 Task: Add Attachment from computer to Card Card0000000001 in Board Board0000000001 in Workspace WS0000000001 in Trello. Add Cover Green to Card Card0000000001 in Board Board0000000001 in Workspace WS0000000001 in Trello. Add "Move Card To …" Button titled Button0000000001 to "top" of the list "To Do" to Card Card0000000001 in Board Board0000000001 in Workspace WS0000000001 in Trello. Add Description DS0000000001 to Card Card0000000002 in Board Board0000000001 in Workspace WS0000000001 in Trello. Add Comment CM0000000001 to Card Card0000000002 in Board Board0000000001 in Workspace WS0000000001 in Trello
Action: Mouse moved to (452, 315)
Screenshot: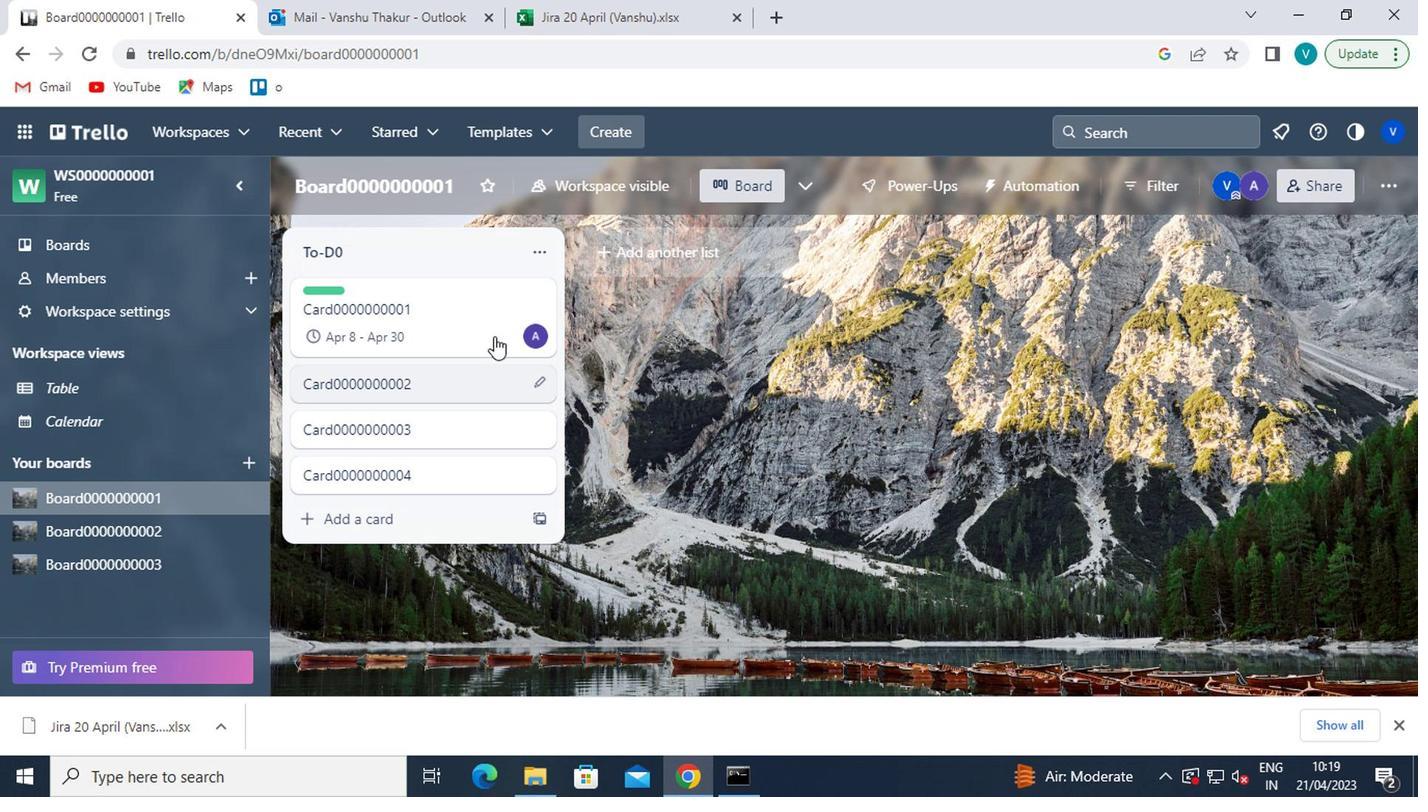 
Action: Mouse pressed left at (452, 315)
Screenshot: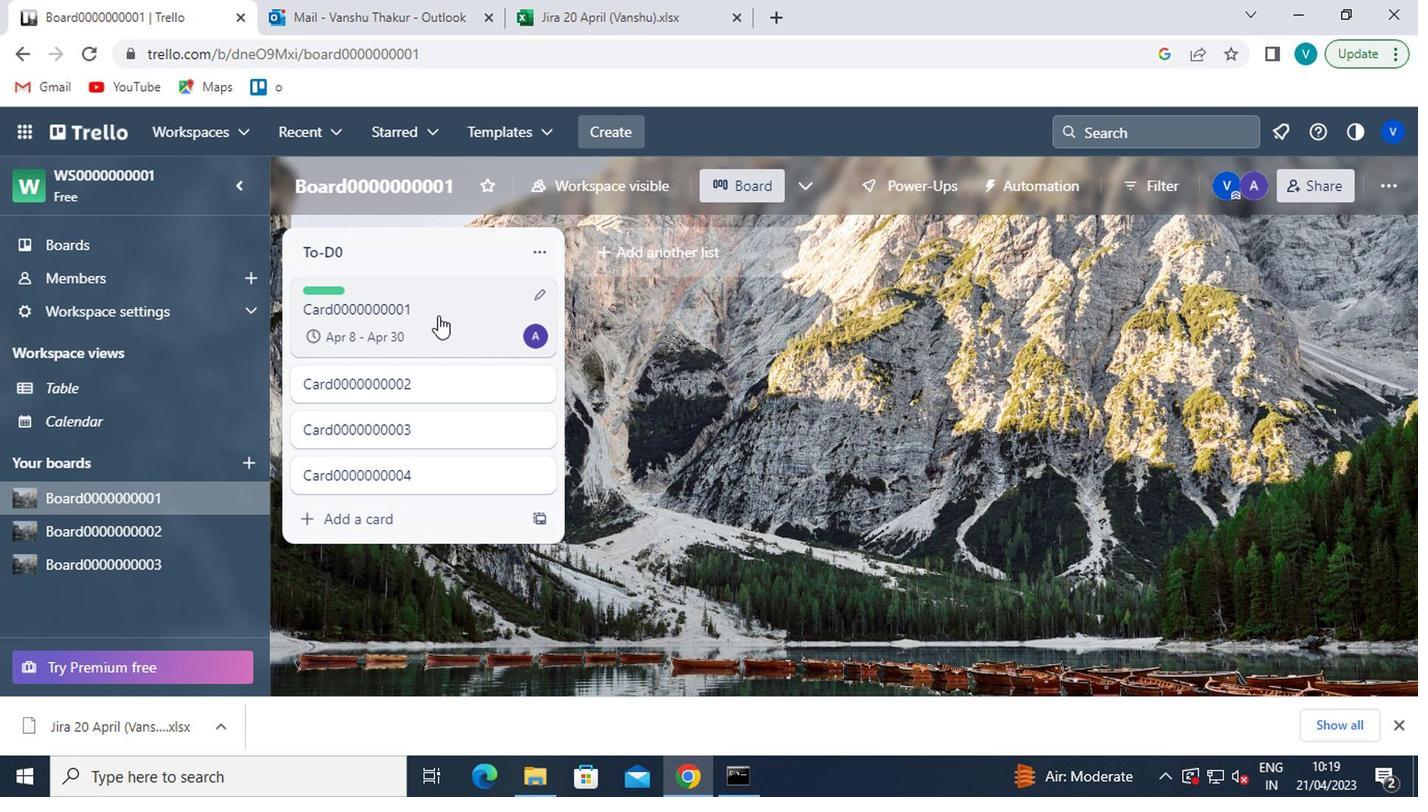
Action: Mouse moved to (949, 527)
Screenshot: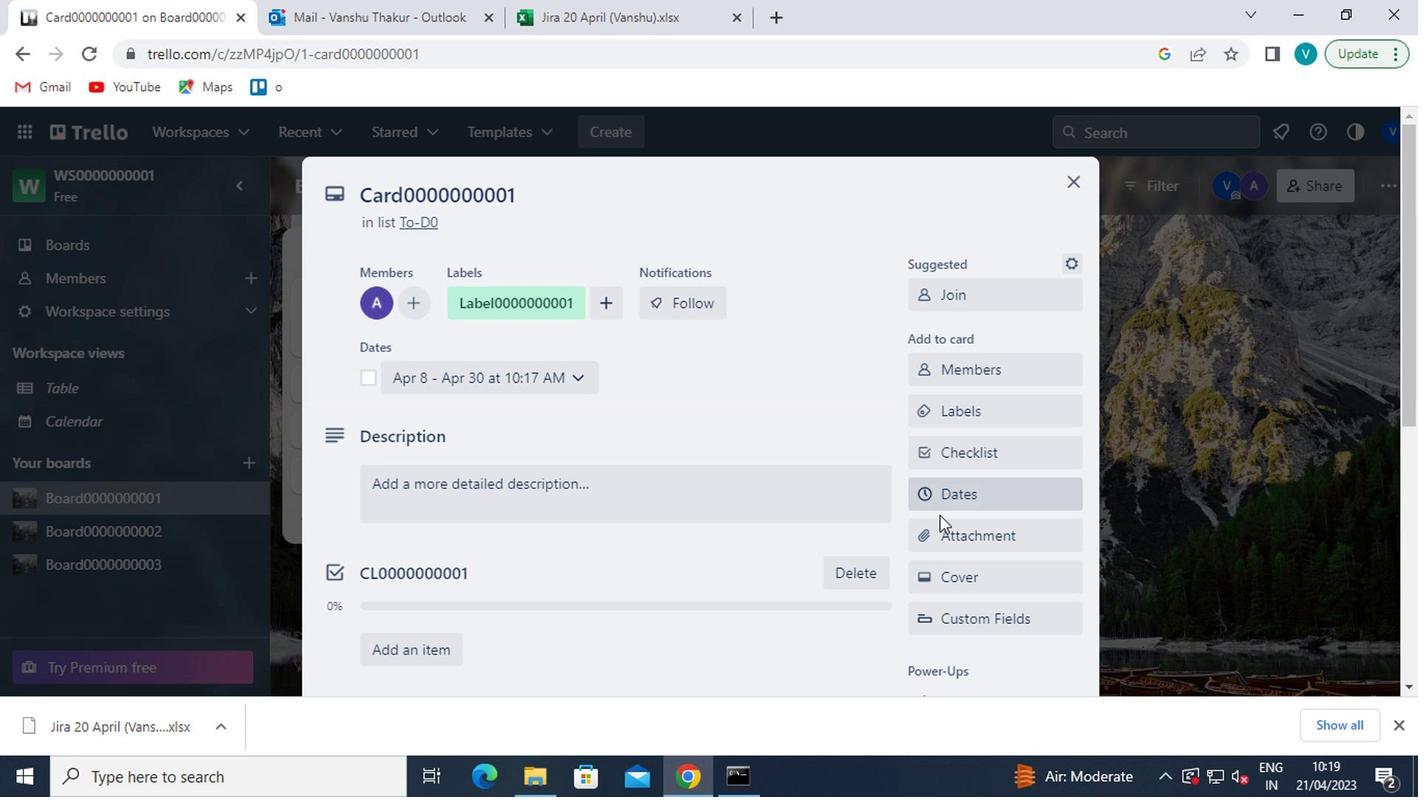 
Action: Mouse pressed left at (949, 527)
Screenshot: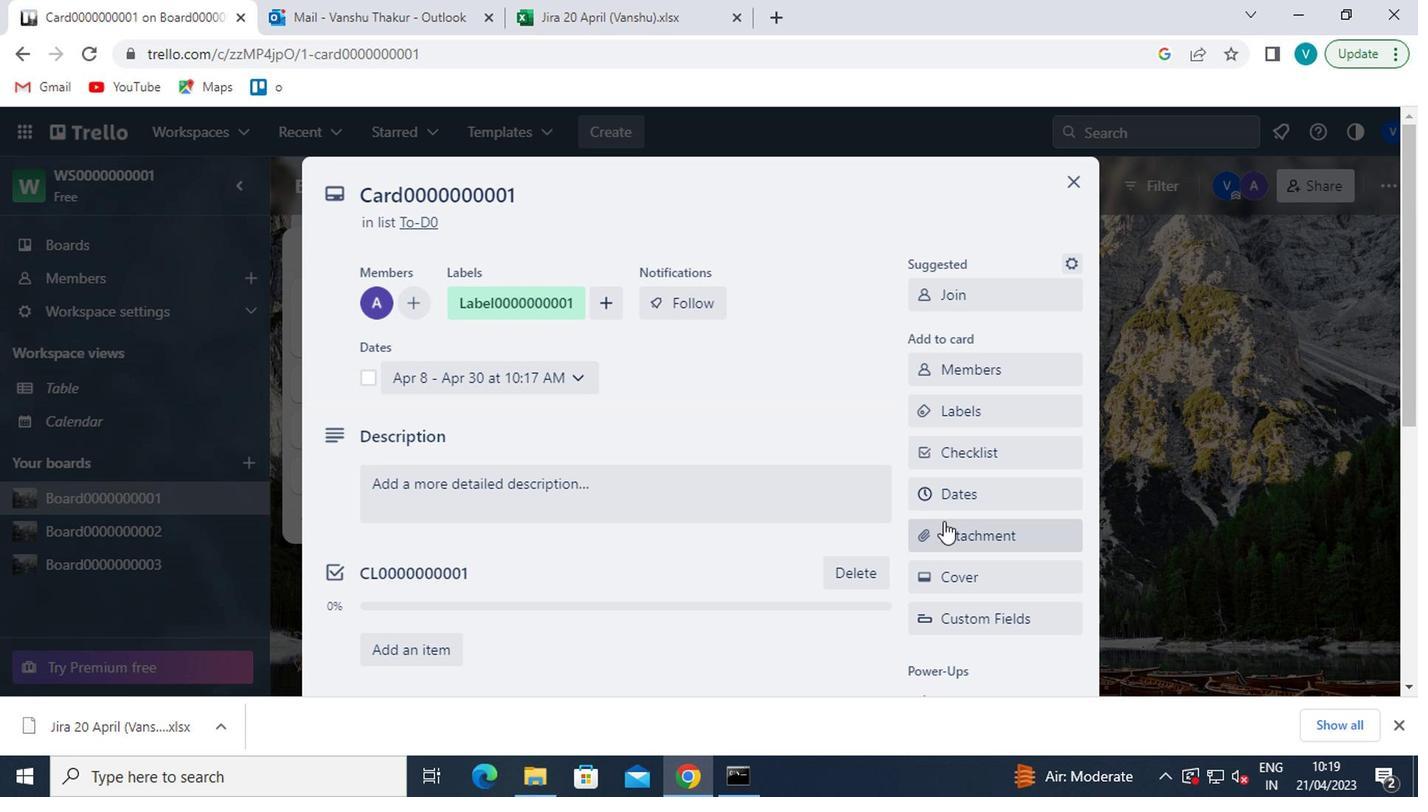 
Action: Mouse moved to (992, 220)
Screenshot: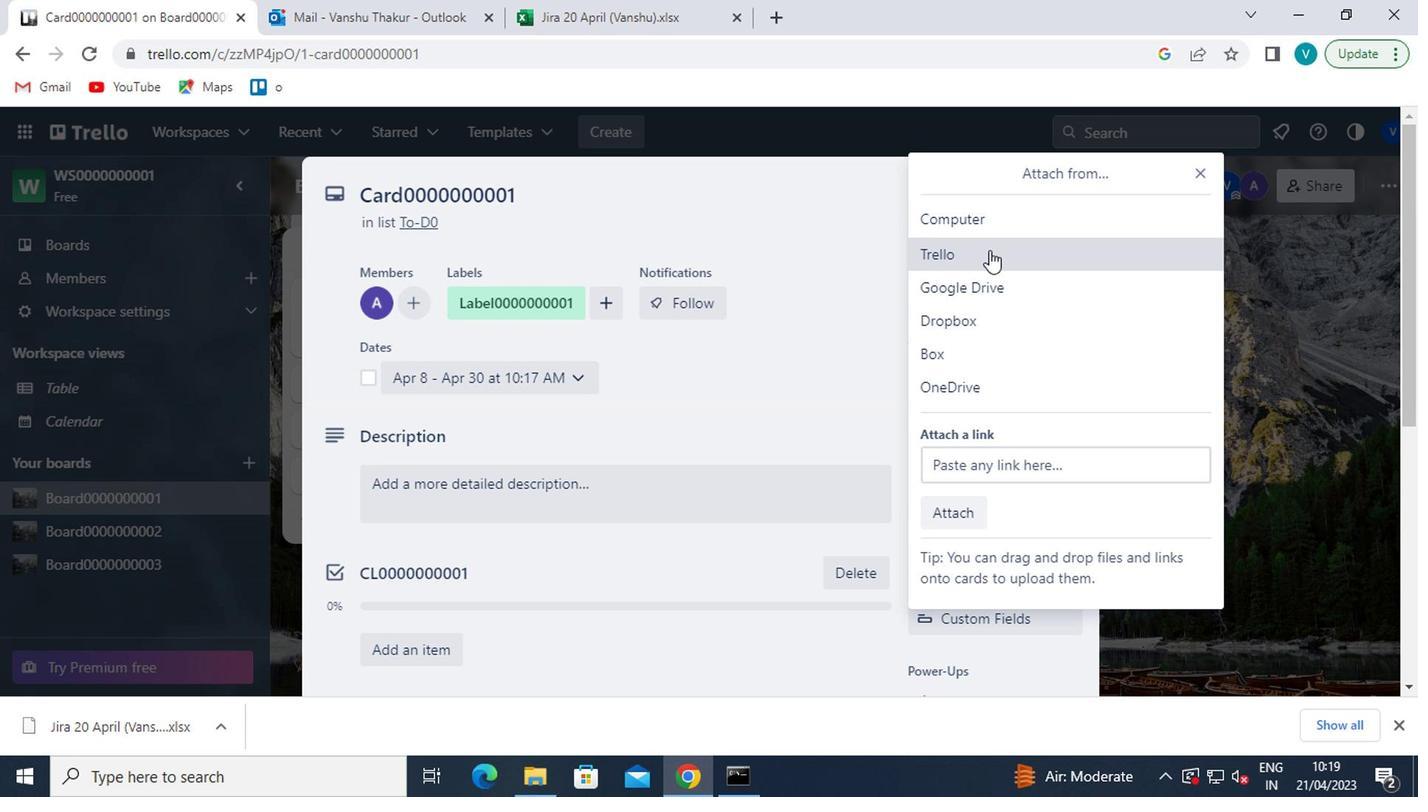 
Action: Mouse pressed left at (992, 220)
Screenshot: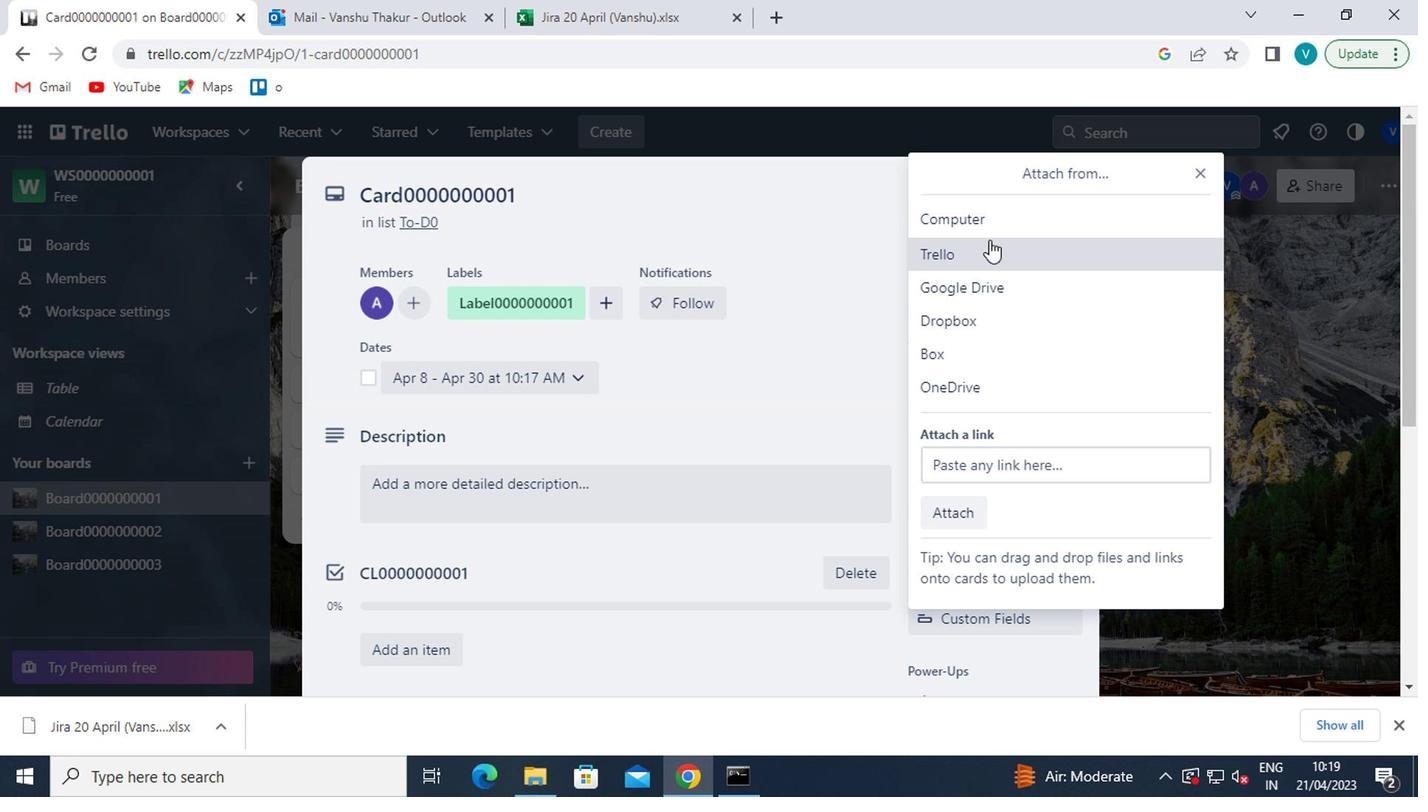 
Action: Mouse moved to (449, 353)
Screenshot: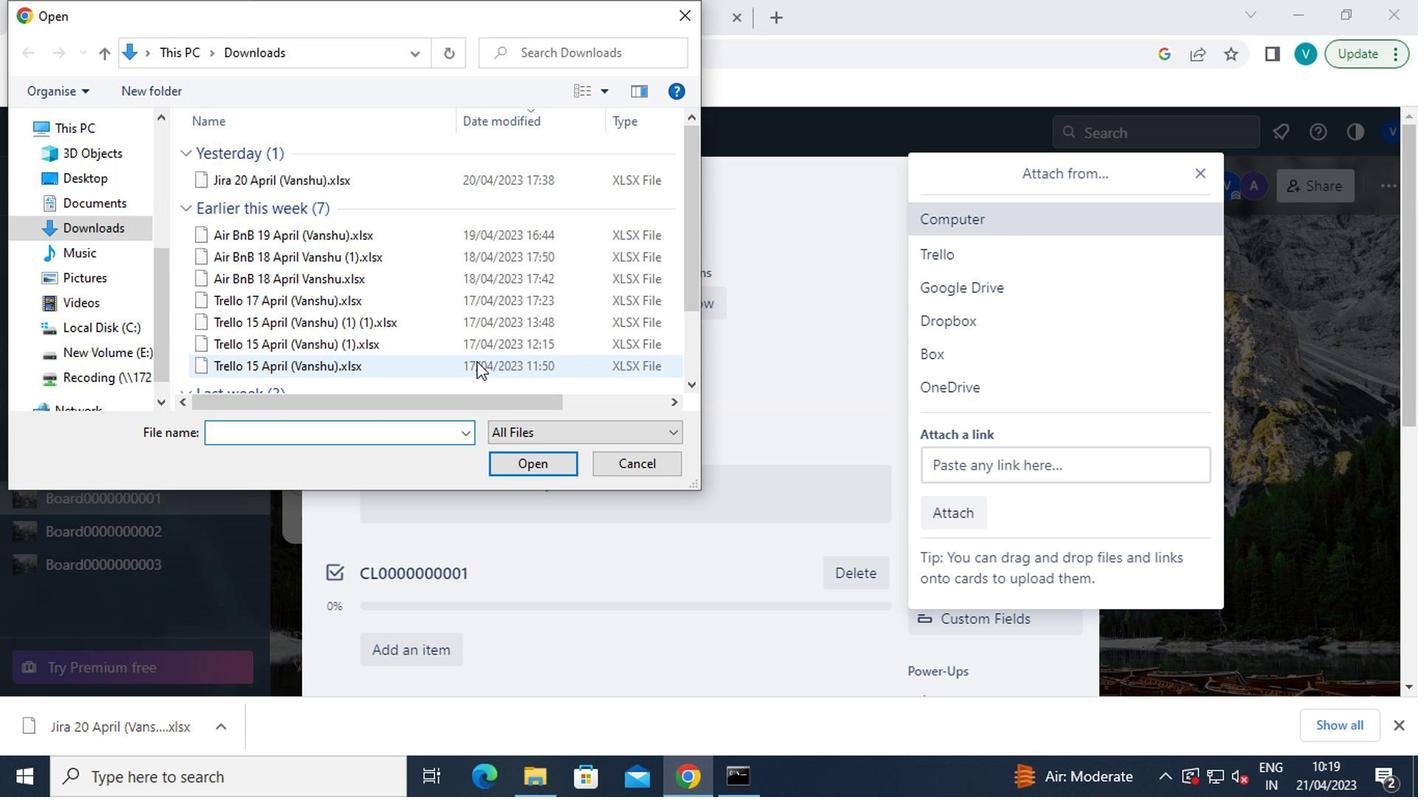
Action: Mouse scrolled (449, 352) with delta (0, 0)
Screenshot: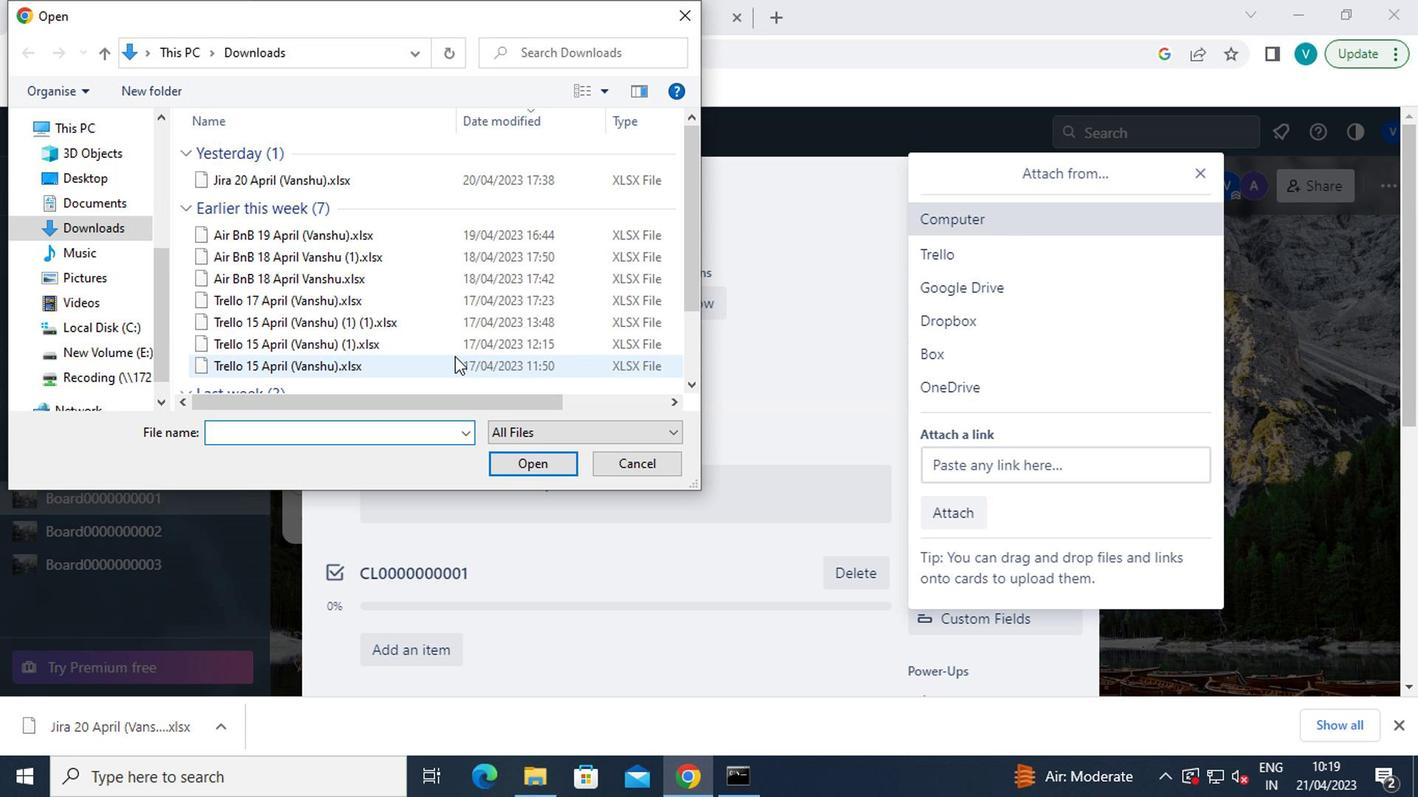 
Action: Mouse moved to (441, 350)
Screenshot: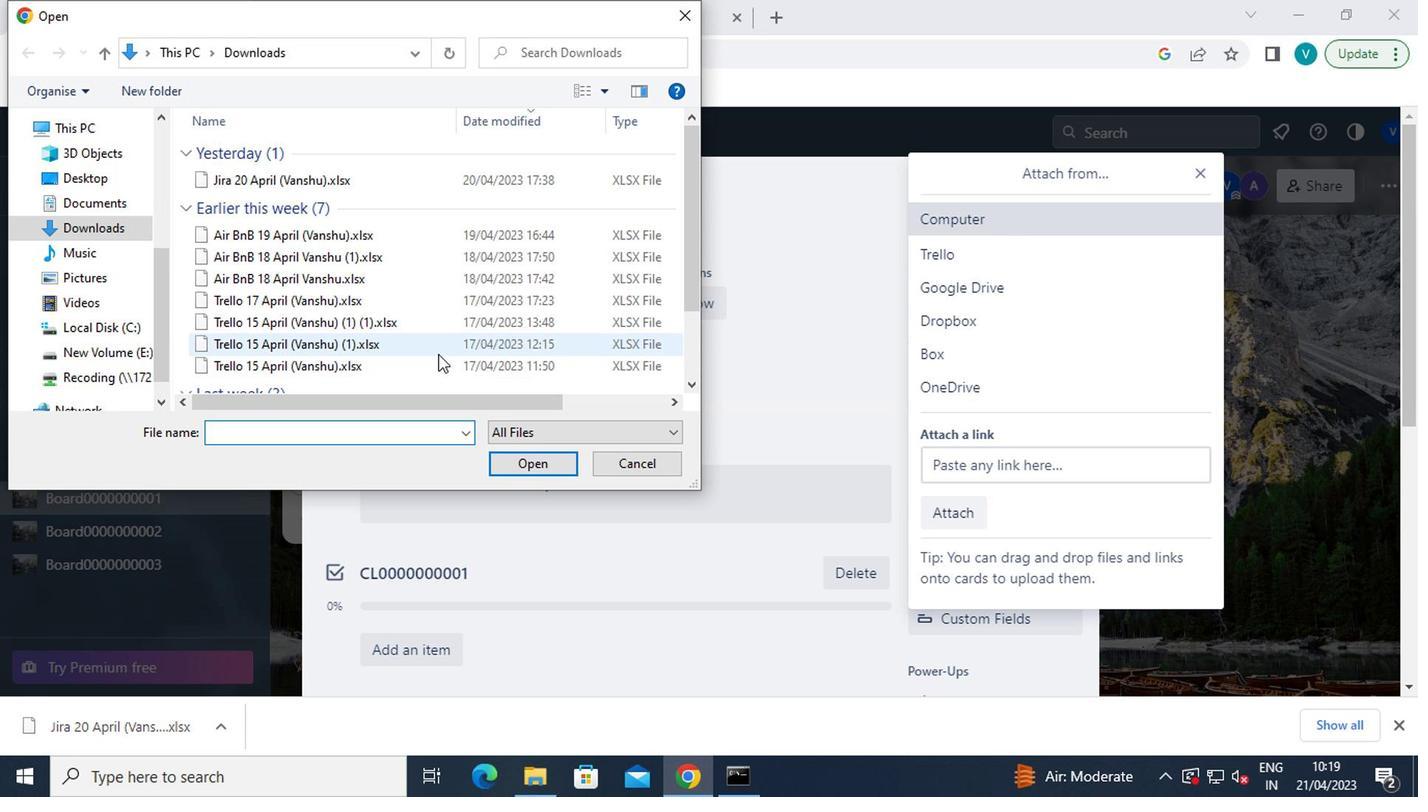 
Action: Mouse scrolled (441, 350) with delta (0, 0)
Screenshot: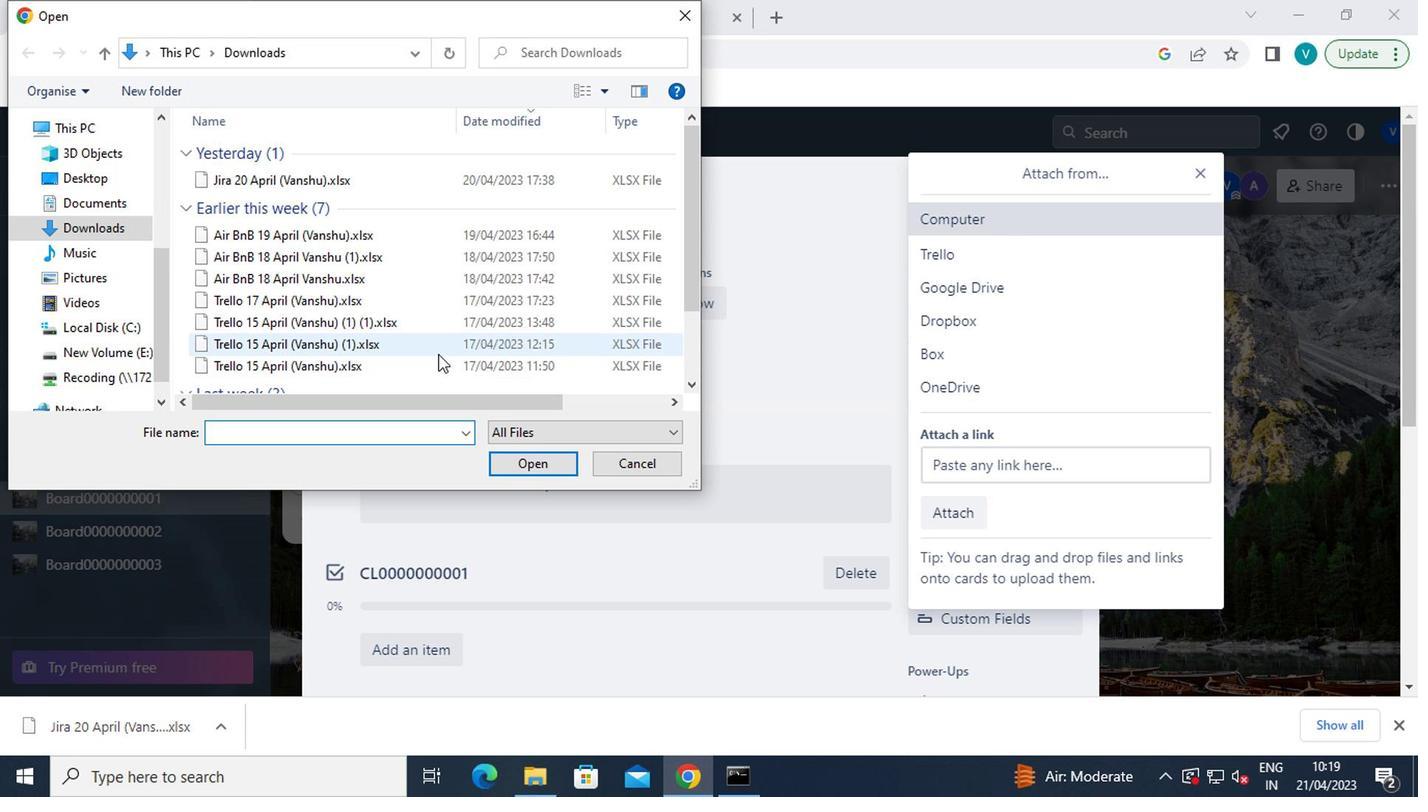 
Action: Mouse moved to (440, 350)
Screenshot: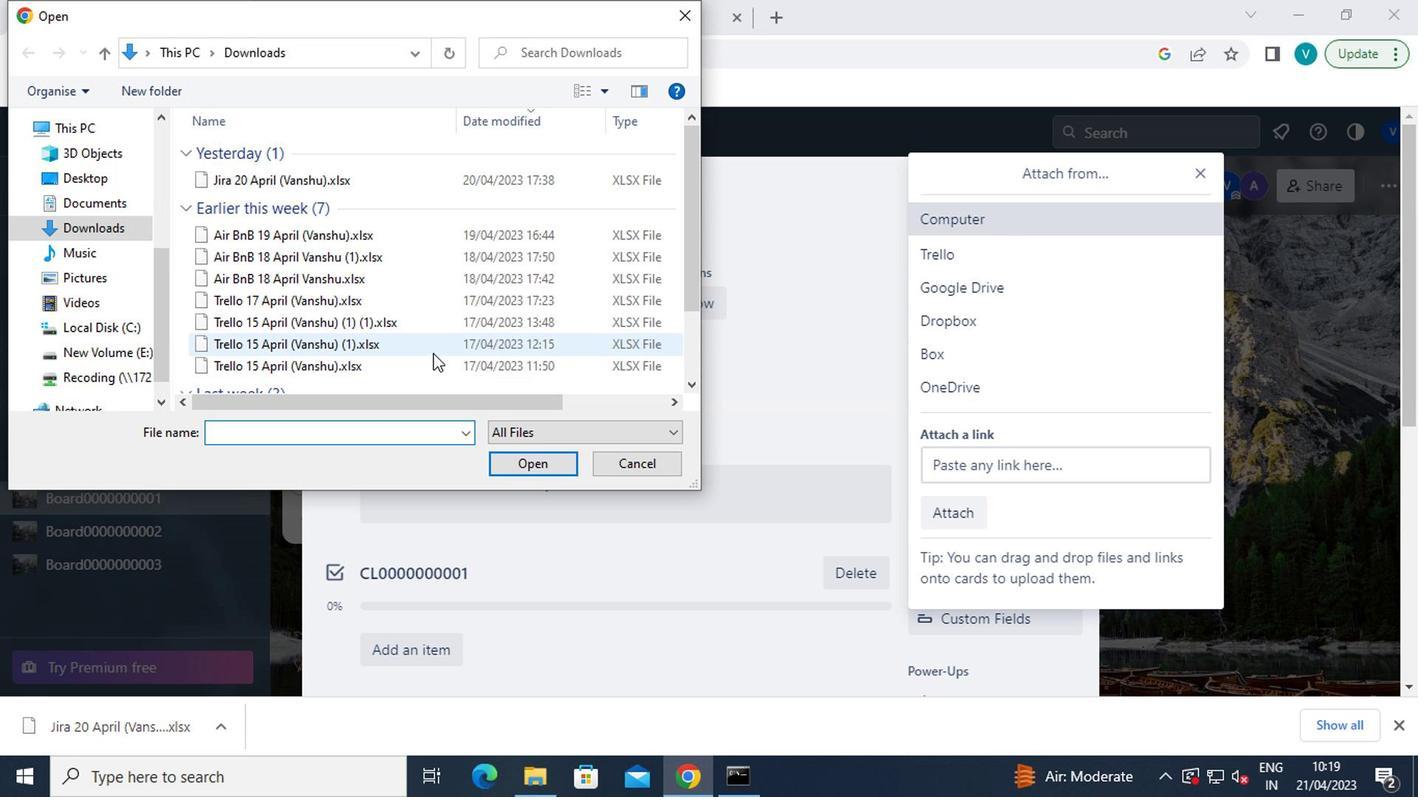 
Action: Mouse scrolled (440, 350) with delta (0, 0)
Screenshot: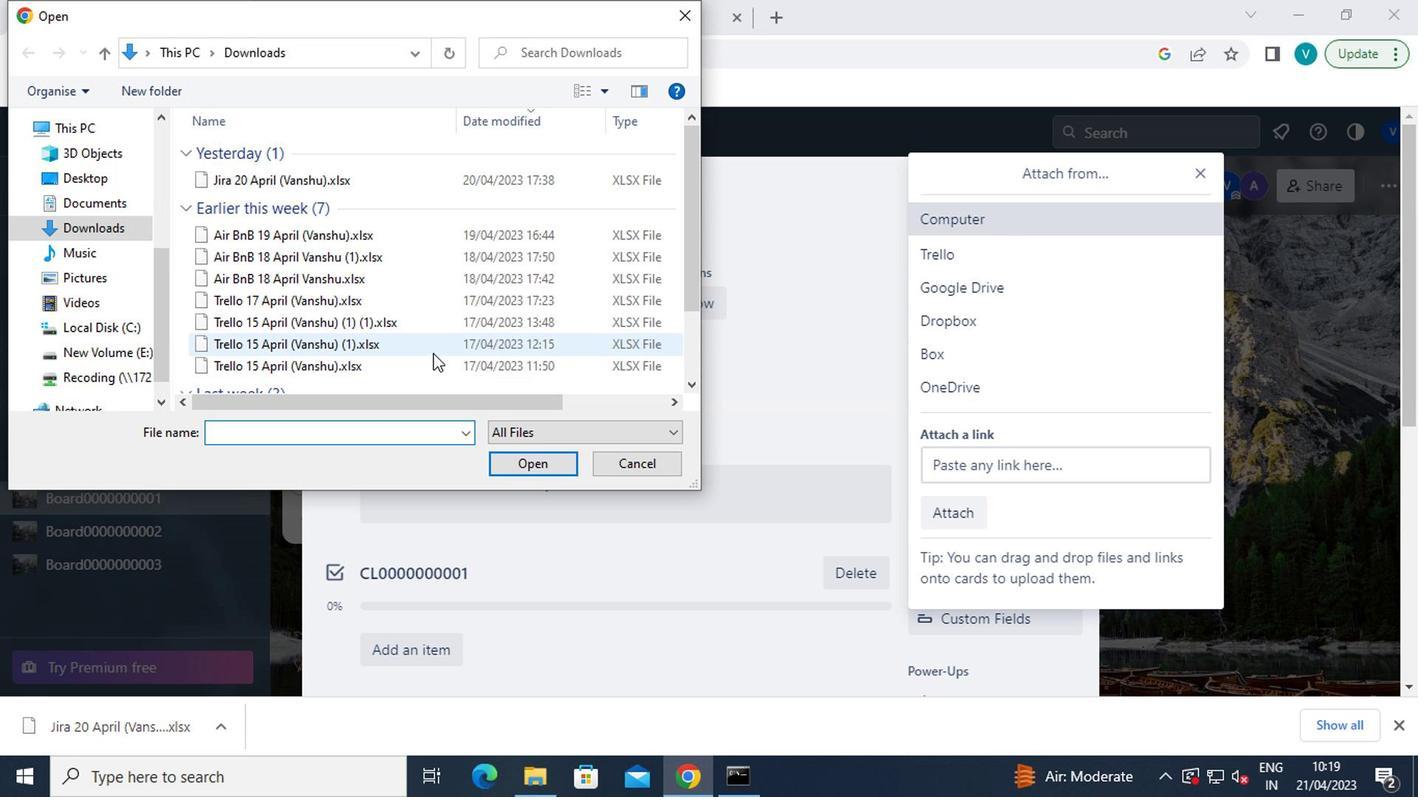 
Action: Mouse moved to (346, 381)
Screenshot: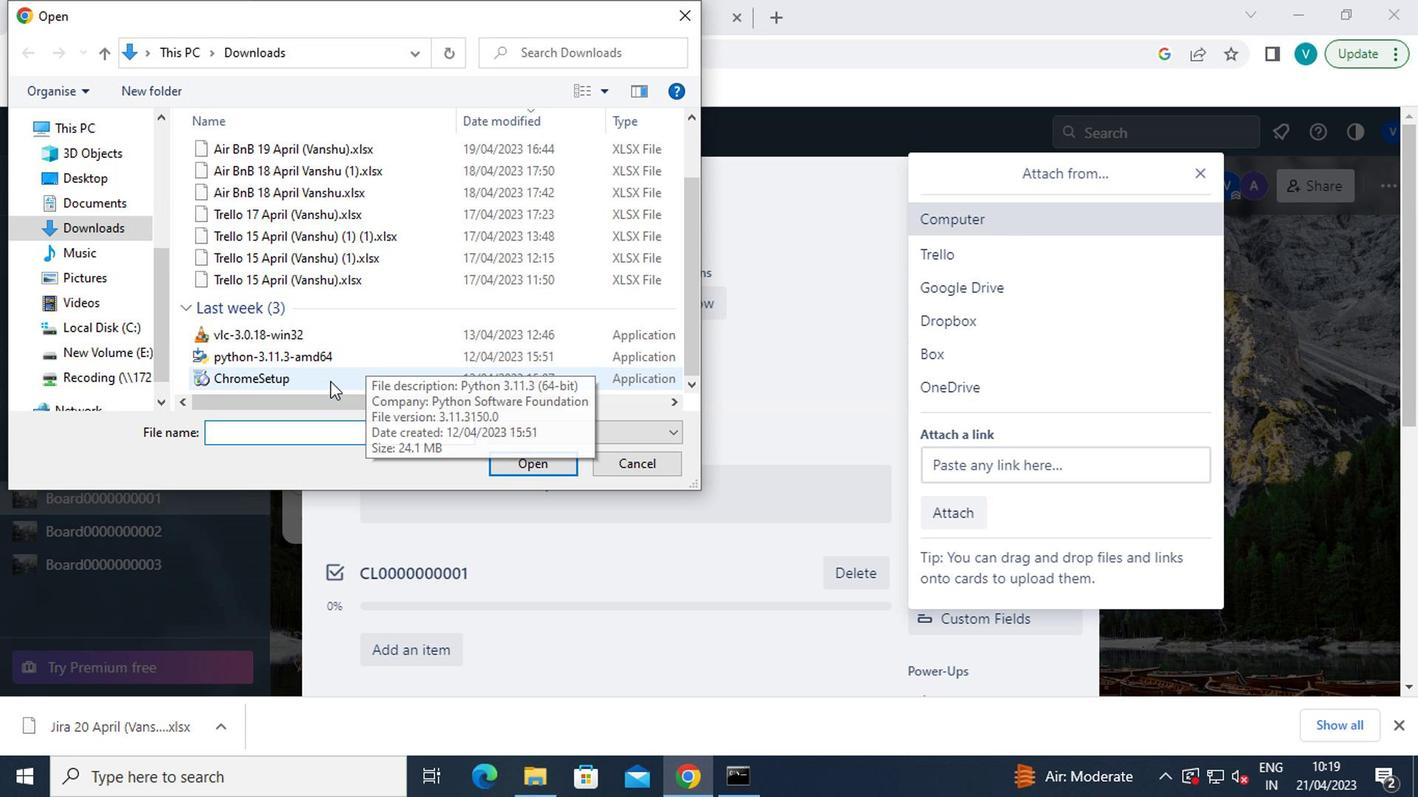 
Action: Mouse pressed left at (346, 381)
Screenshot: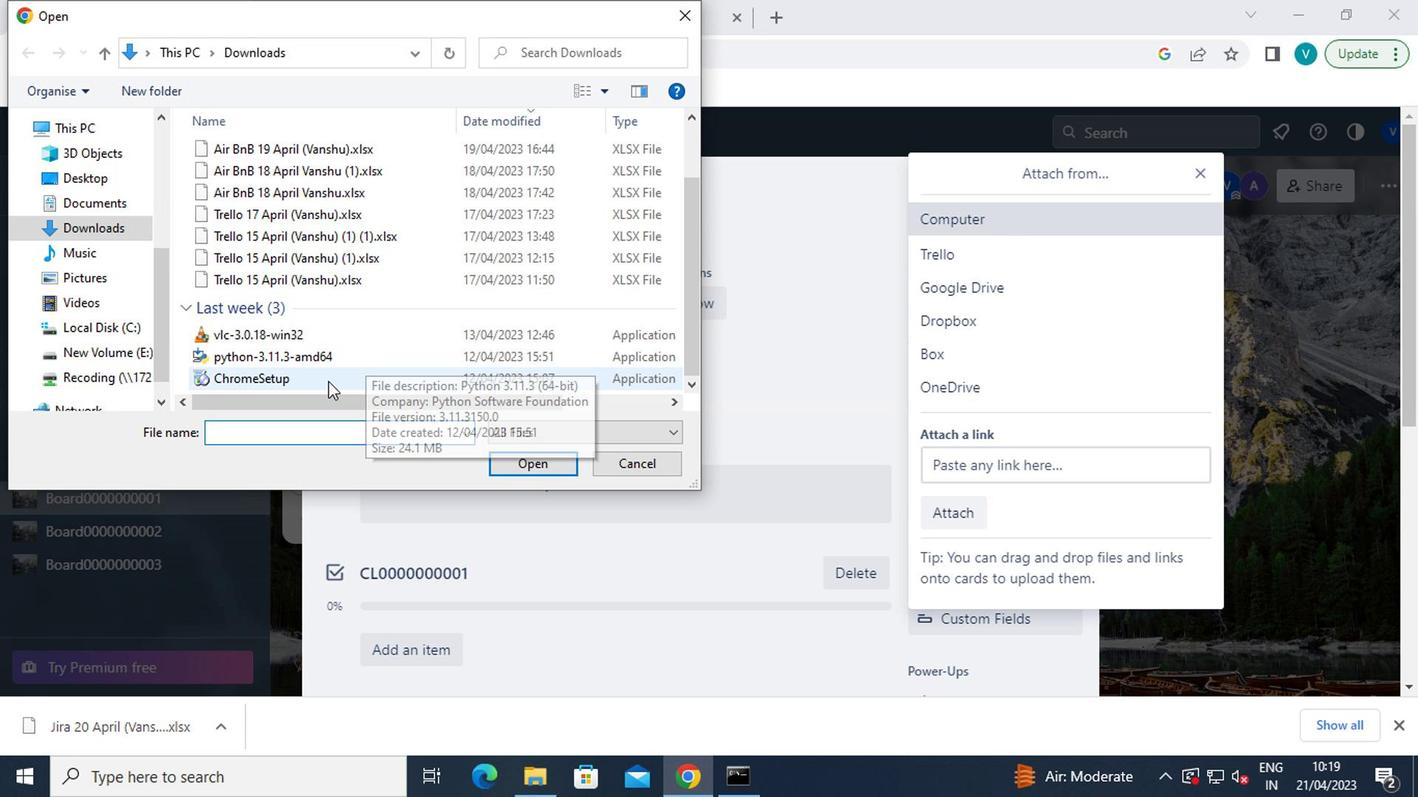 
Action: Mouse moved to (537, 472)
Screenshot: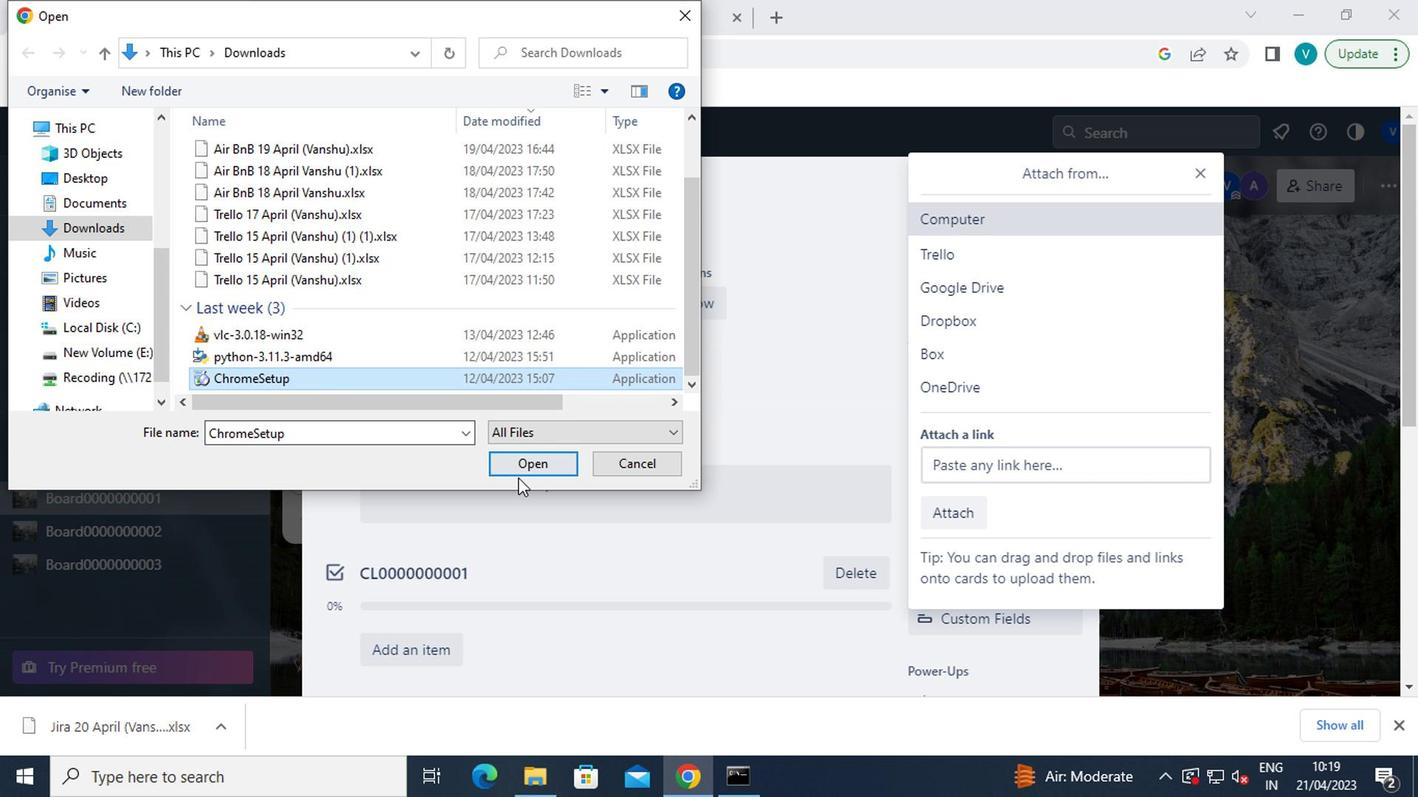 
Action: Mouse pressed left at (537, 472)
Screenshot: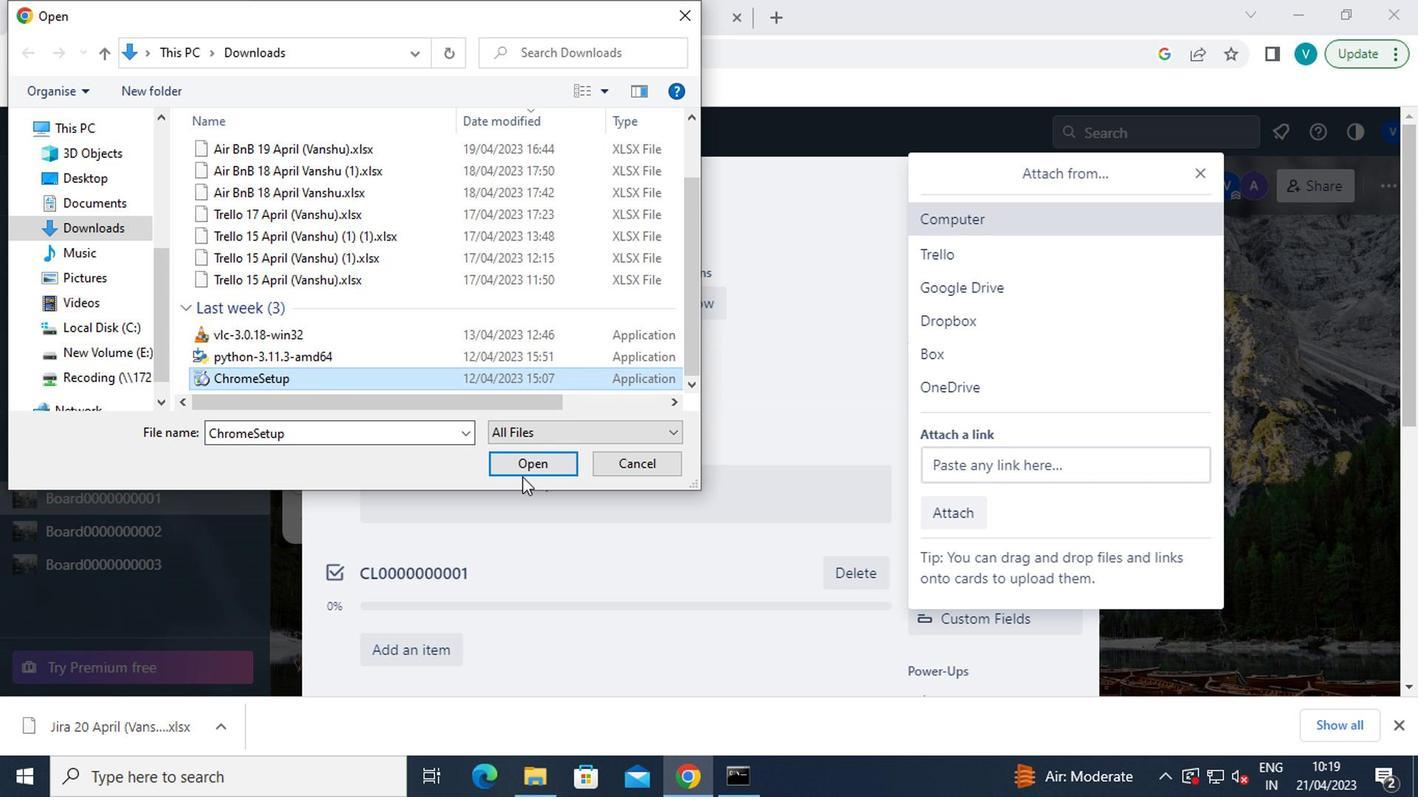 
Action: Mouse moved to (1188, 174)
Screenshot: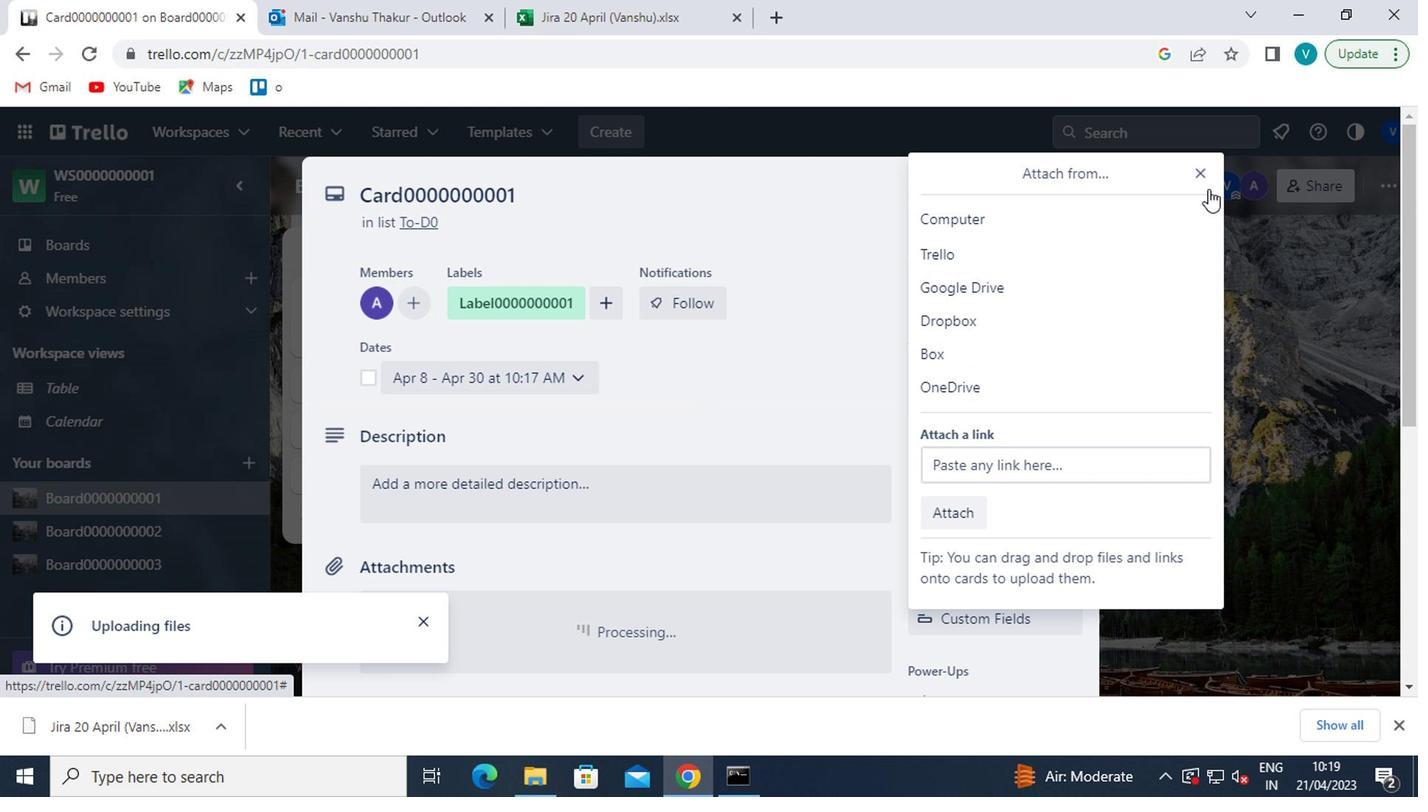 
Action: Mouse pressed left at (1188, 174)
Screenshot: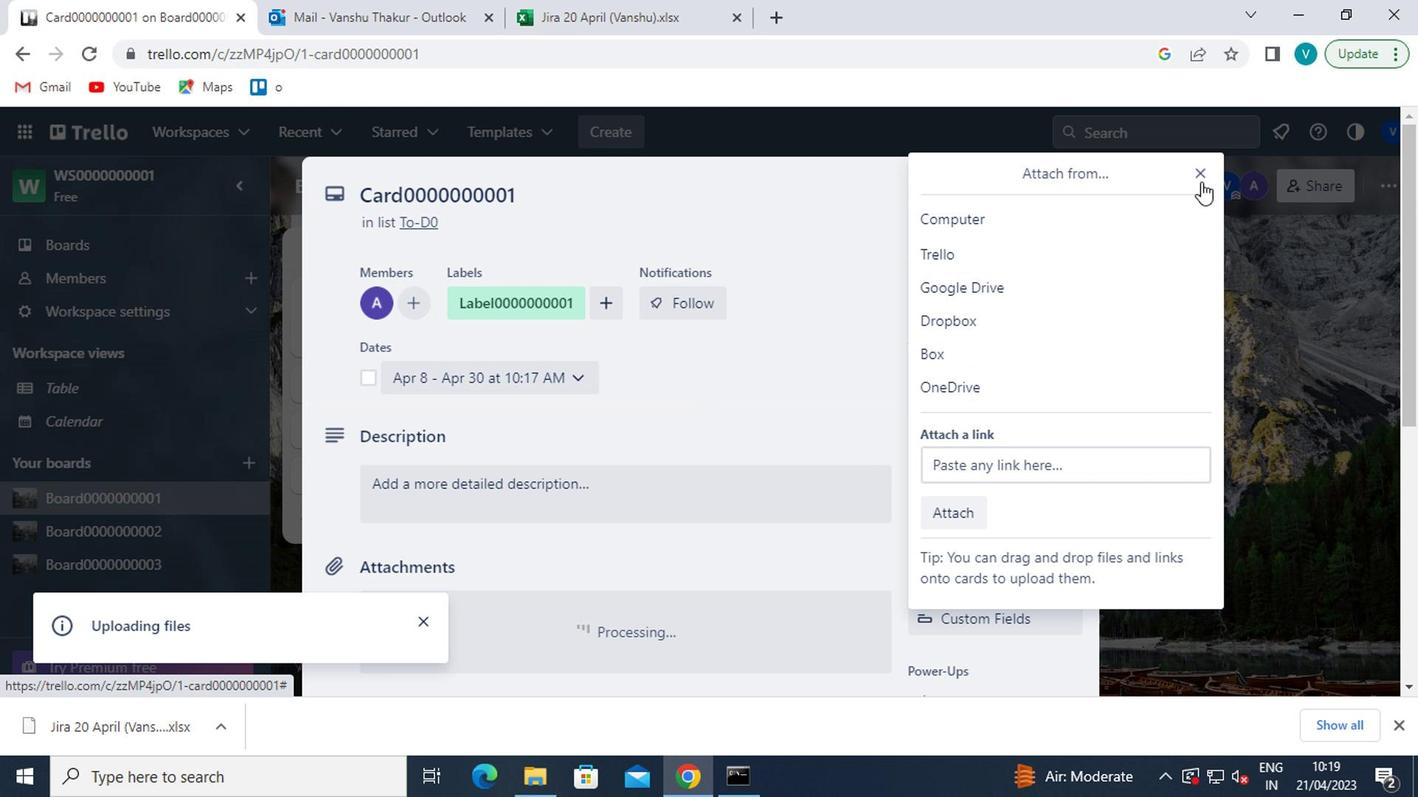 
Action: Mouse moved to (960, 573)
Screenshot: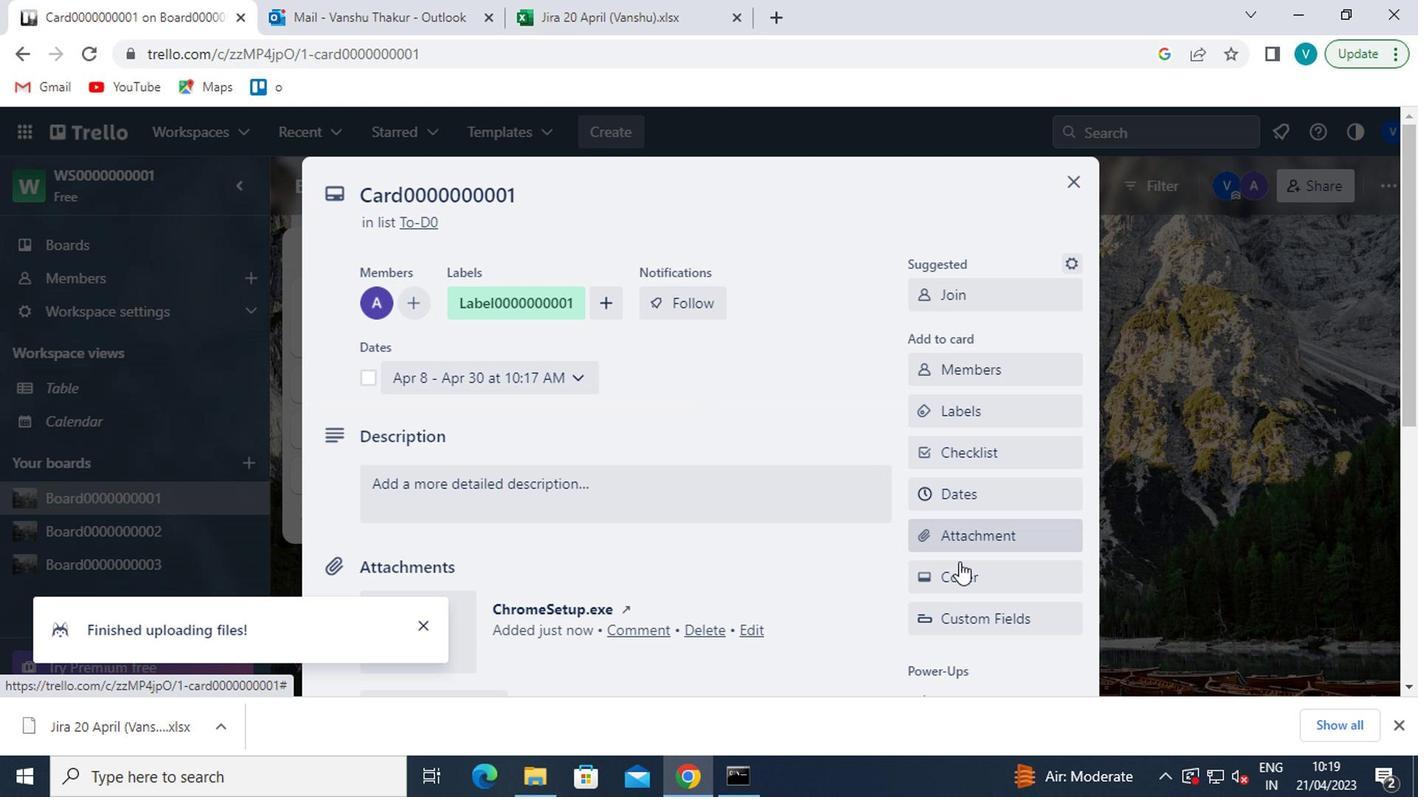 
Action: Mouse pressed left at (960, 573)
Screenshot: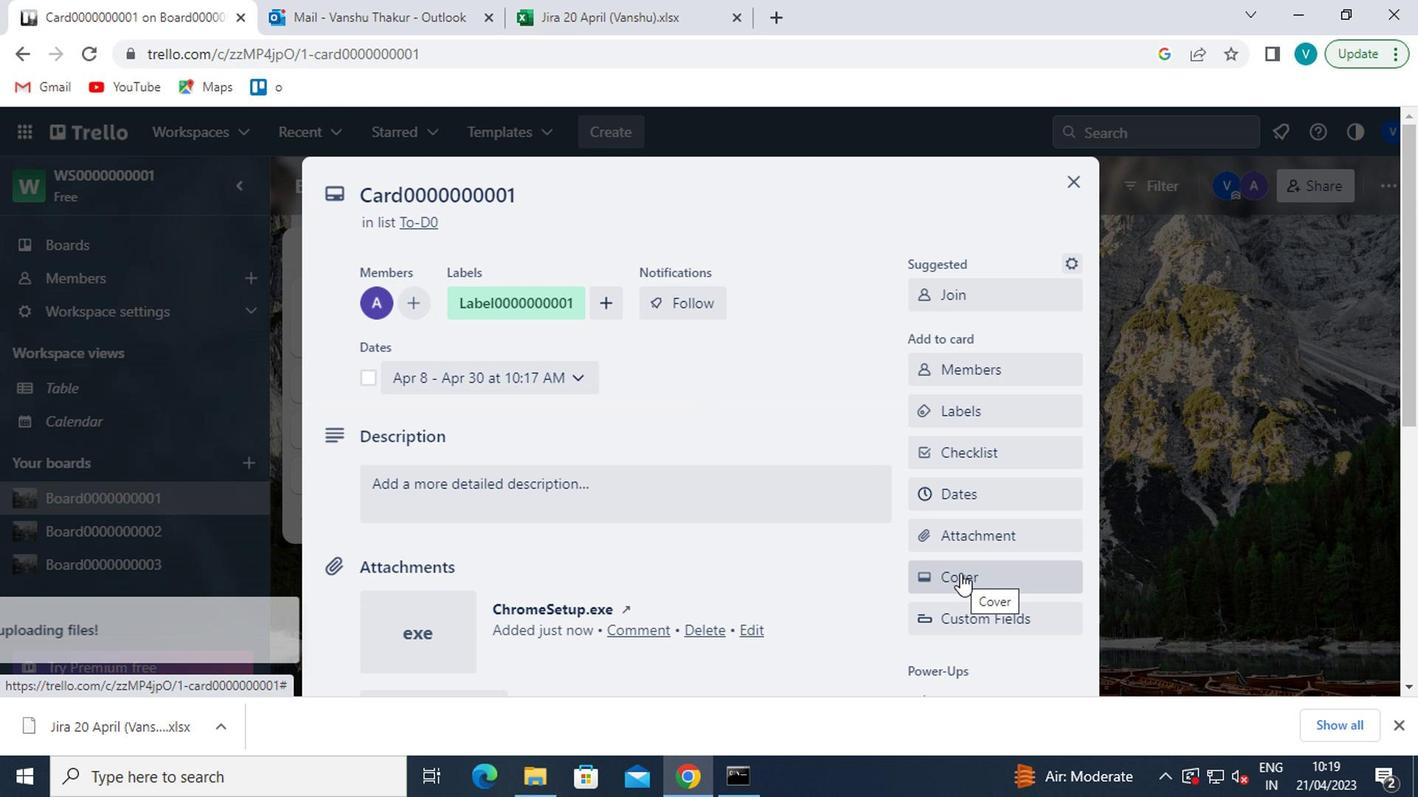 
Action: Mouse moved to (1049, 400)
Screenshot: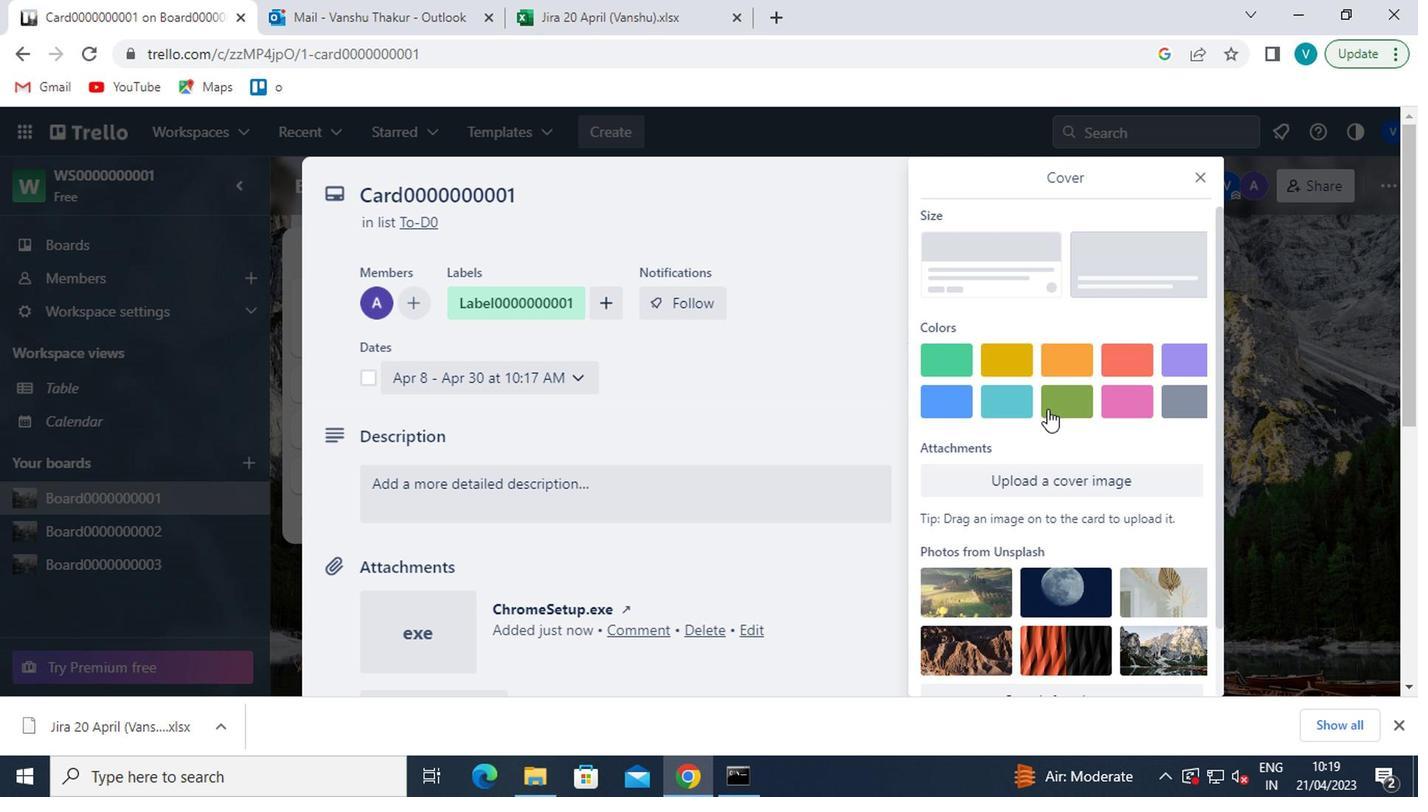 
Action: Mouse pressed left at (1049, 400)
Screenshot: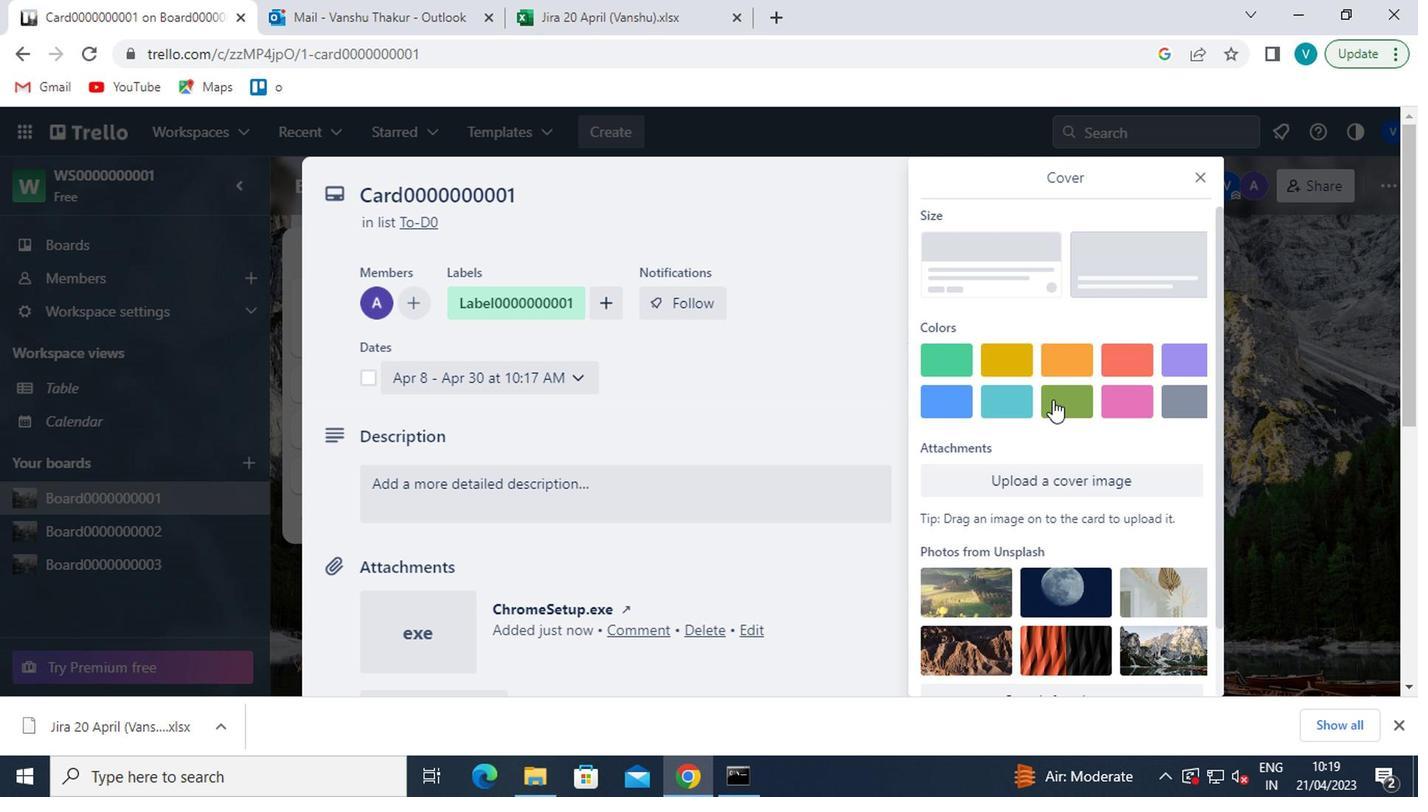 
Action: Mouse moved to (1195, 172)
Screenshot: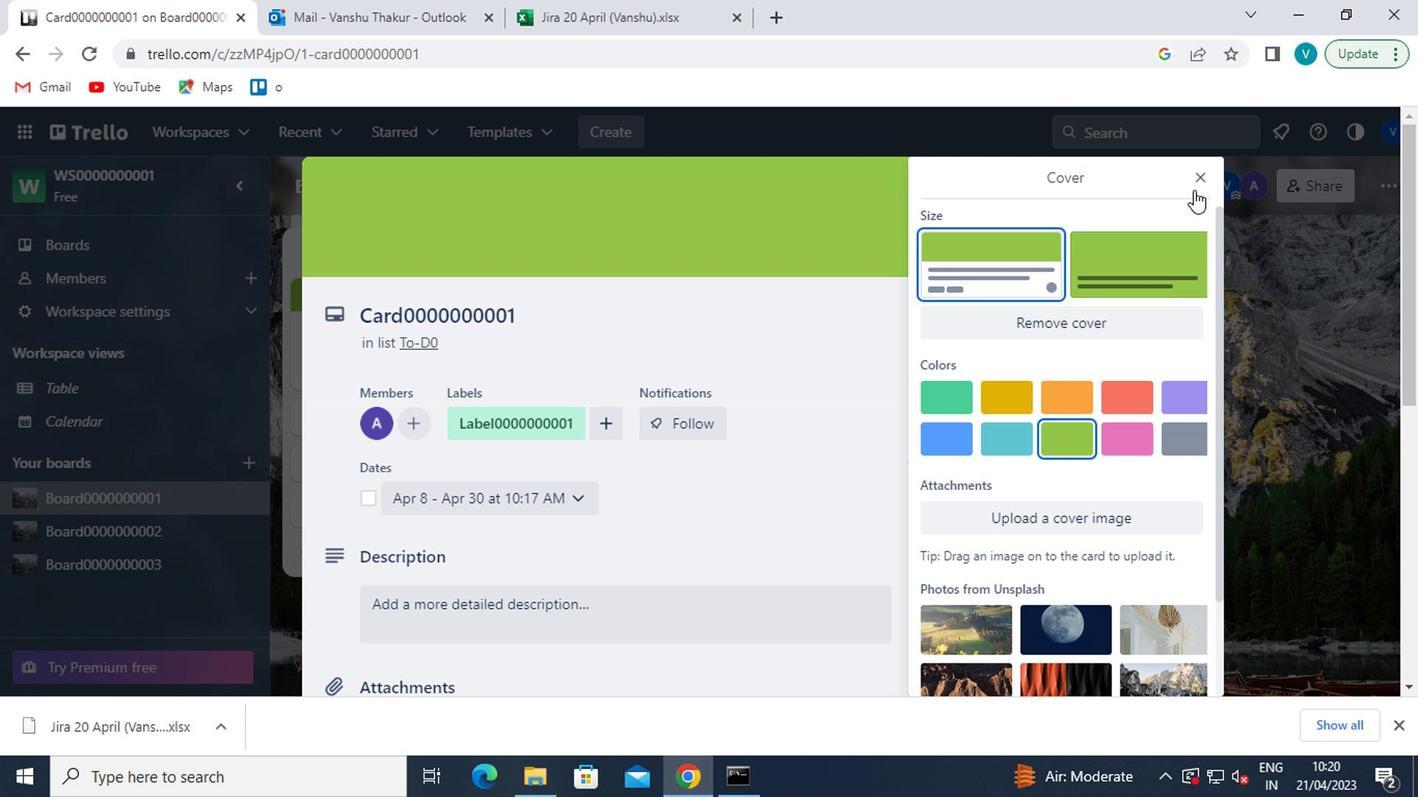 
Action: Mouse pressed left at (1195, 172)
Screenshot: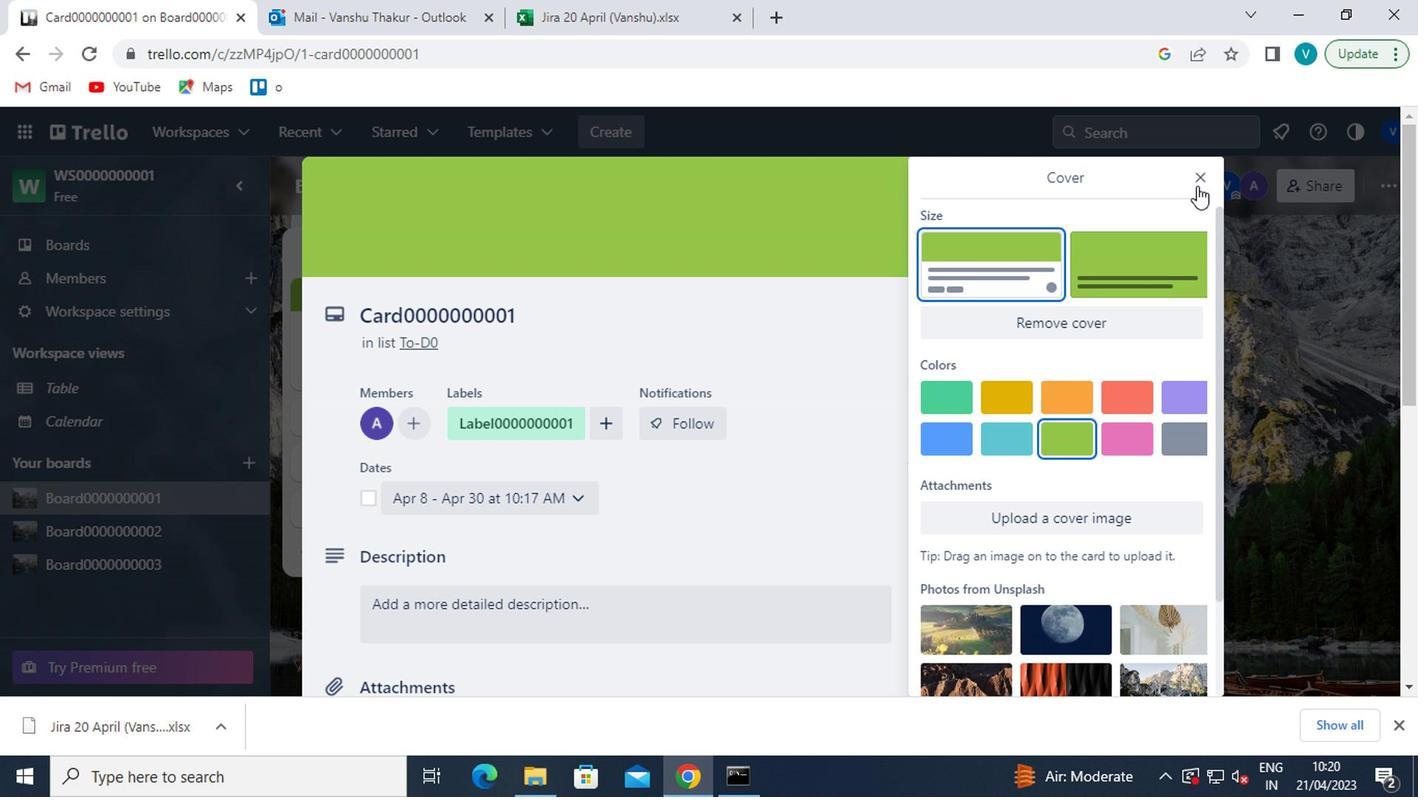 
Action: Mouse moved to (1063, 277)
Screenshot: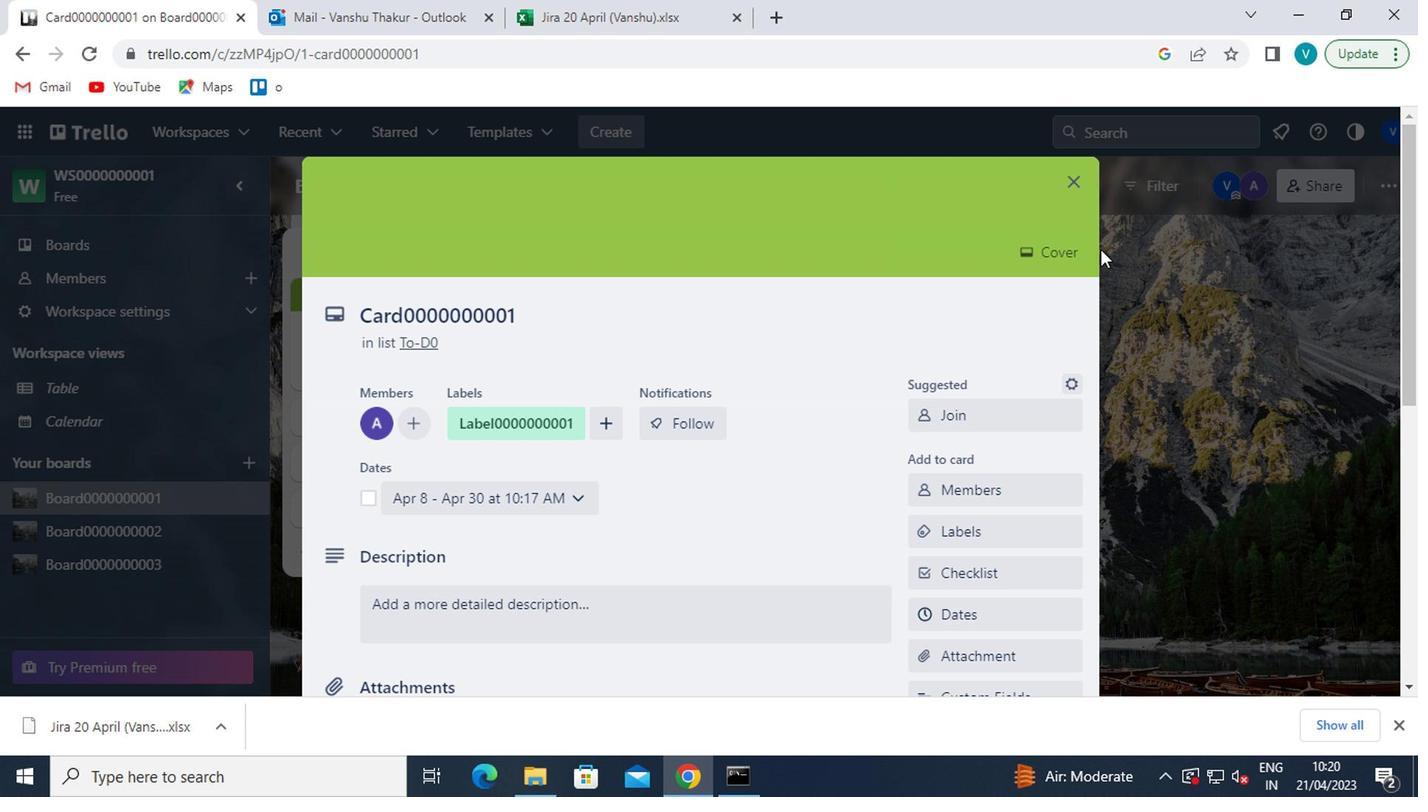 
Action: Mouse scrolled (1063, 276) with delta (0, 0)
Screenshot: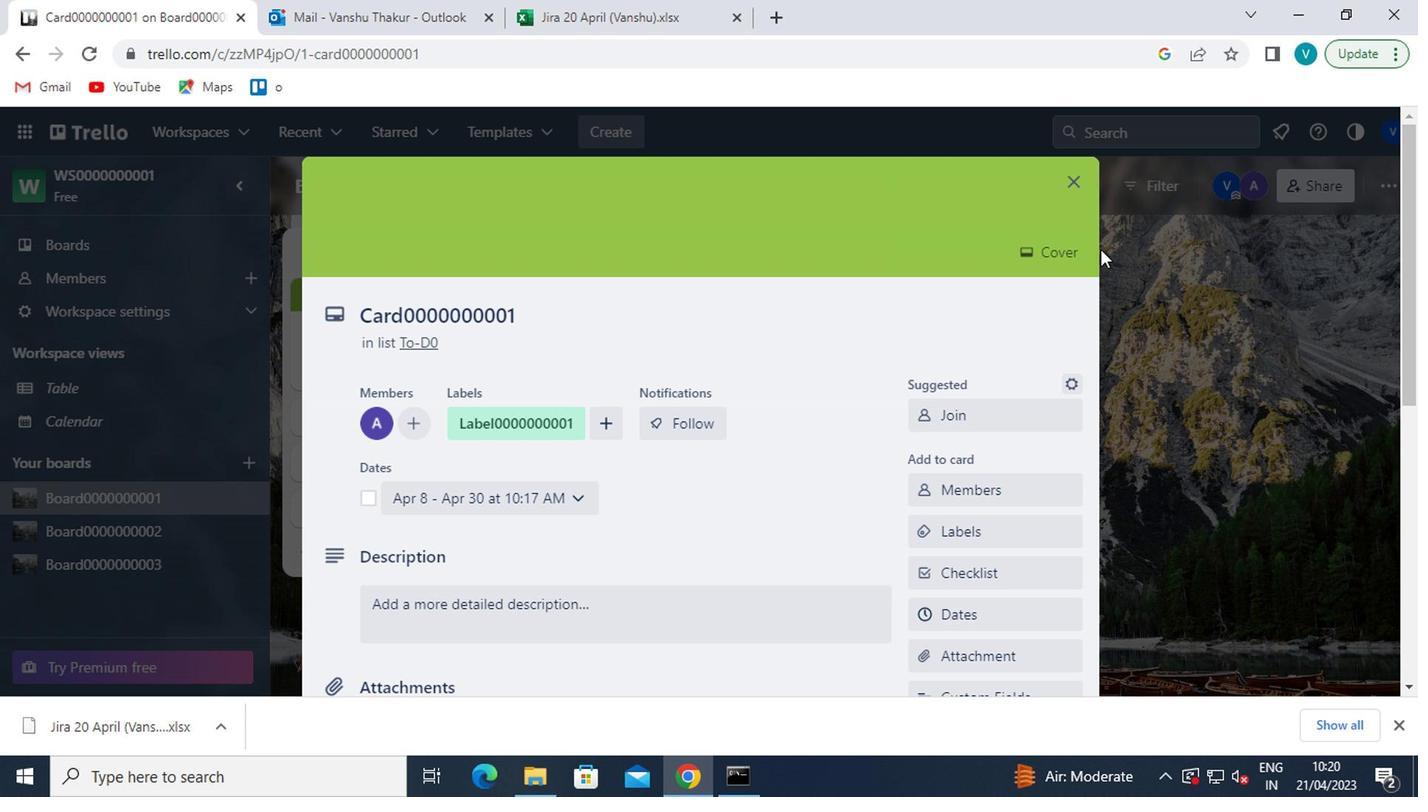 
Action: Mouse moved to (1043, 291)
Screenshot: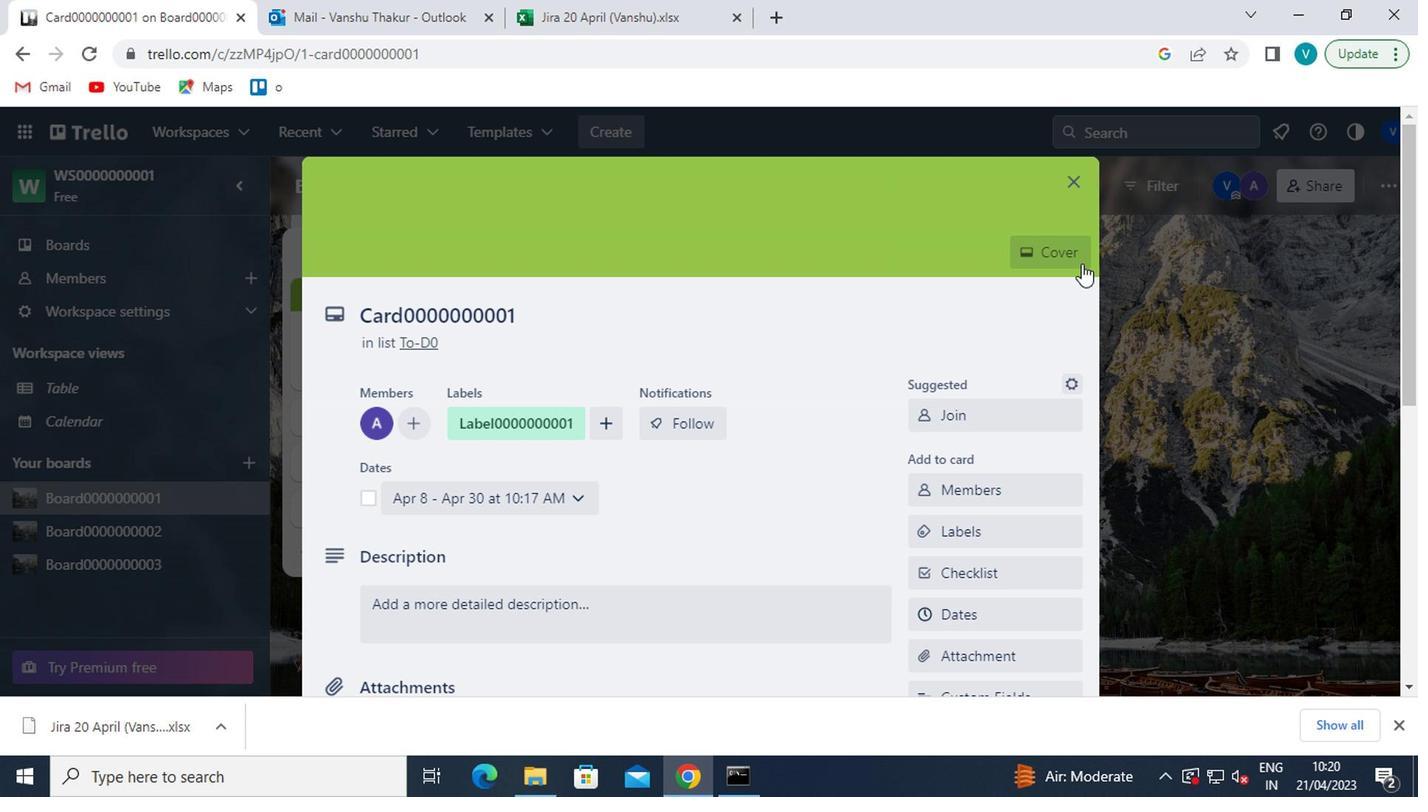 
Action: Mouse scrolled (1043, 291) with delta (0, 0)
Screenshot: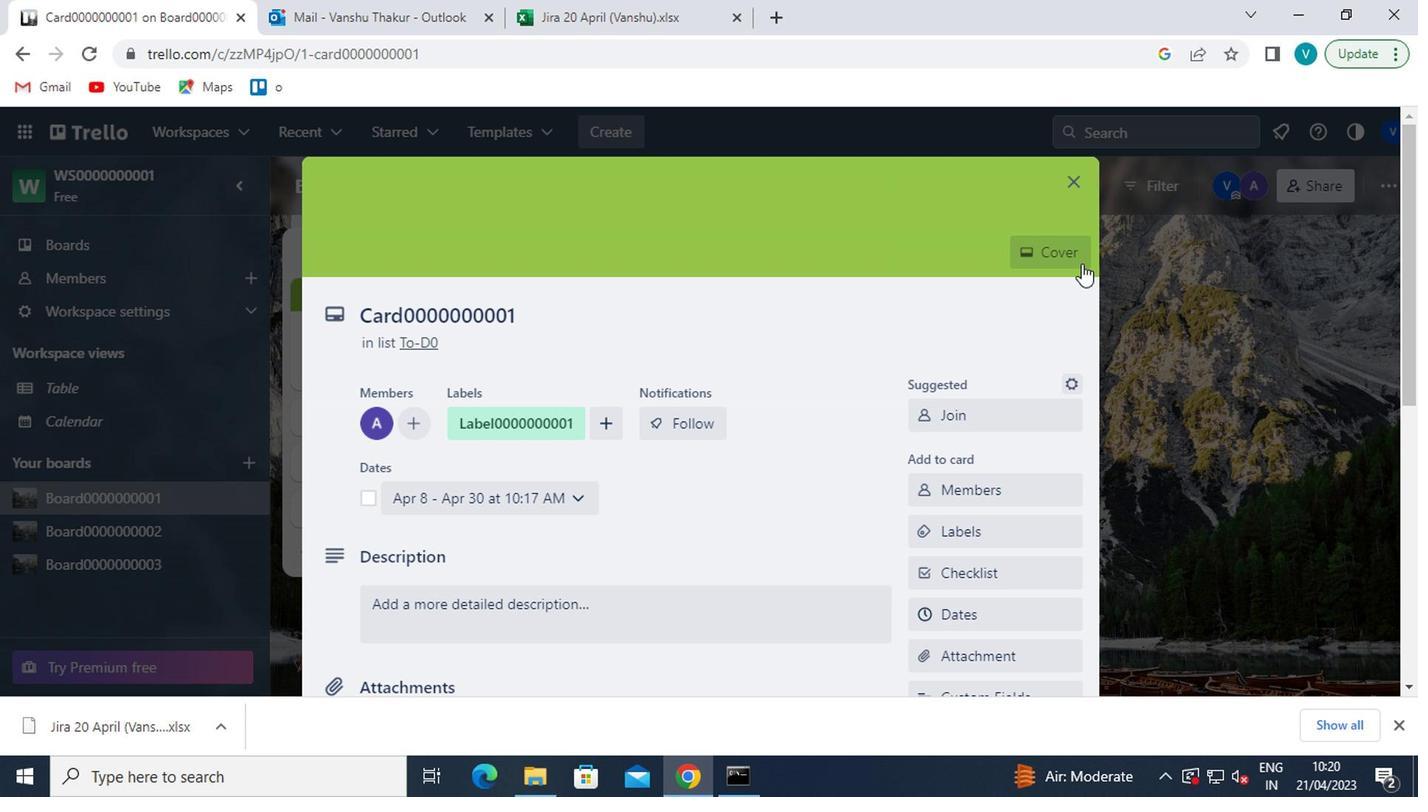 
Action: Mouse moved to (1020, 314)
Screenshot: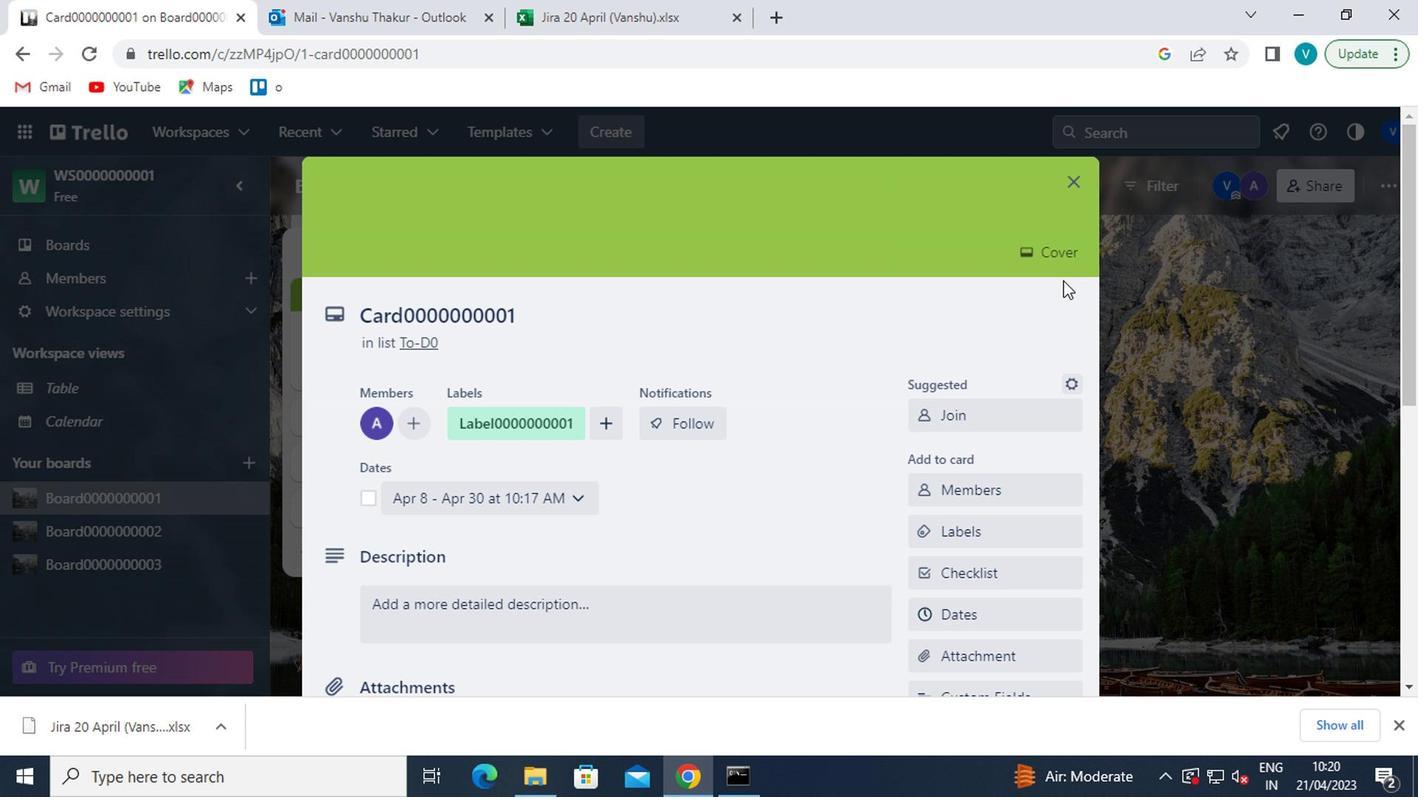 
Action: Mouse scrolled (1020, 313) with delta (0, 0)
Screenshot: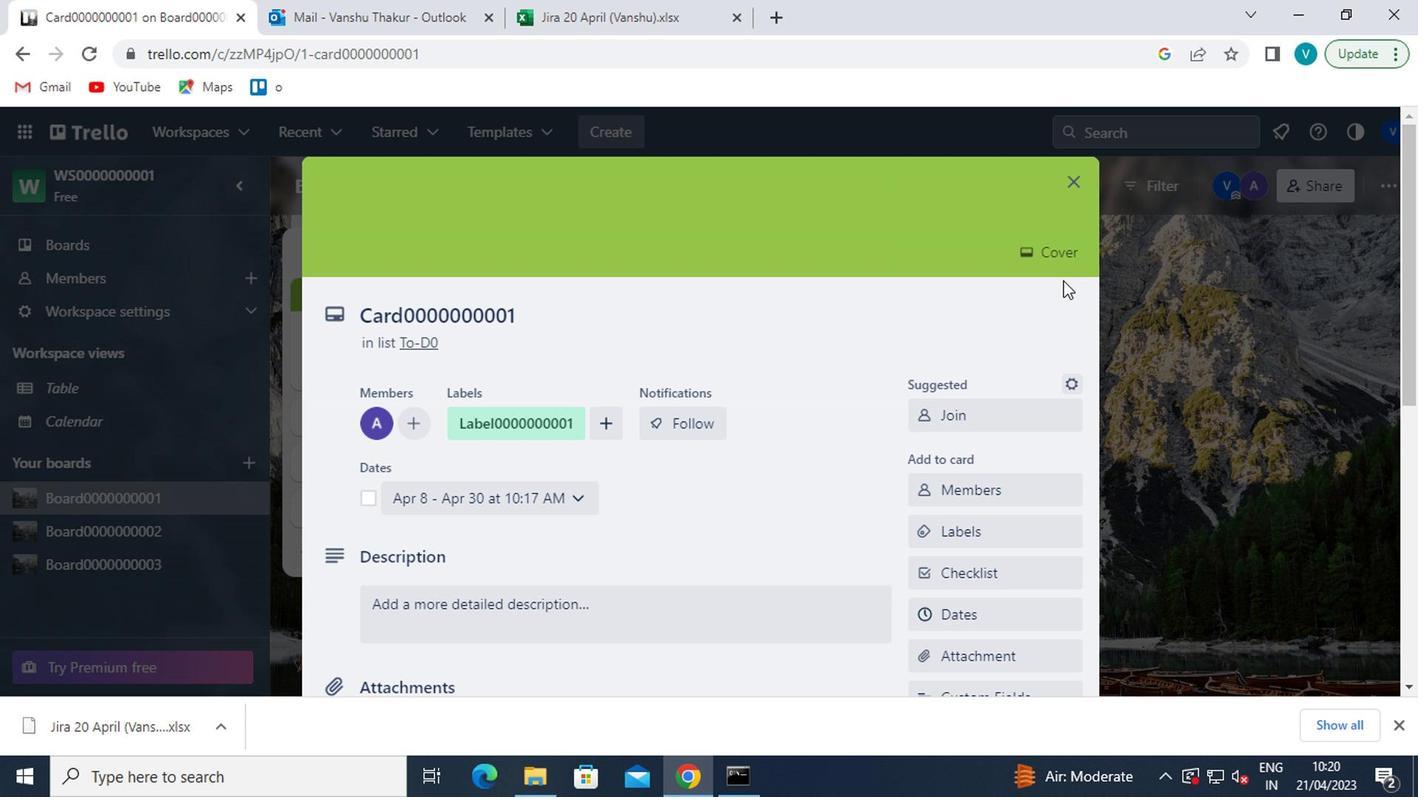 
Action: Mouse moved to (979, 555)
Screenshot: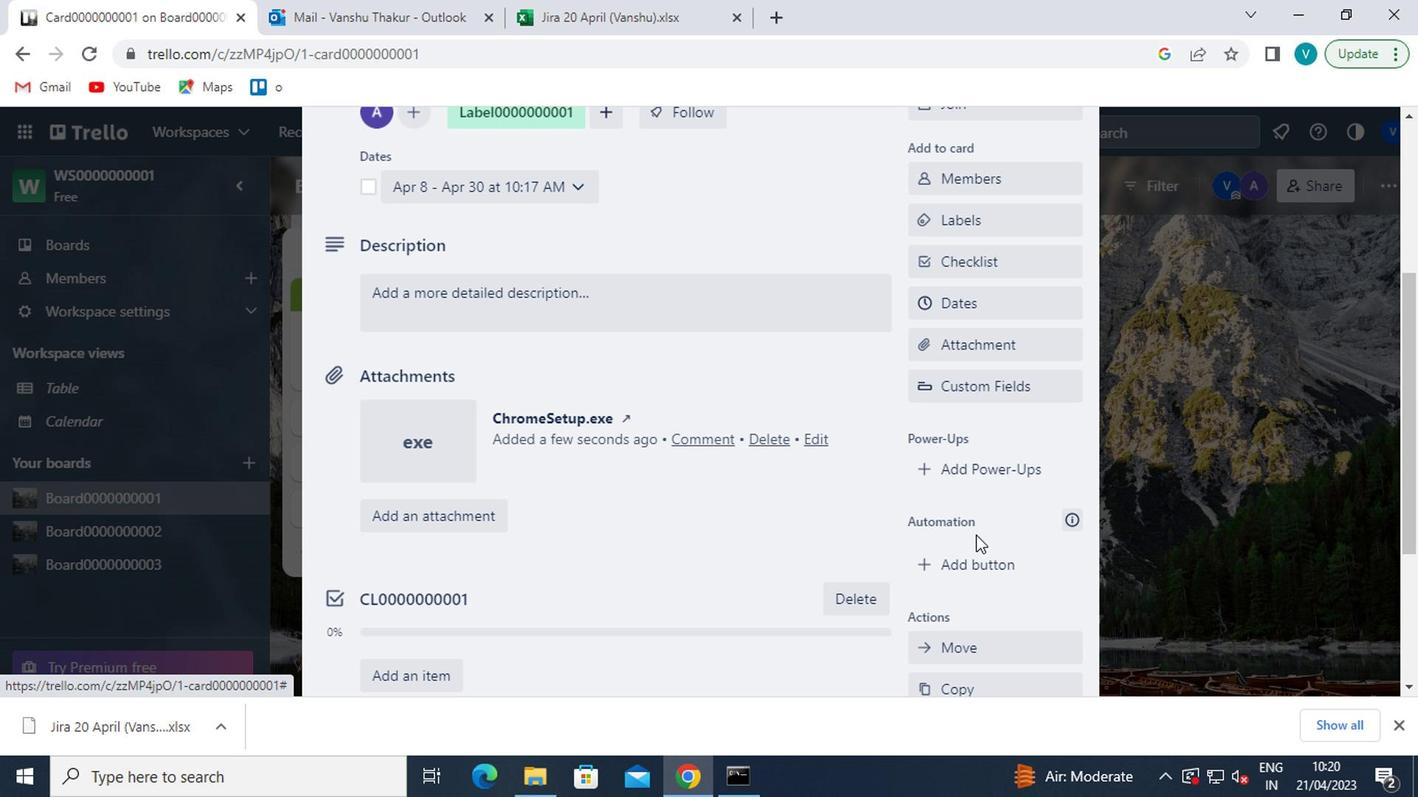 
Action: Mouse pressed left at (979, 555)
Screenshot: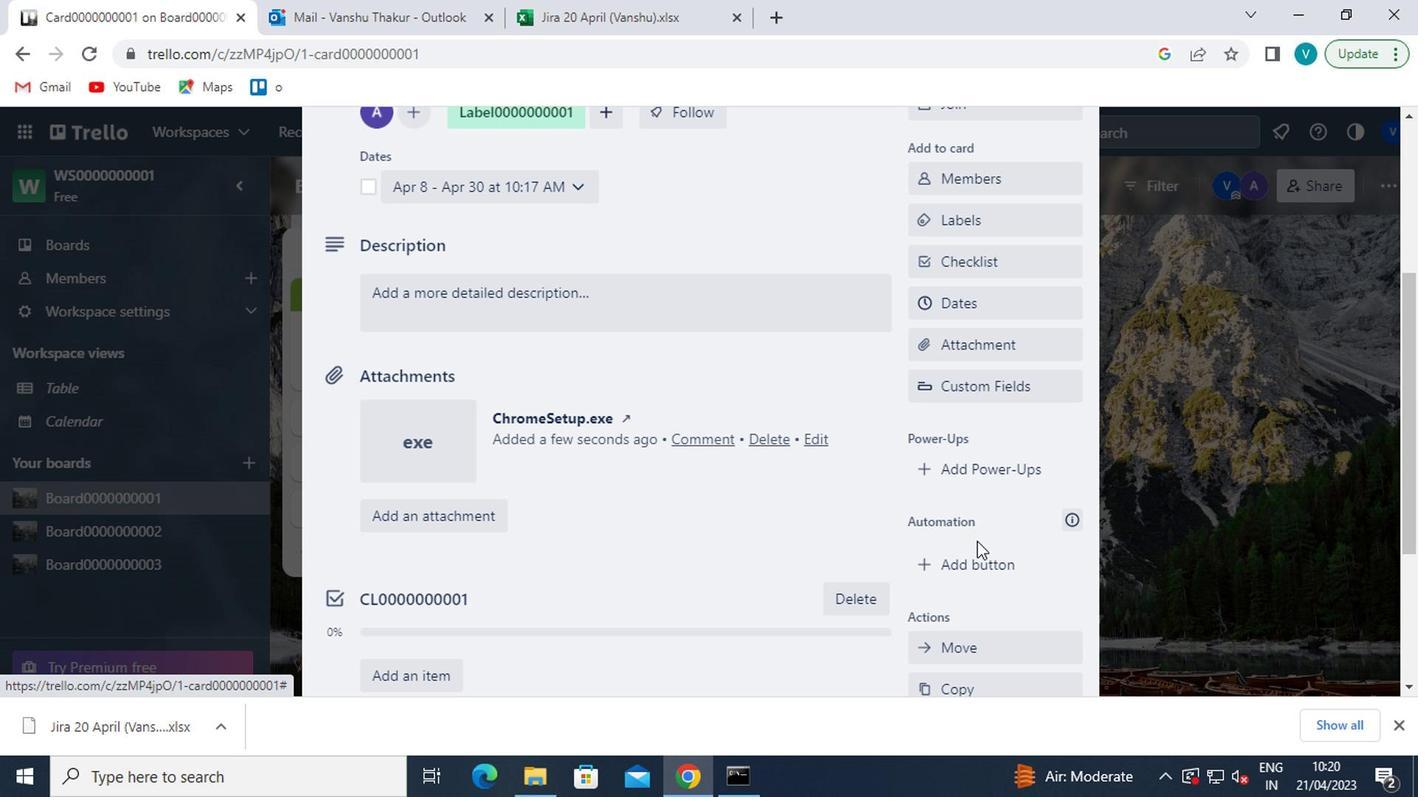 
Action: Mouse moved to (1024, 273)
Screenshot: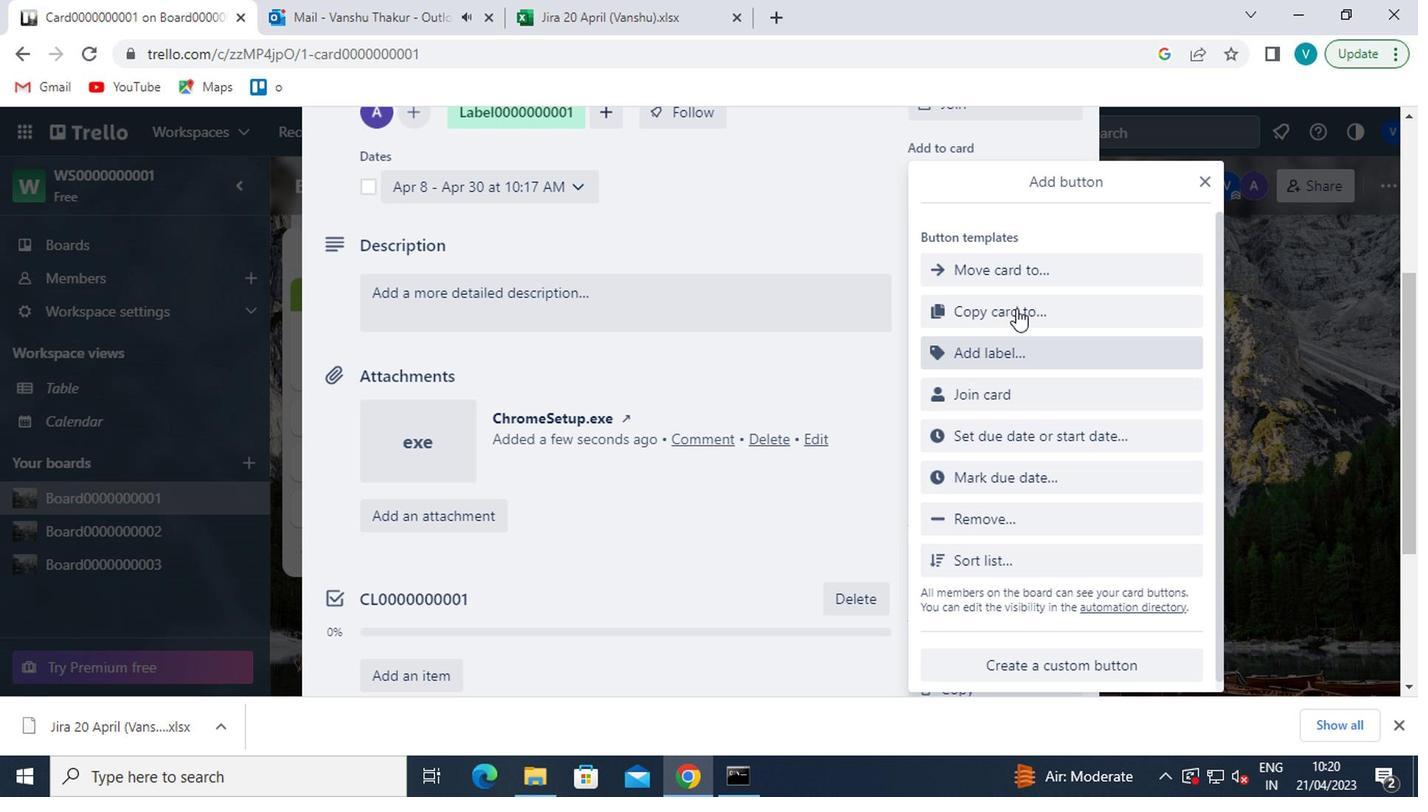 
Action: Mouse pressed left at (1024, 273)
Screenshot: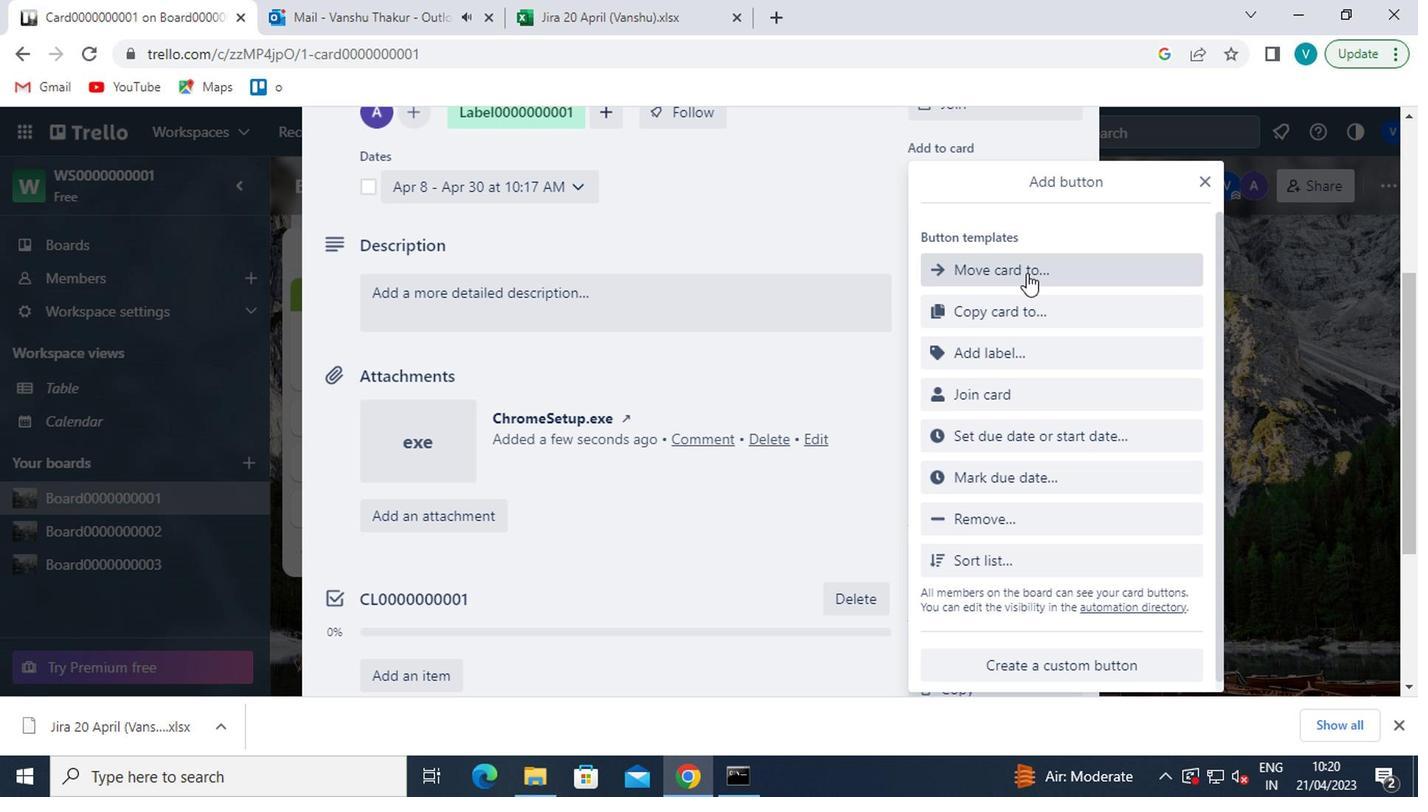 
Action: Mouse moved to (1031, 269)
Screenshot: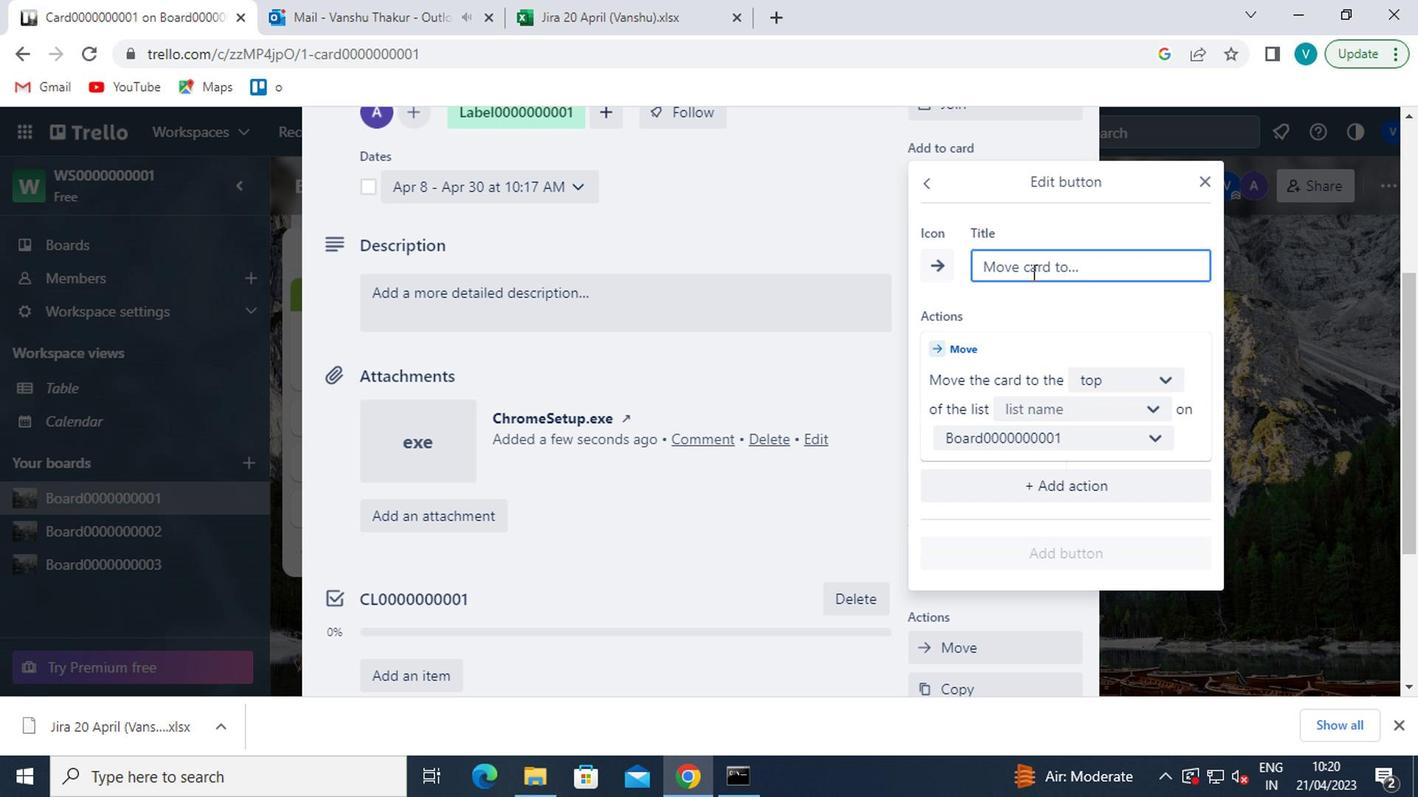 
Action: Mouse pressed left at (1031, 269)
Screenshot: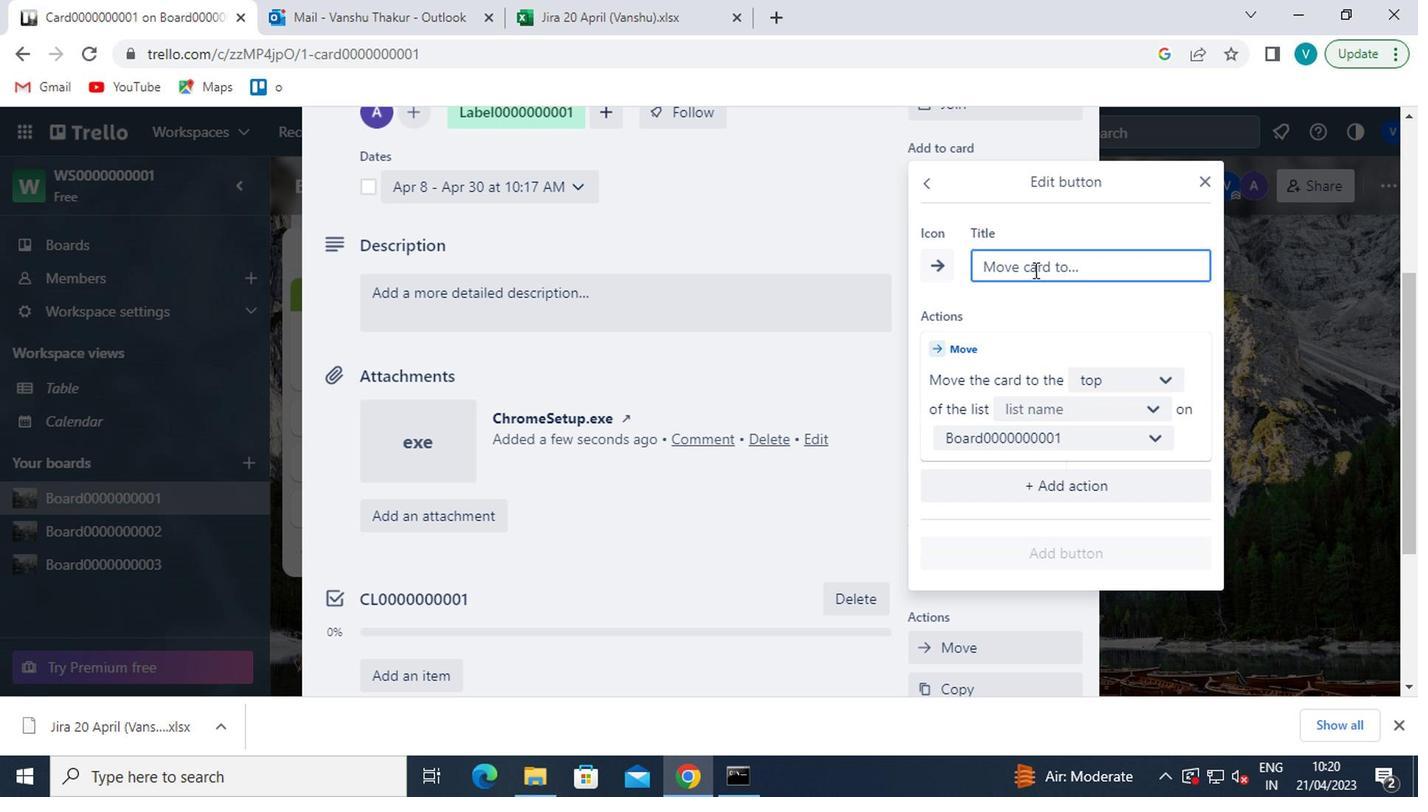 
Action: Key pressed <Key.shift>BUTTON0000000001
Screenshot: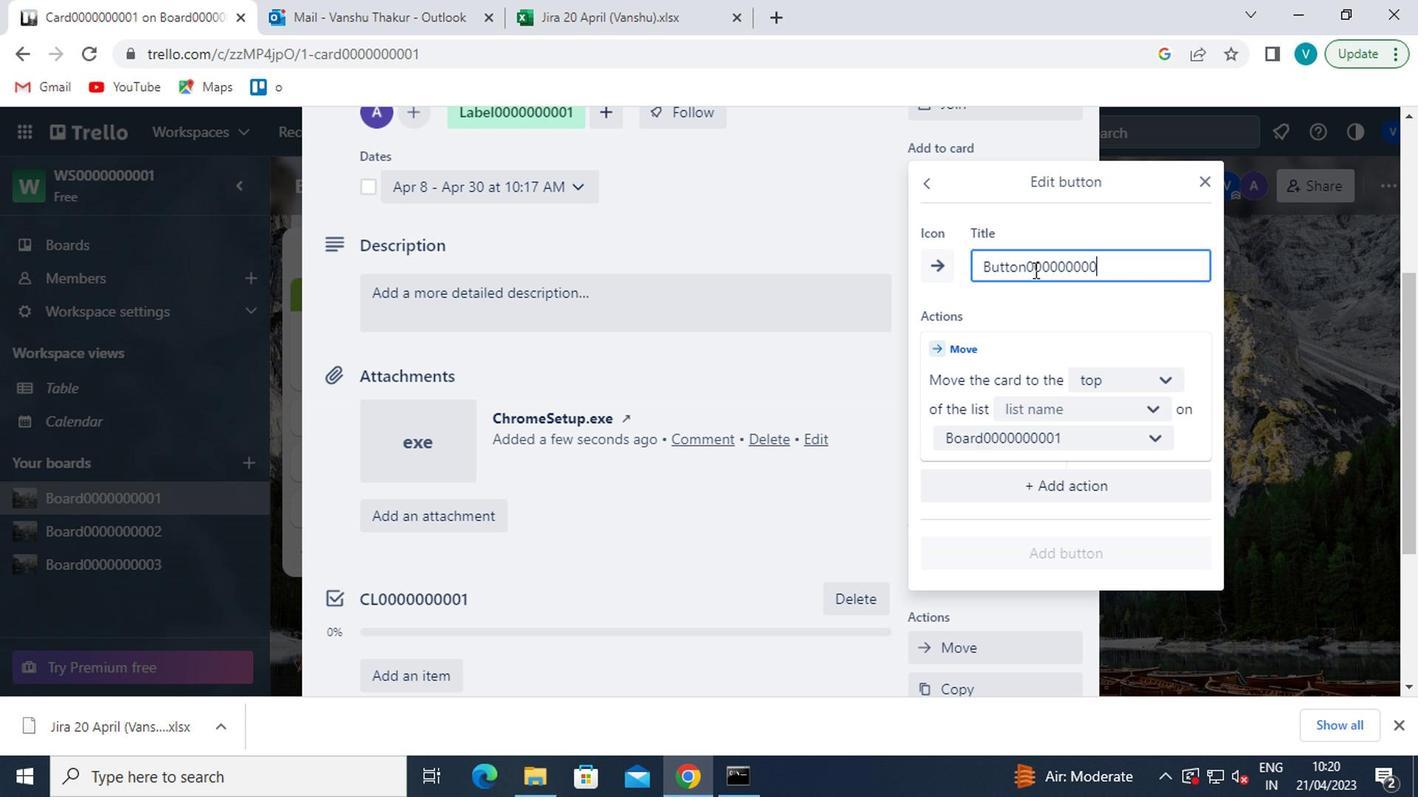 
Action: Mouse moved to (1122, 390)
Screenshot: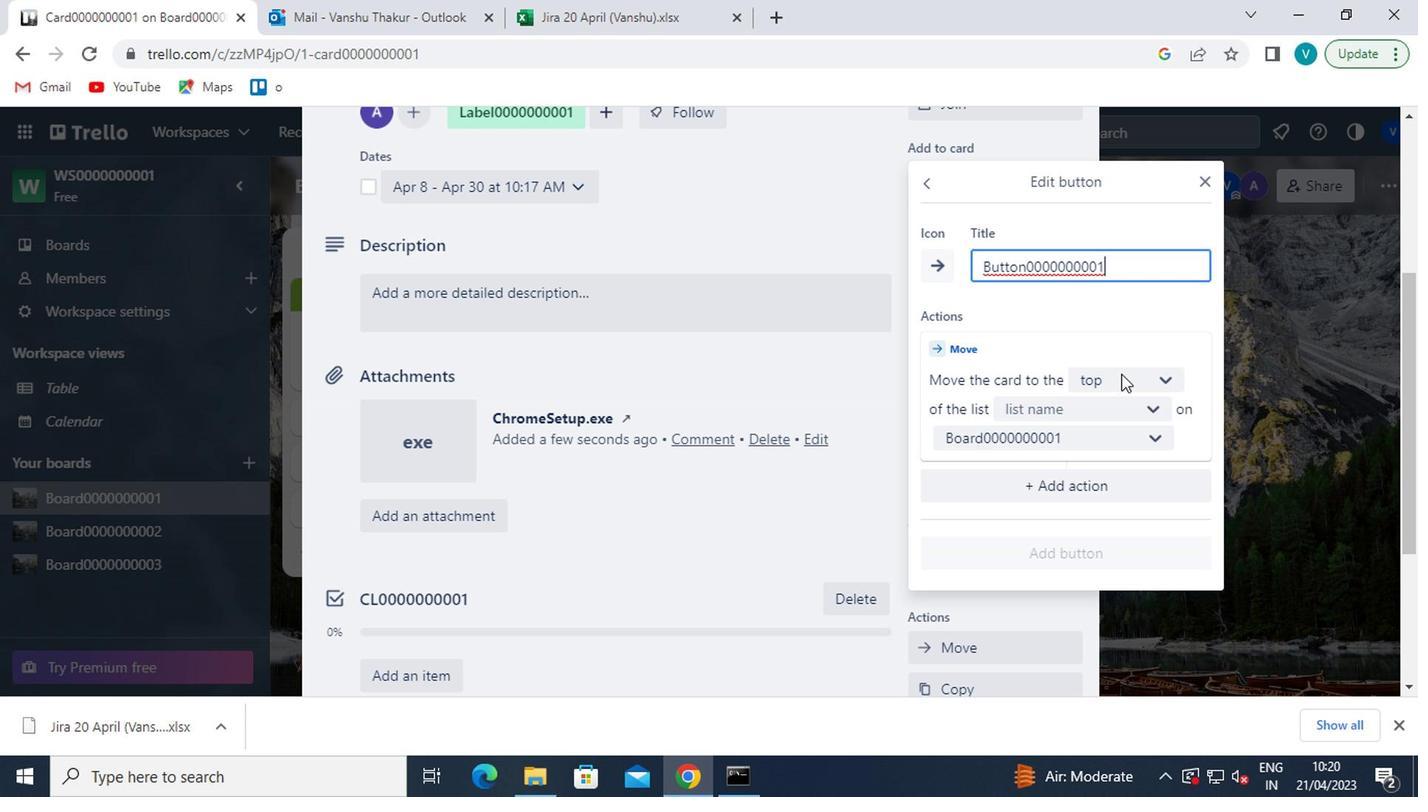 
Action: Mouse pressed left at (1122, 390)
Screenshot: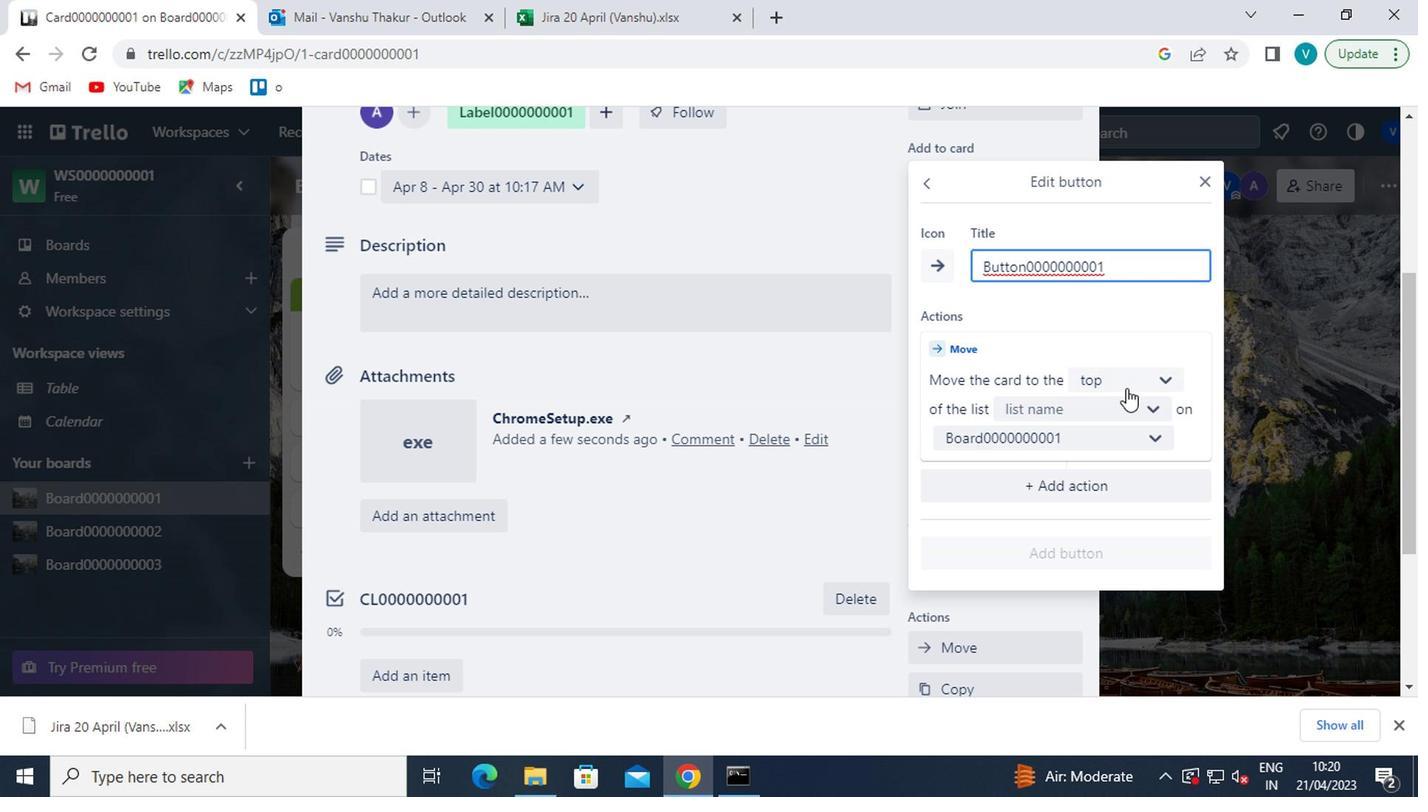 
Action: Mouse moved to (1108, 418)
Screenshot: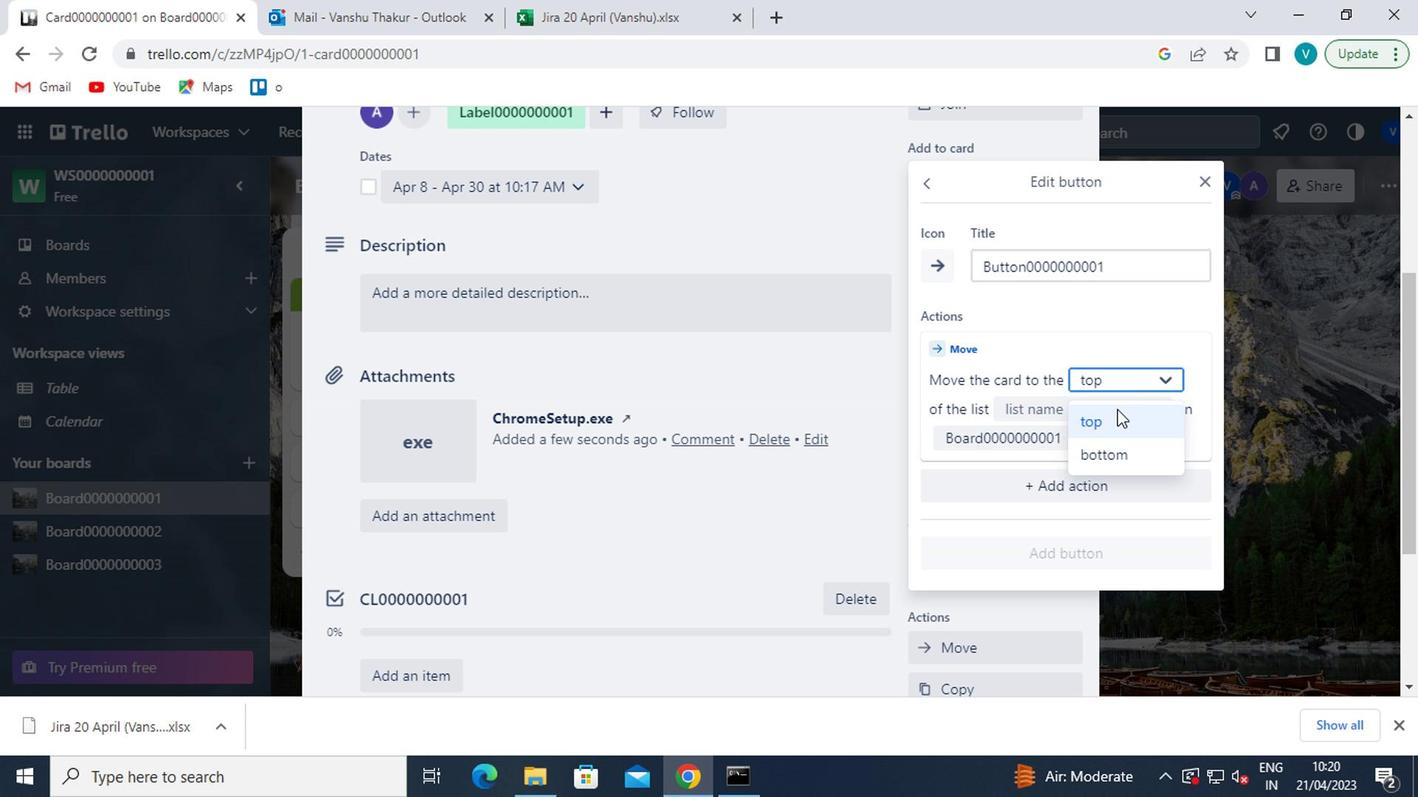 
Action: Mouse pressed left at (1108, 418)
Screenshot: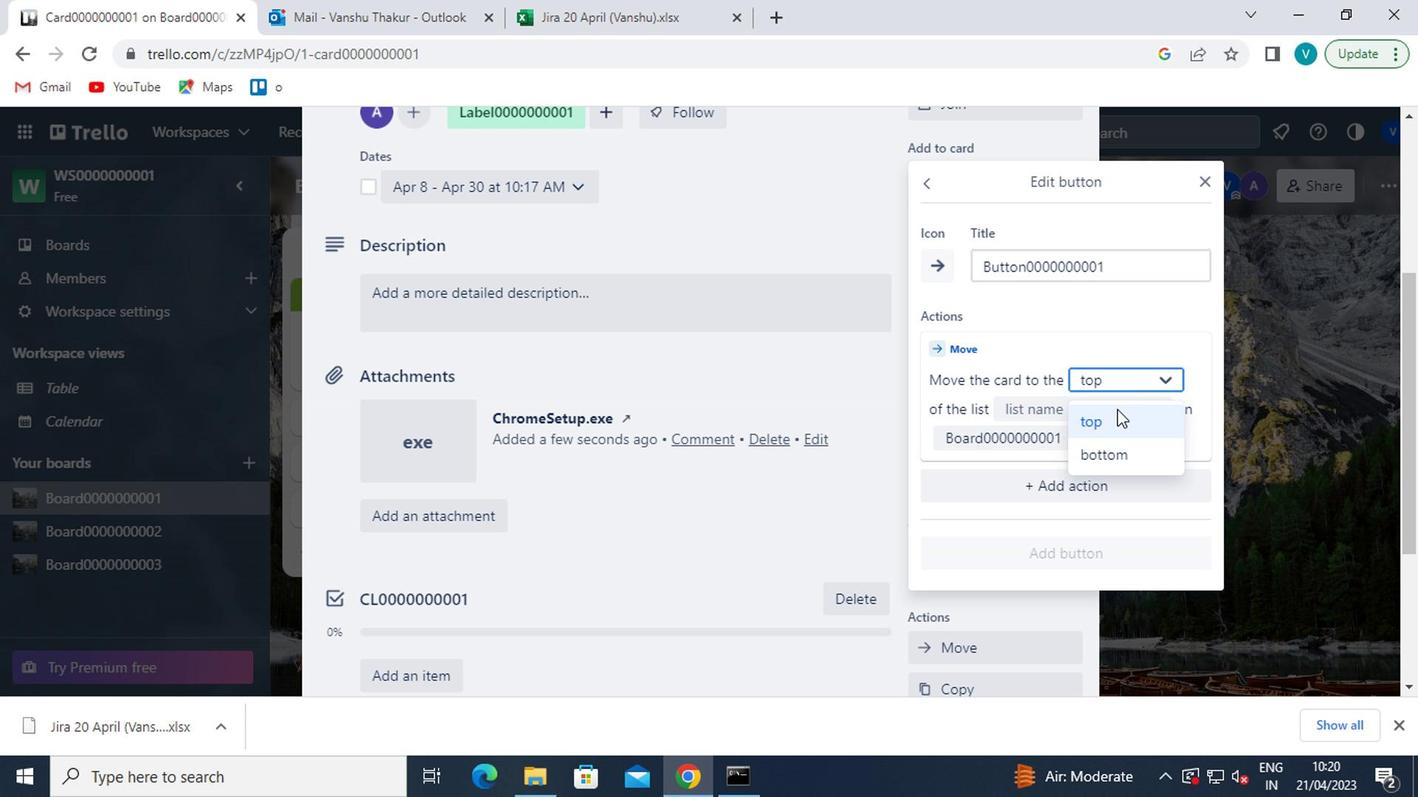 
Action: Mouse pressed left at (1108, 418)
Screenshot: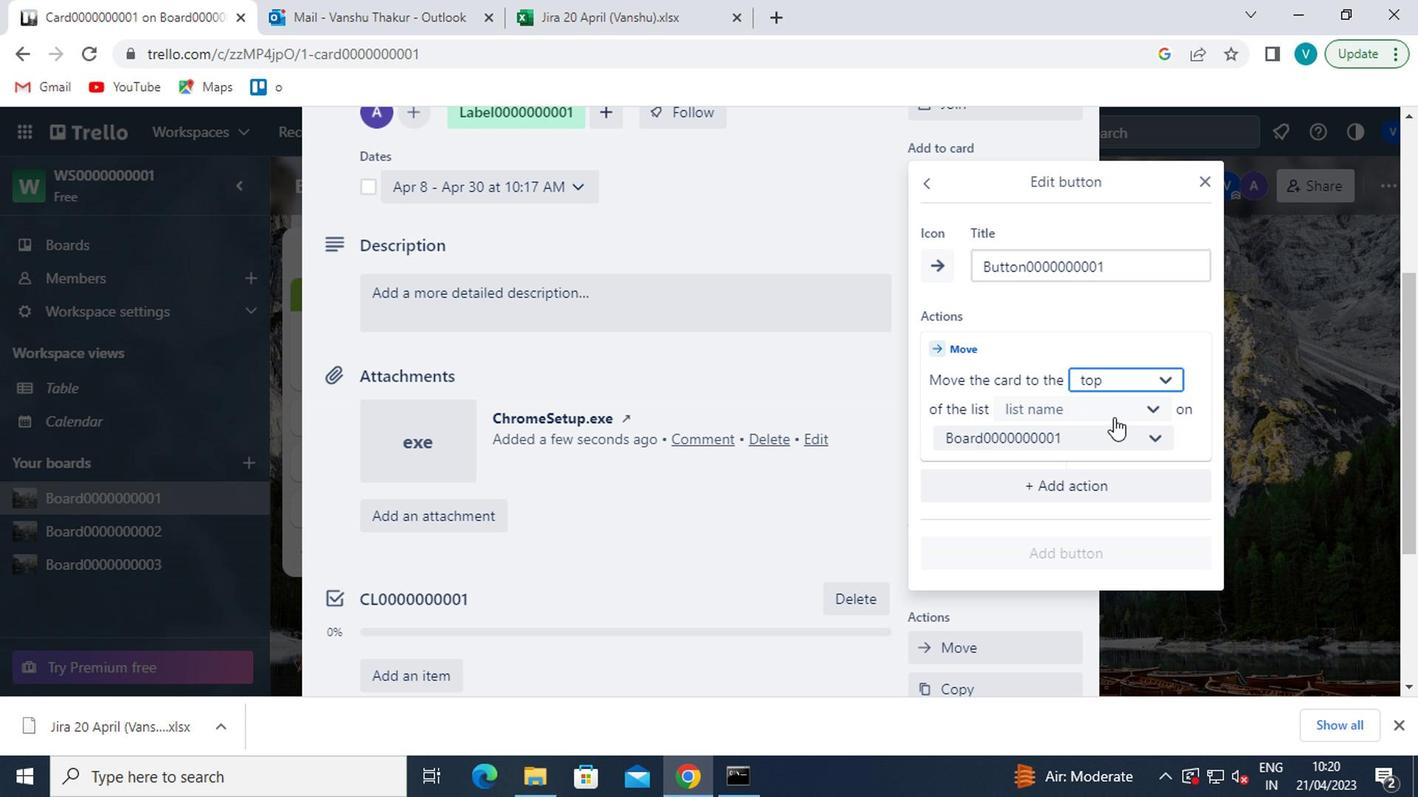 
Action: Mouse moved to (1088, 446)
Screenshot: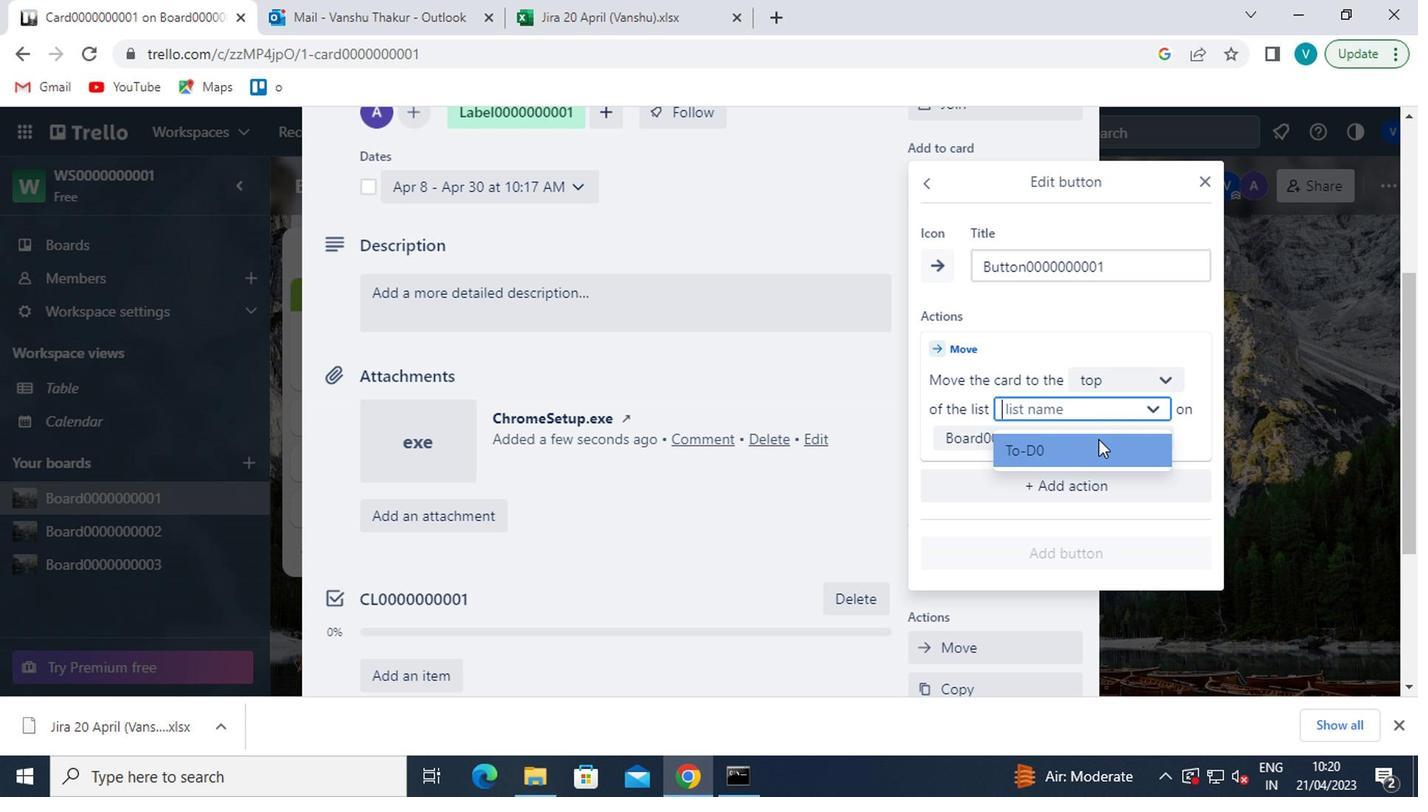 
Action: Mouse pressed left at (1088, 446)
Screenshot: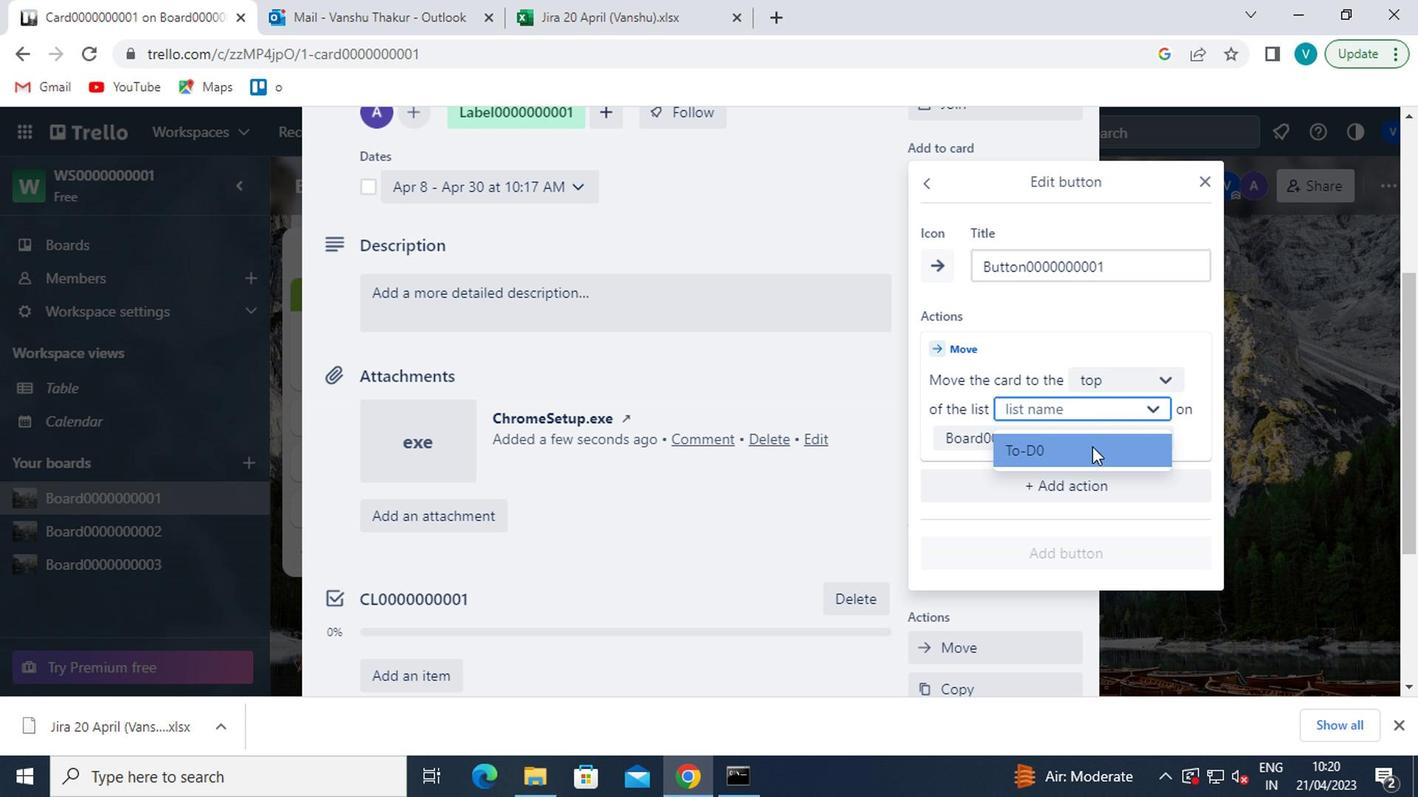 
Action: Mouse moved to (1063, 548)
Screenshot: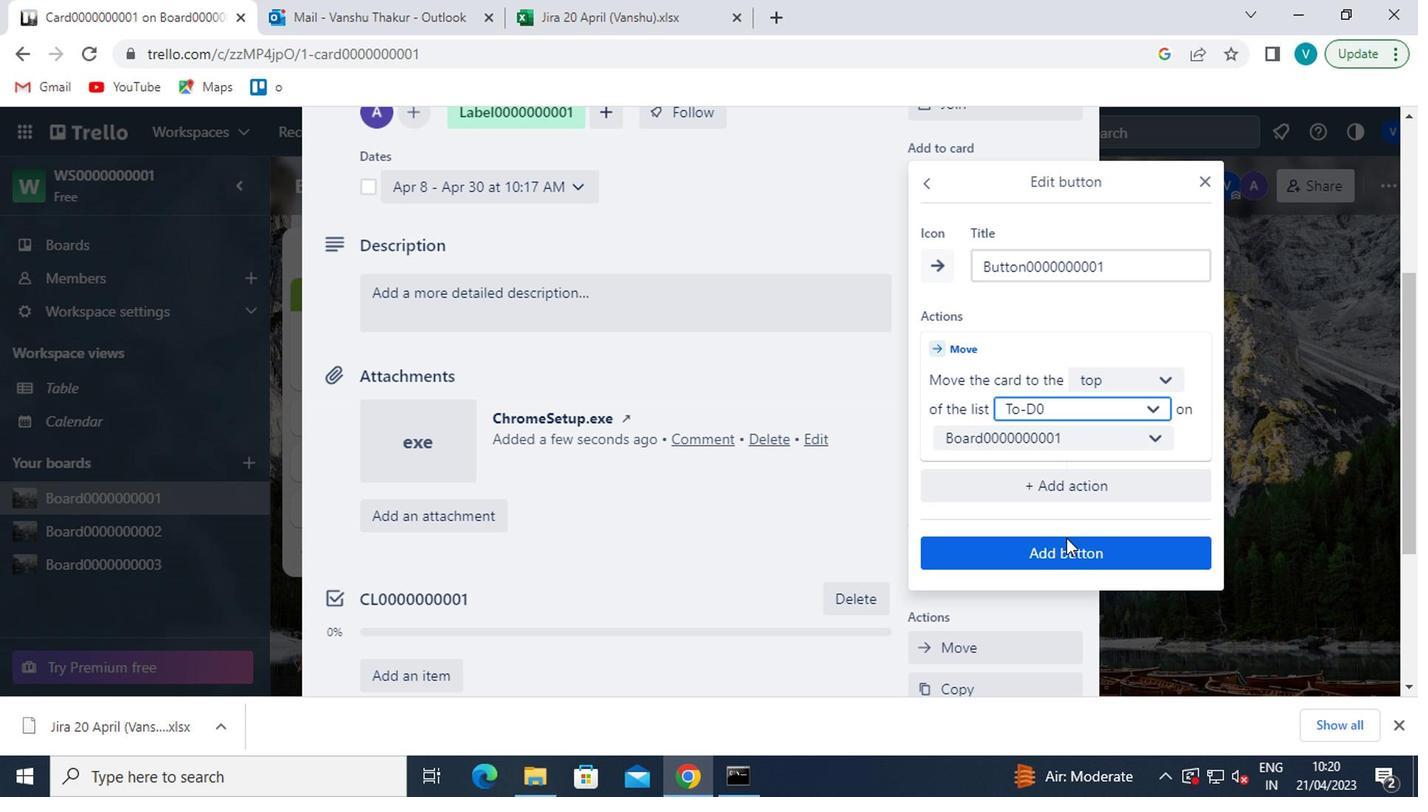 
Action: Mouse pressed left at (1063, 548)
Screenshot: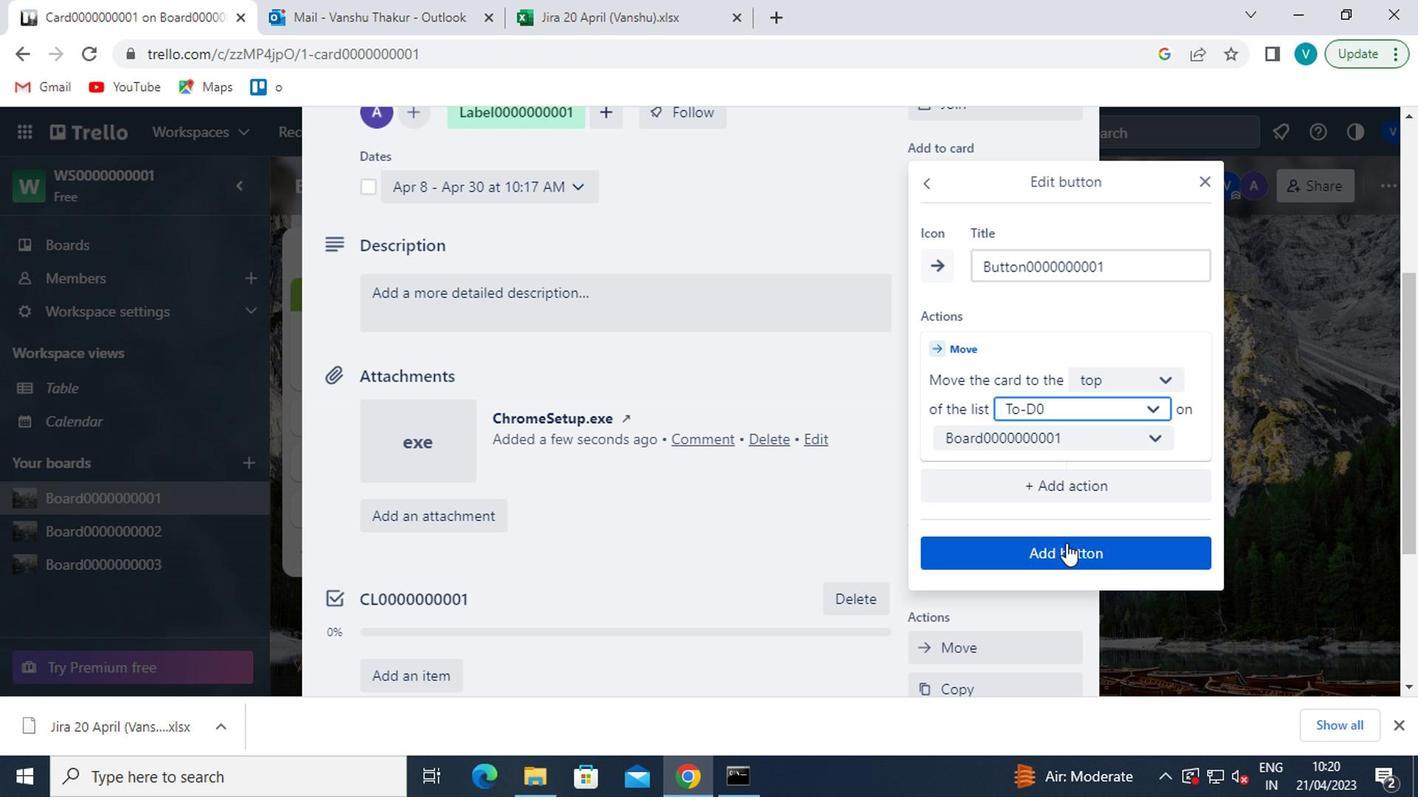 
Action: Mouse moved to (479, 299)
Screenshot: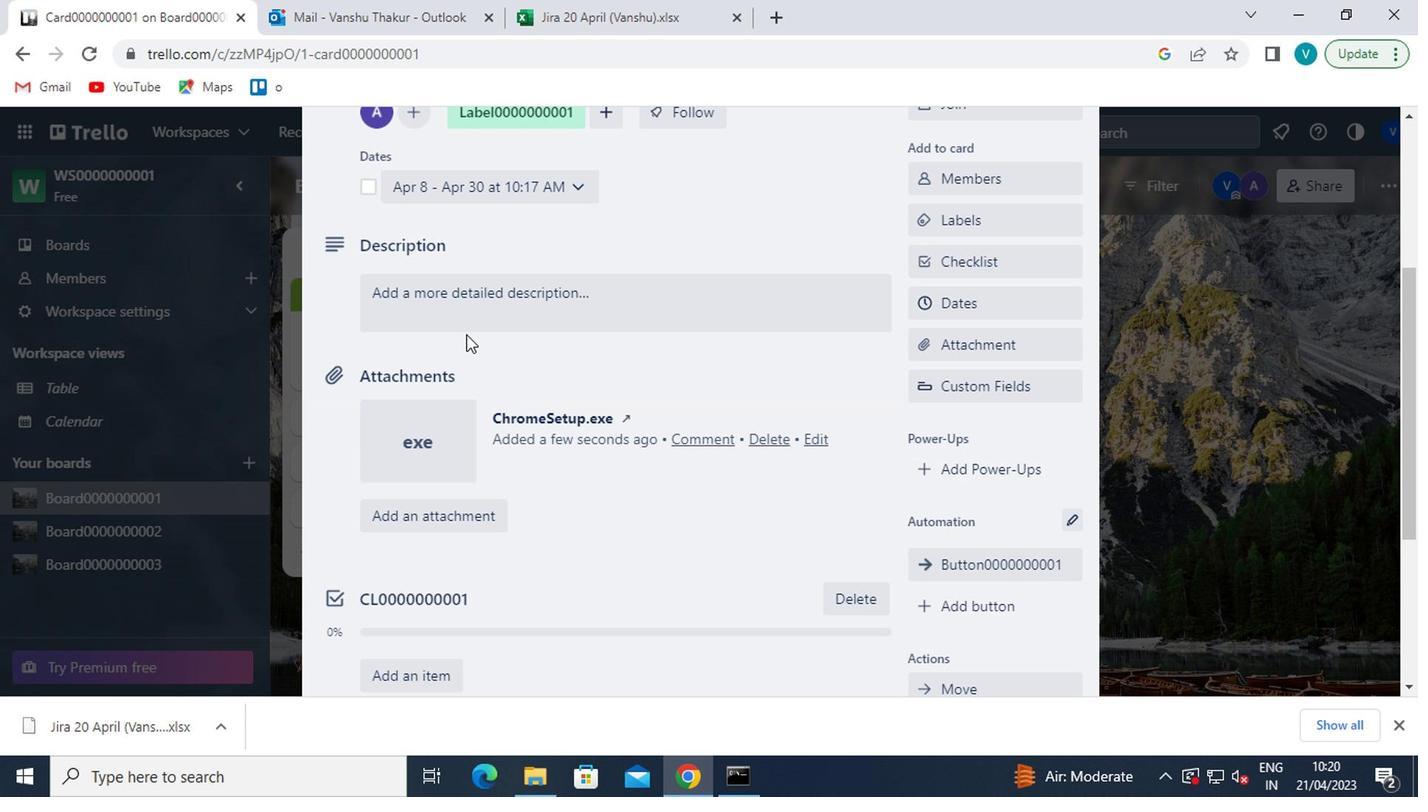 
Action: Mouse pressed left at (479, 299)
Screenshot: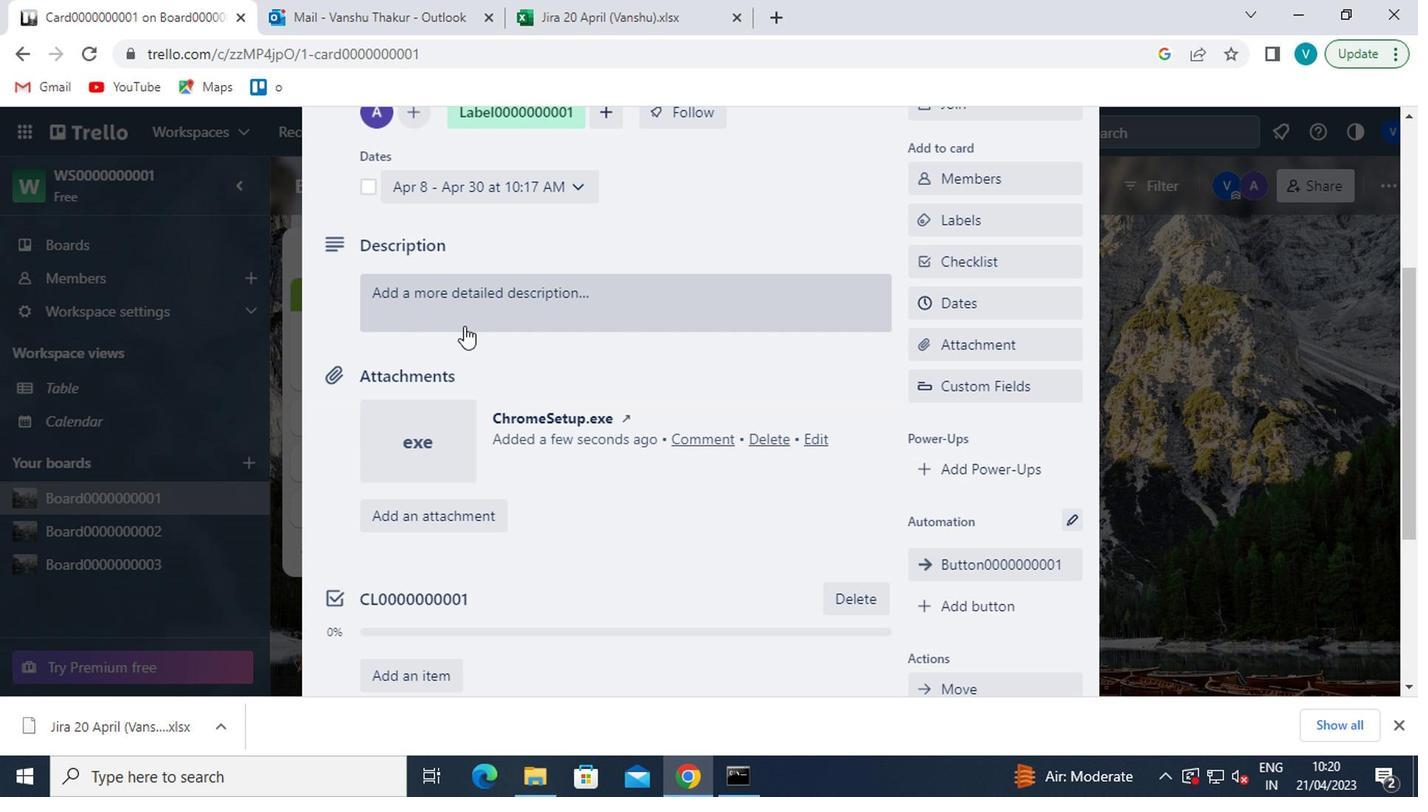 
Action: Mouse moved to (483, 304)
Screenshot: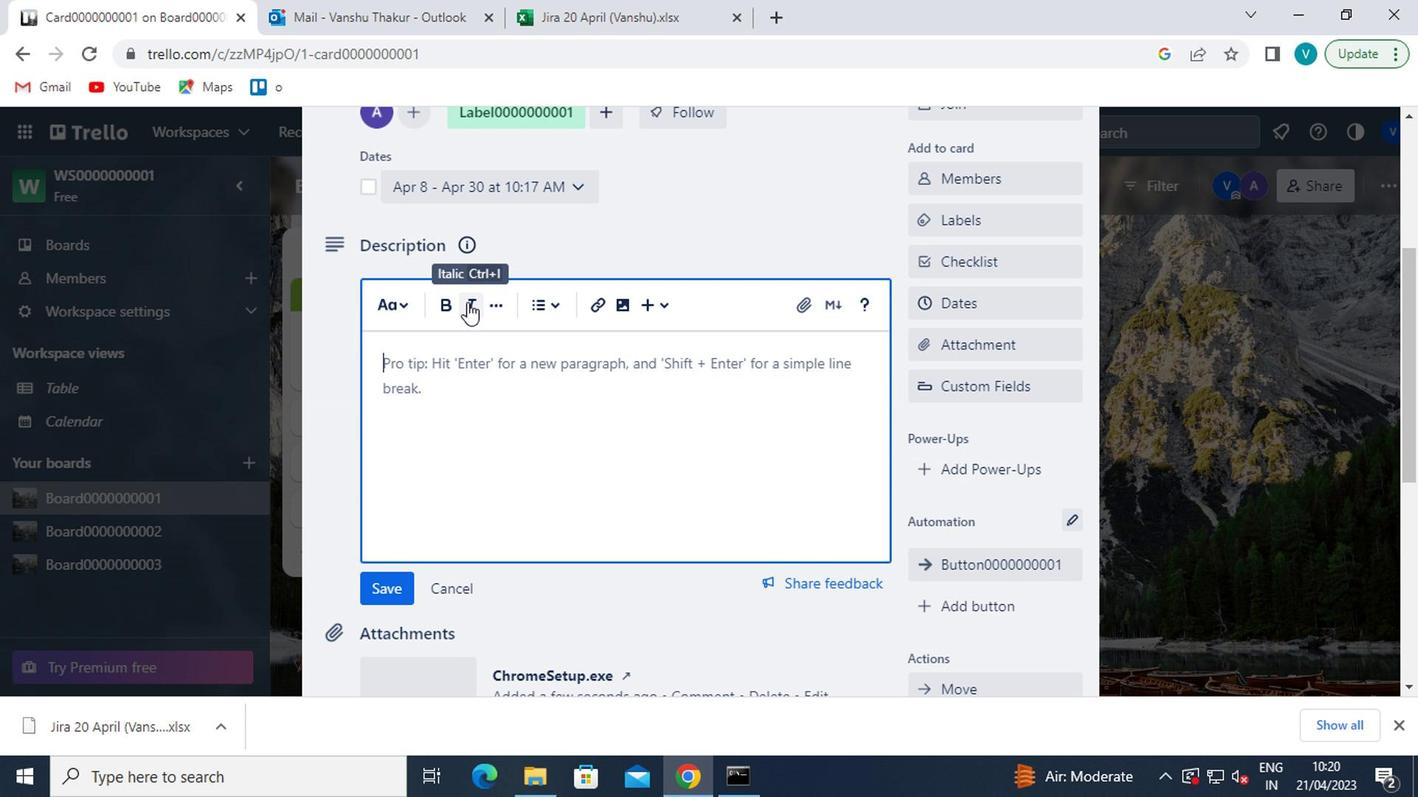 
Action: Key pressed <Key.shift>DS000000
Screenshot: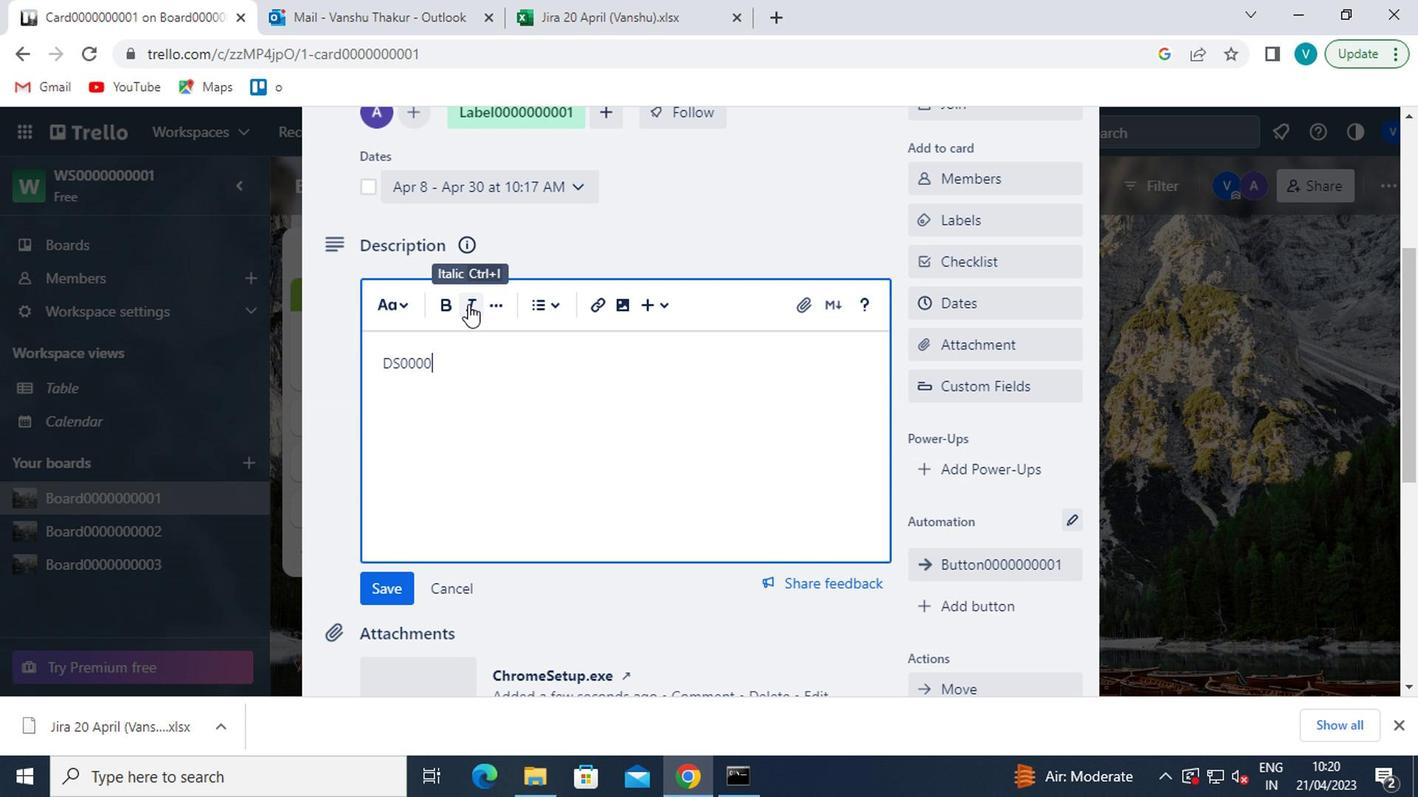 
Action: Mouse moved to (484, 306)
Screenshot: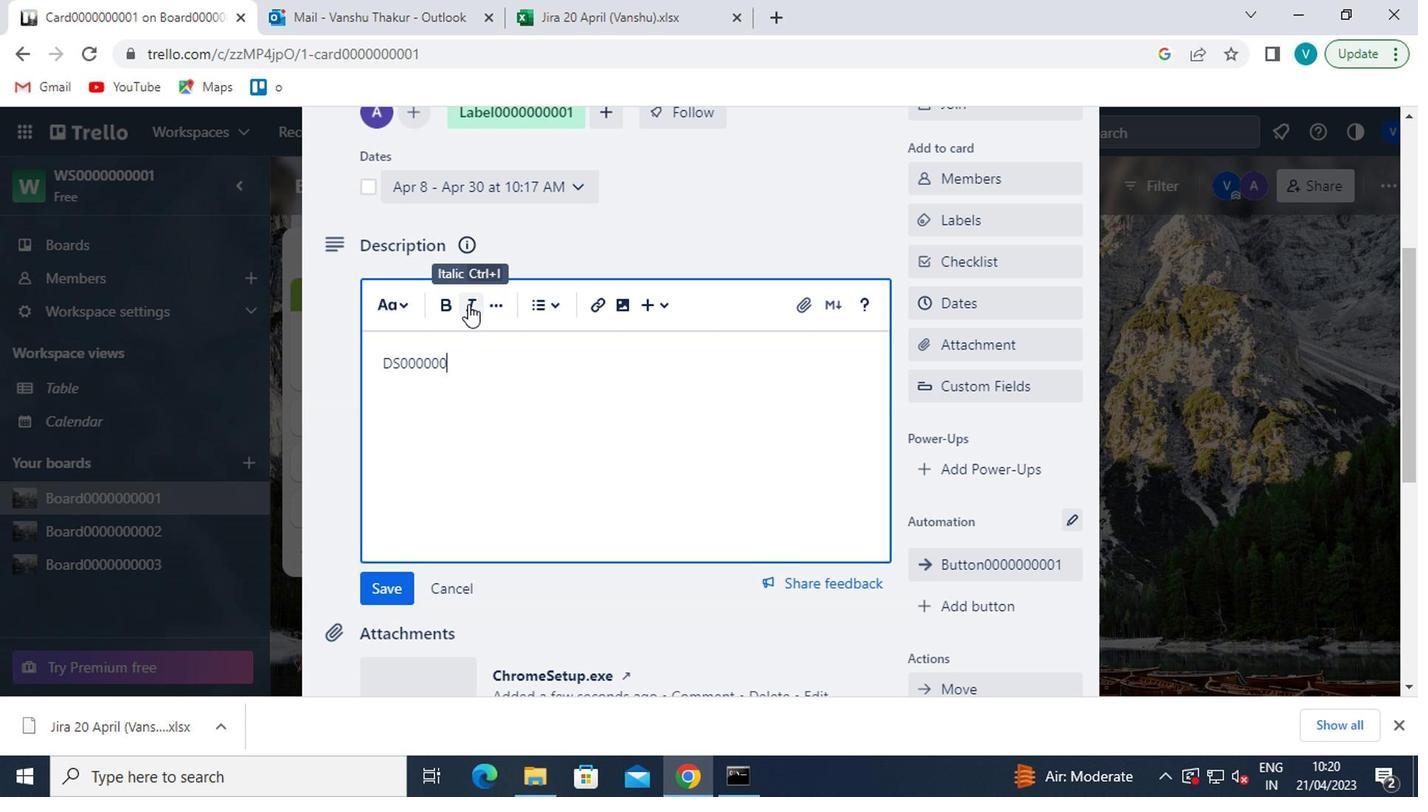 
Action: Key pressed 0001
Screenshot: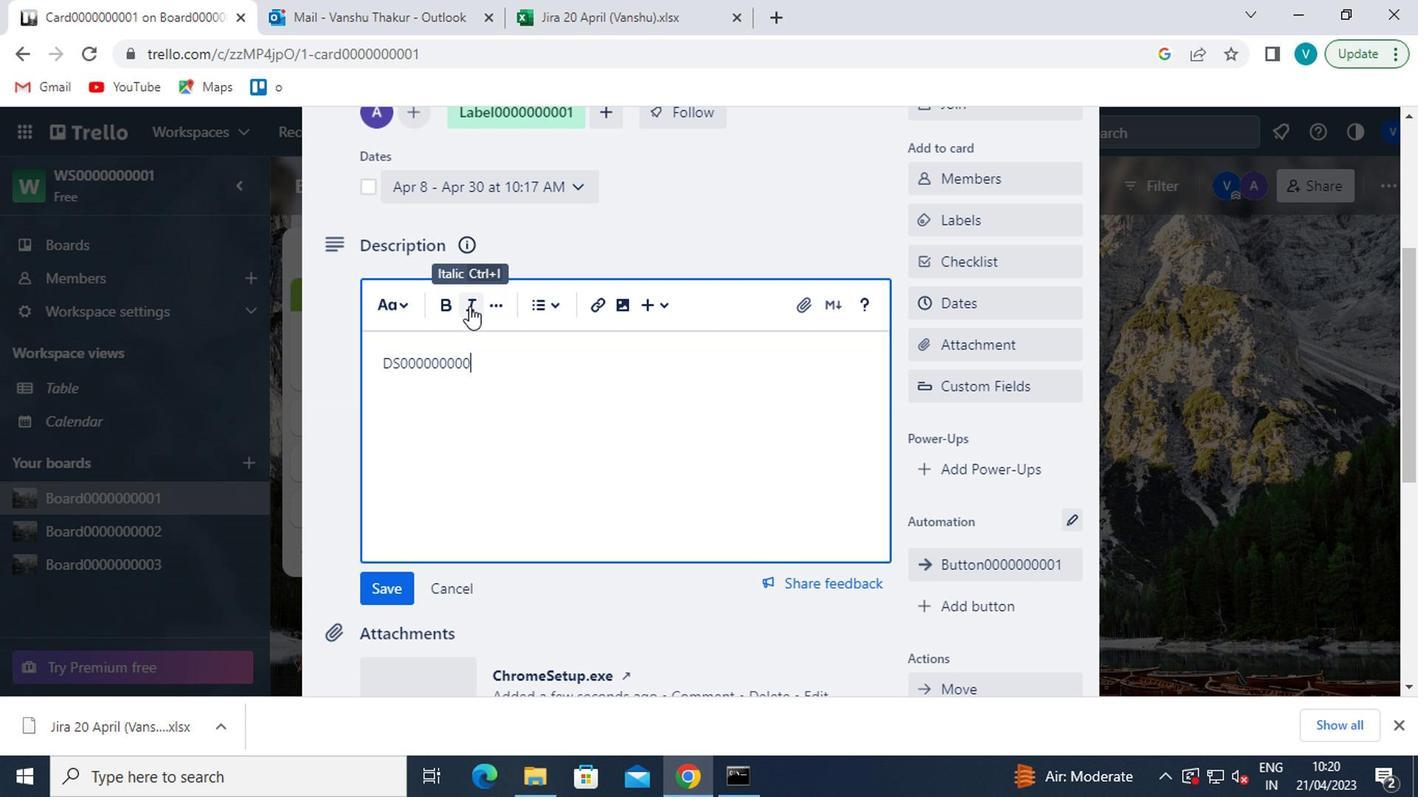 
Action: Mouse moved to (418, 585)
Screenshot: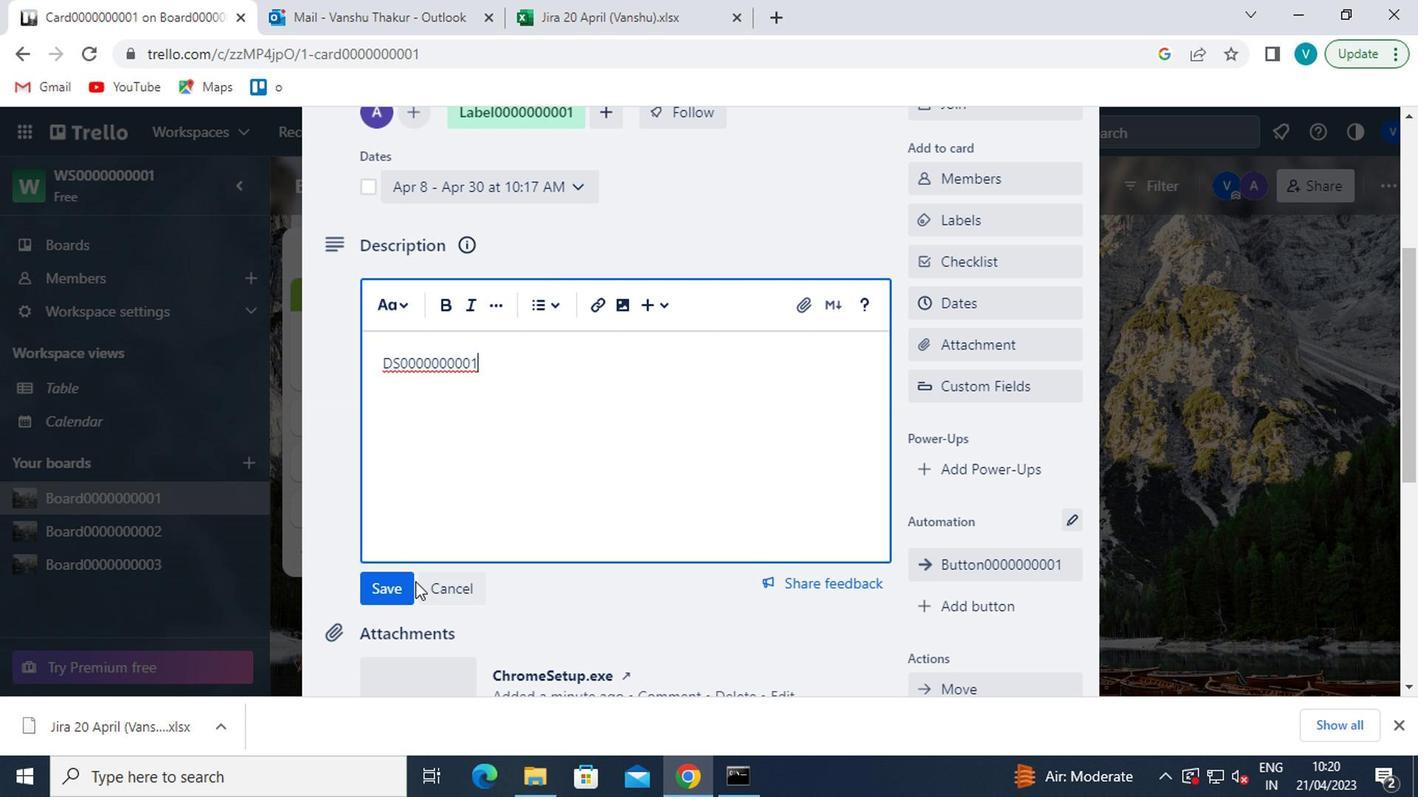 
Action: Mouse pressed left at (418, 585)
Screenshot: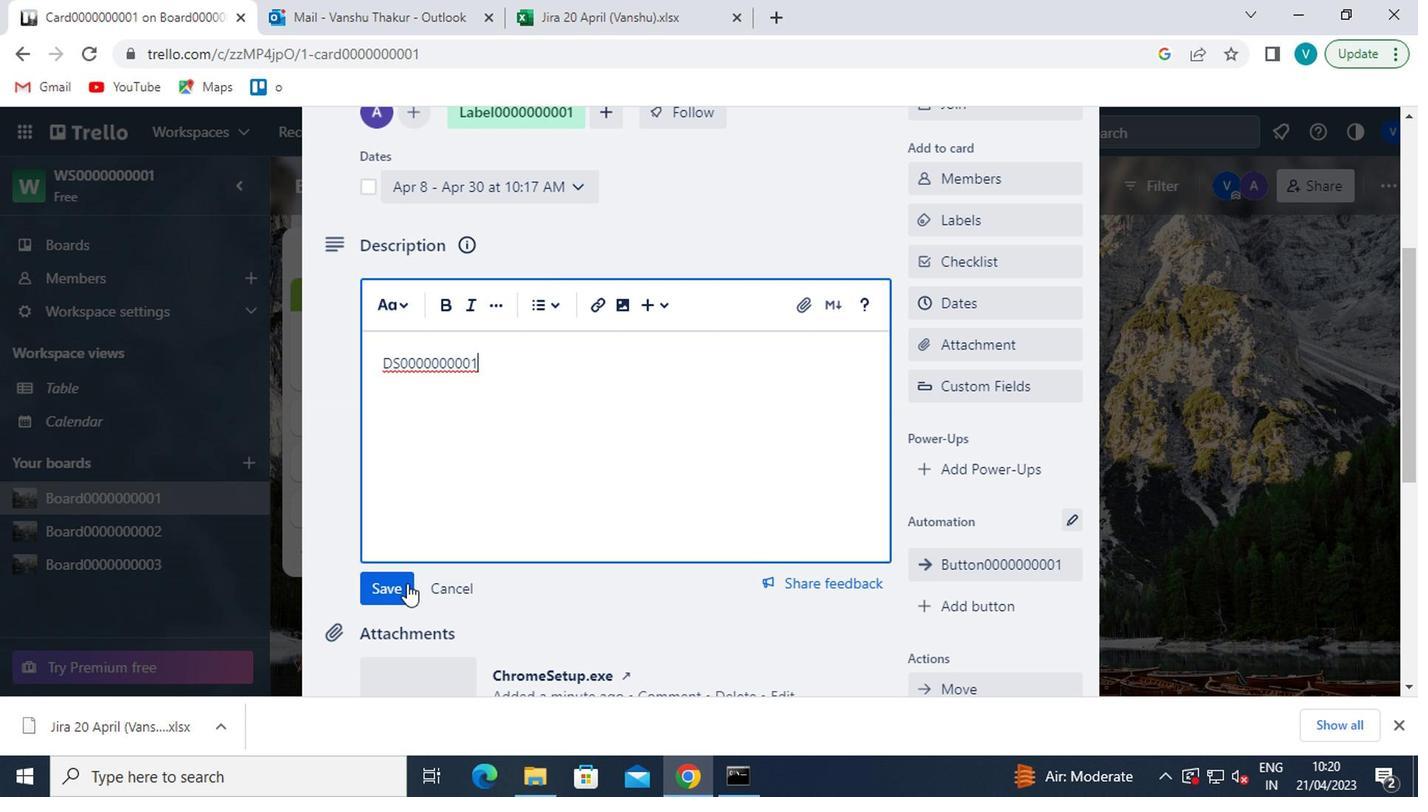 
Action: Mouse moved to (454, 563)
Screenshot: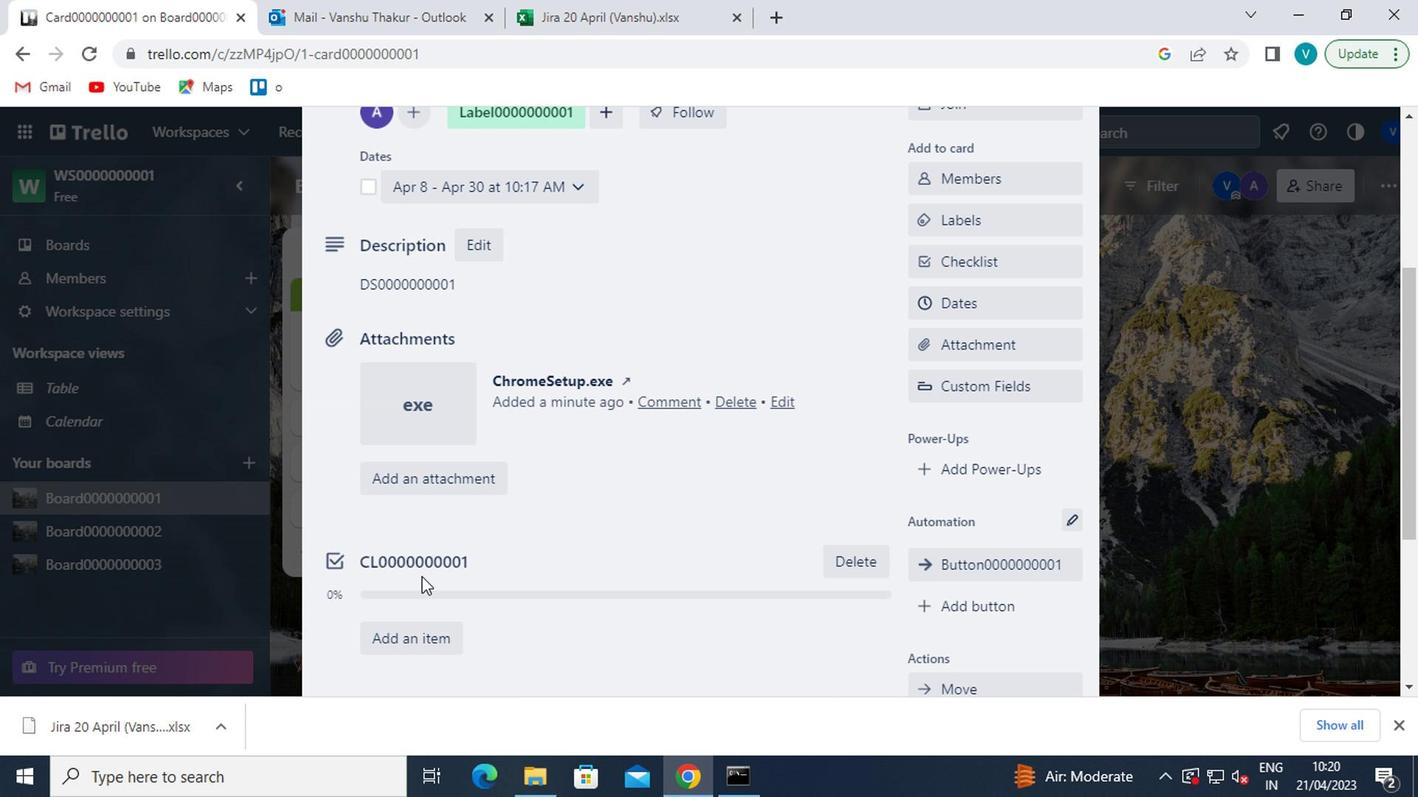 
Action: Mouse scrolled (454, 562) with delta (0, 0)
Screenshot: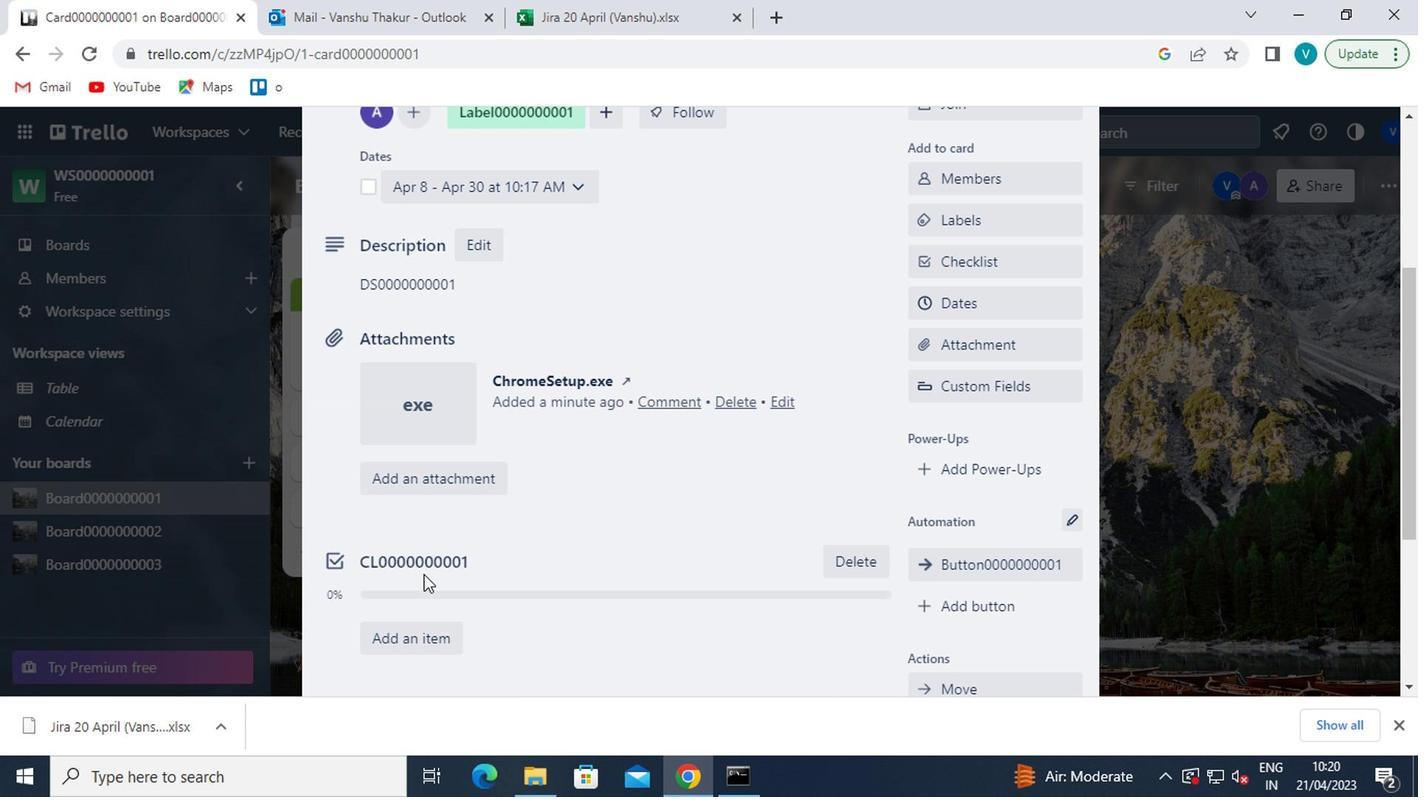 
Action: Mouse scrolled (454, 562) with delta (0, 0)
Screenshot: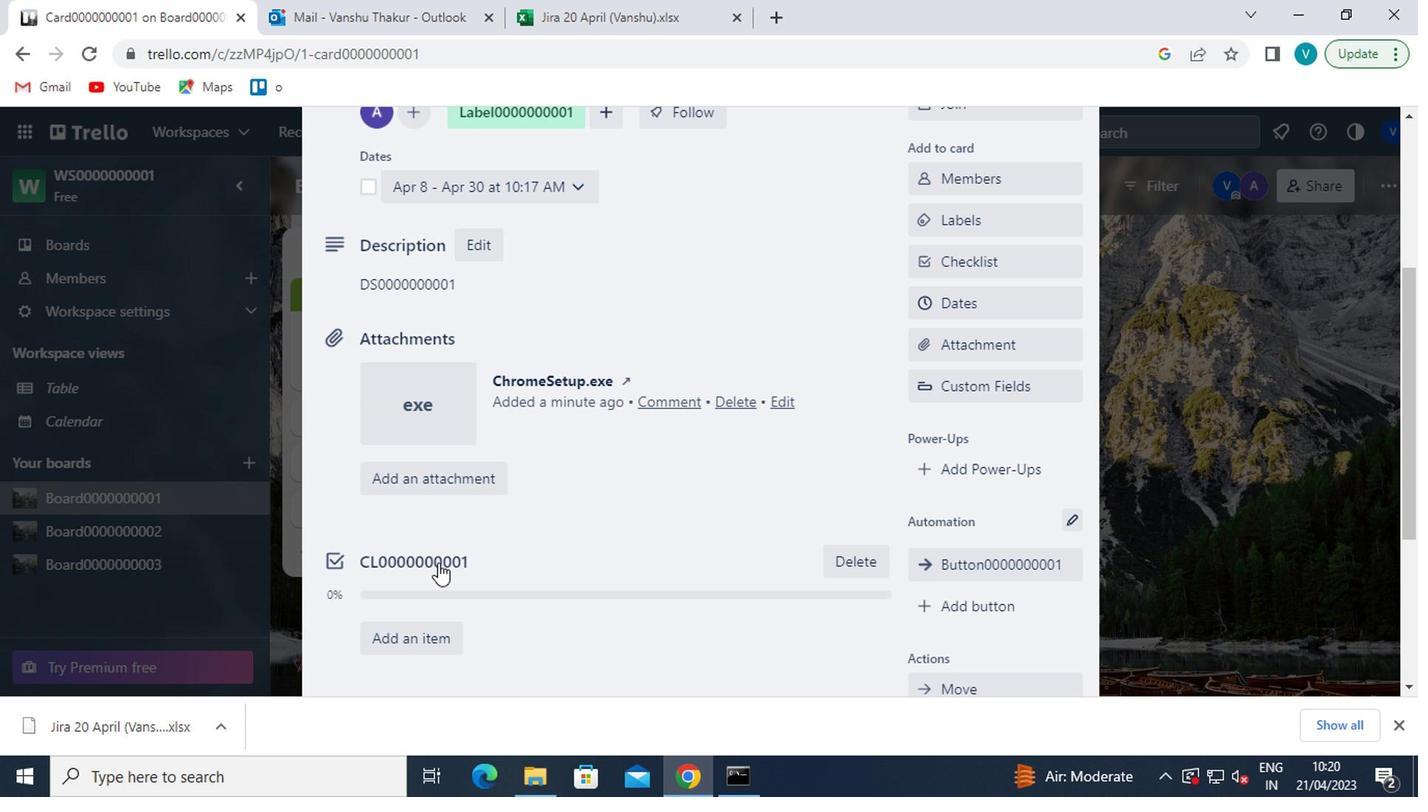 
Action: Mouse moved to (475, 548)
Screenshot: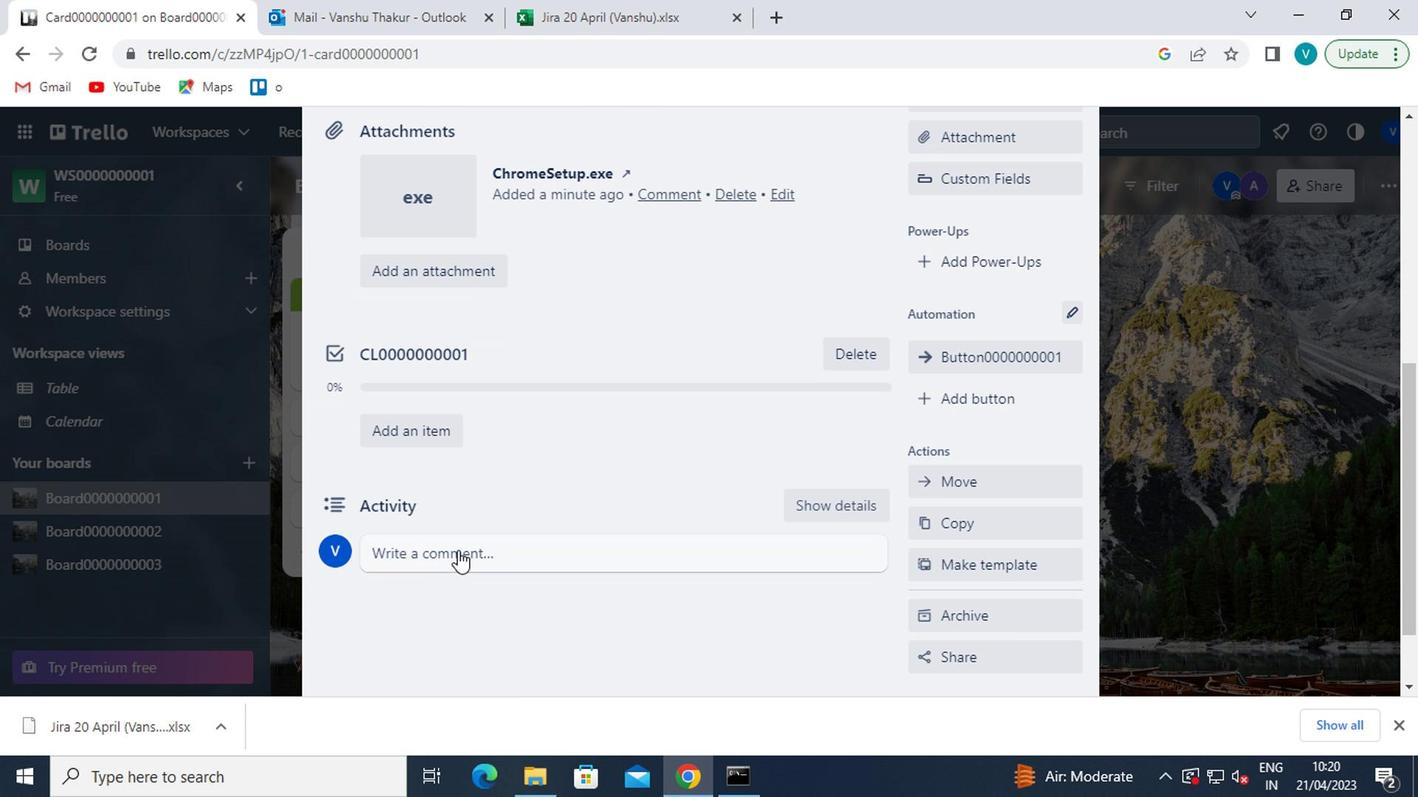 
Action: Mouse scrolled (475, 547) with delta (0, 0)
Screenshot: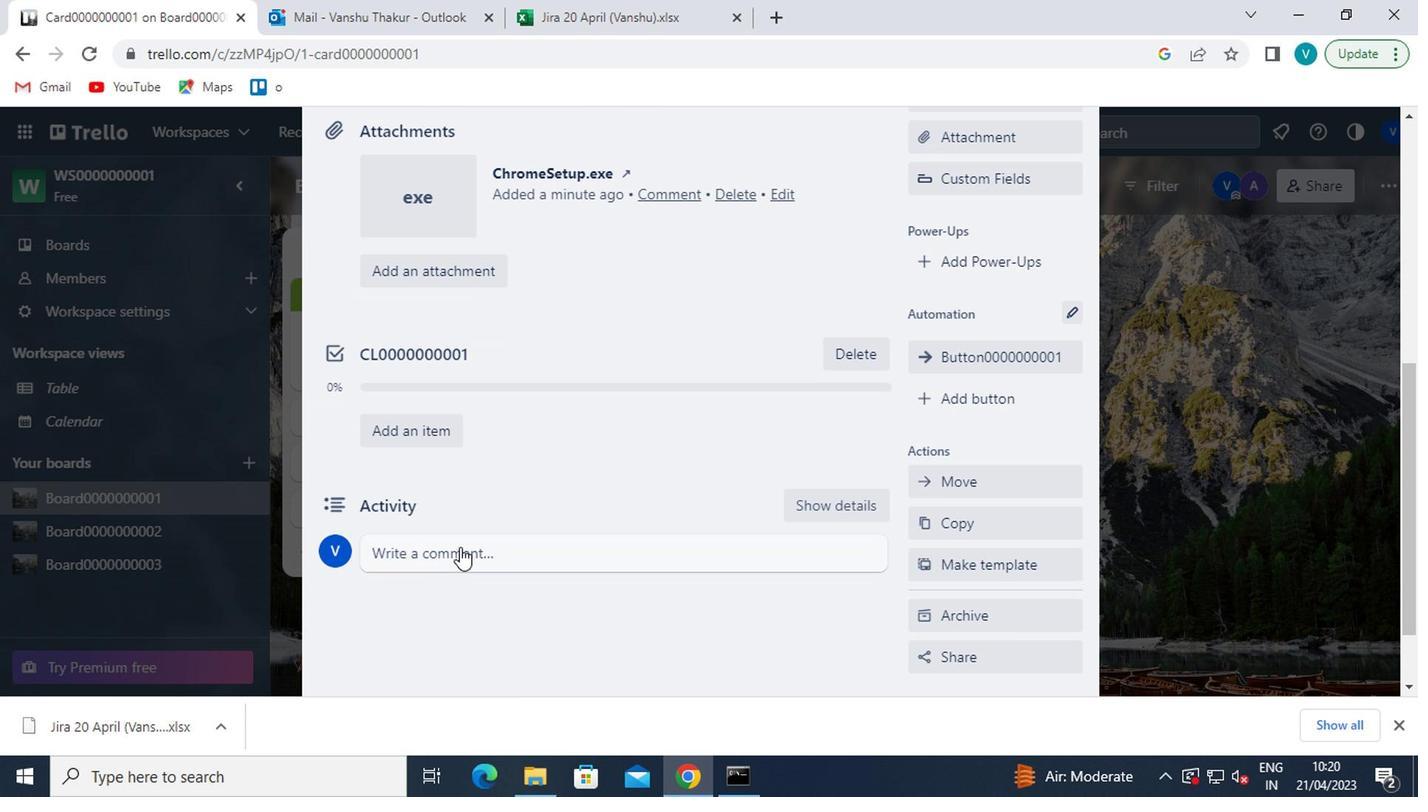
Action: Mouse moved to (498, 460)
Screenshot: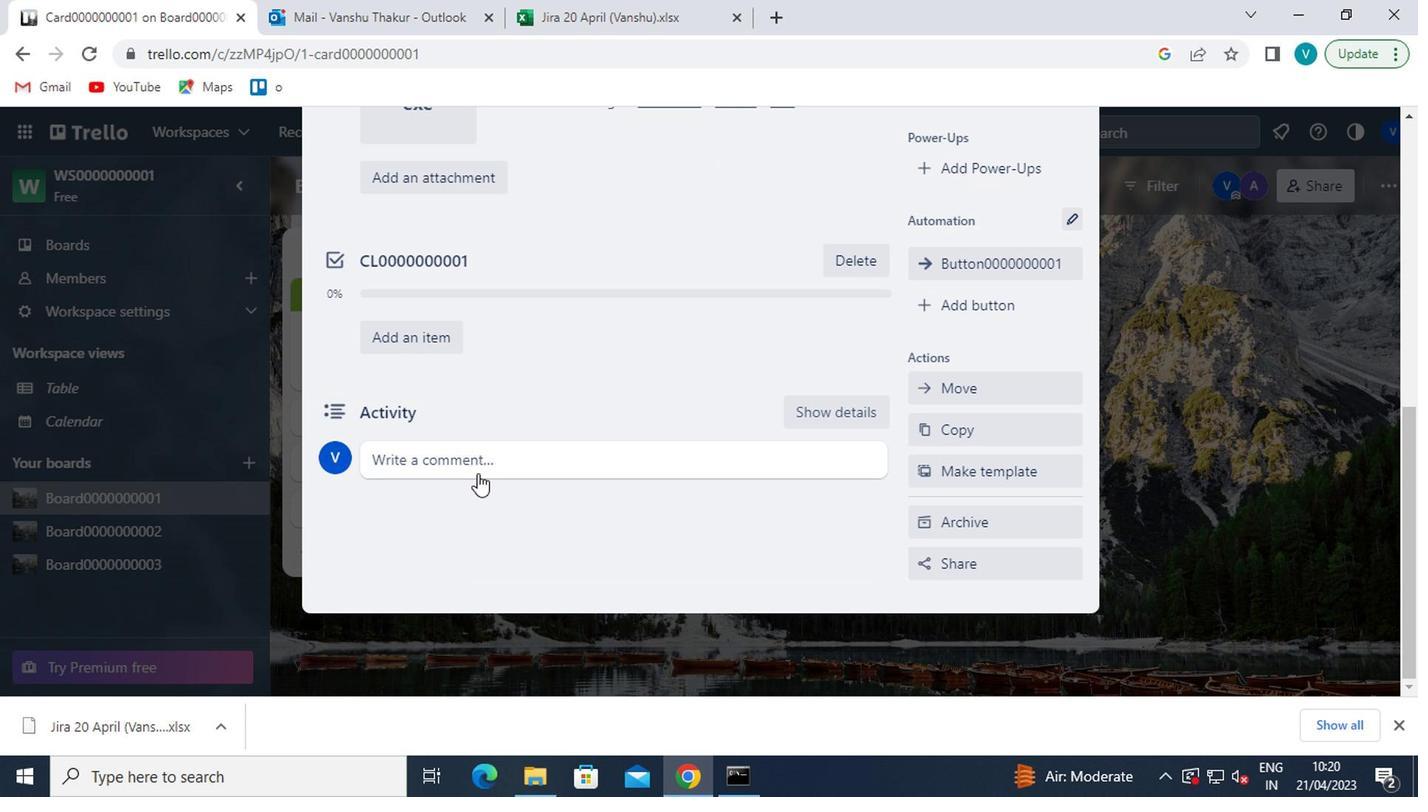 
Action: Mouse pressed left at (498, 460)
Screenshot: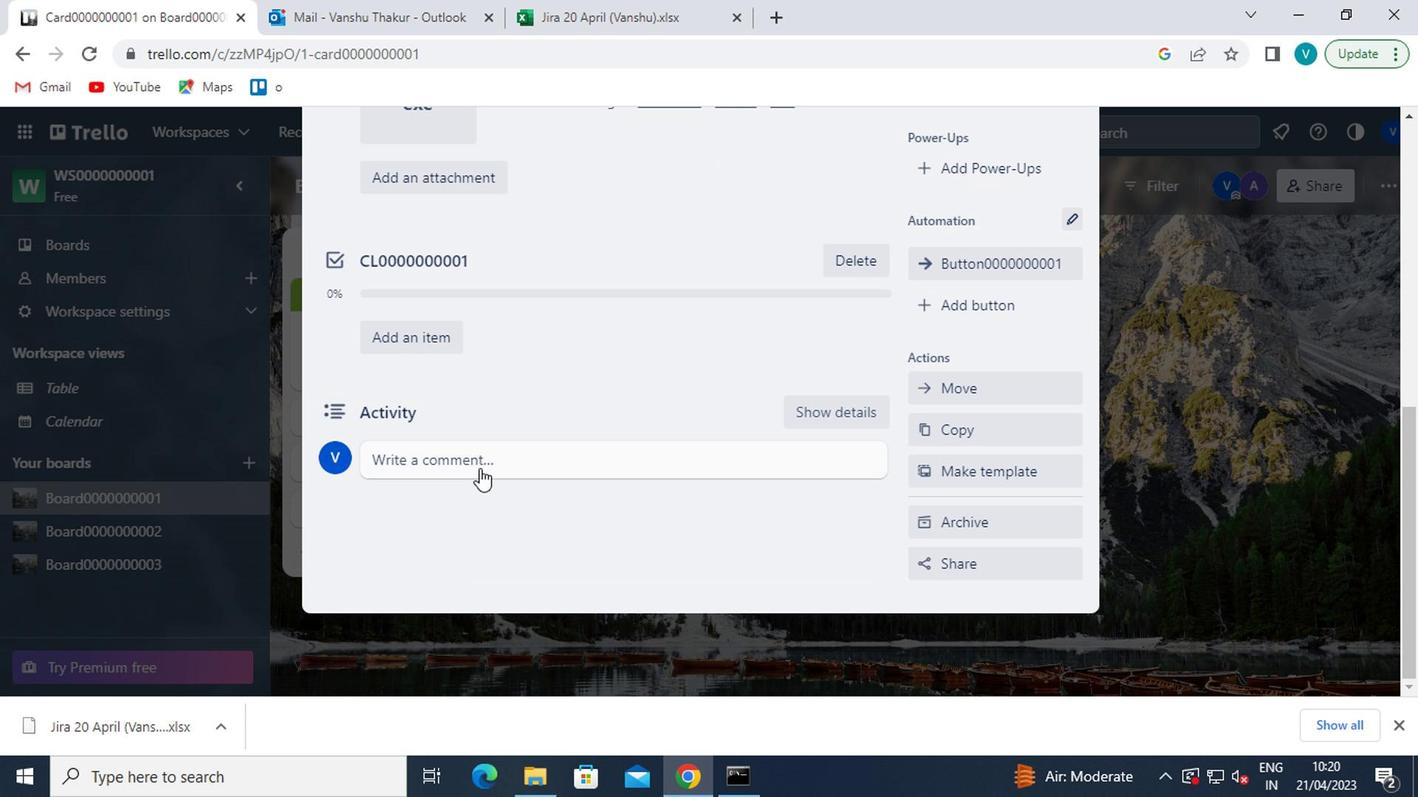 
Action: Mouse moved to (498, 459)
Screenshot: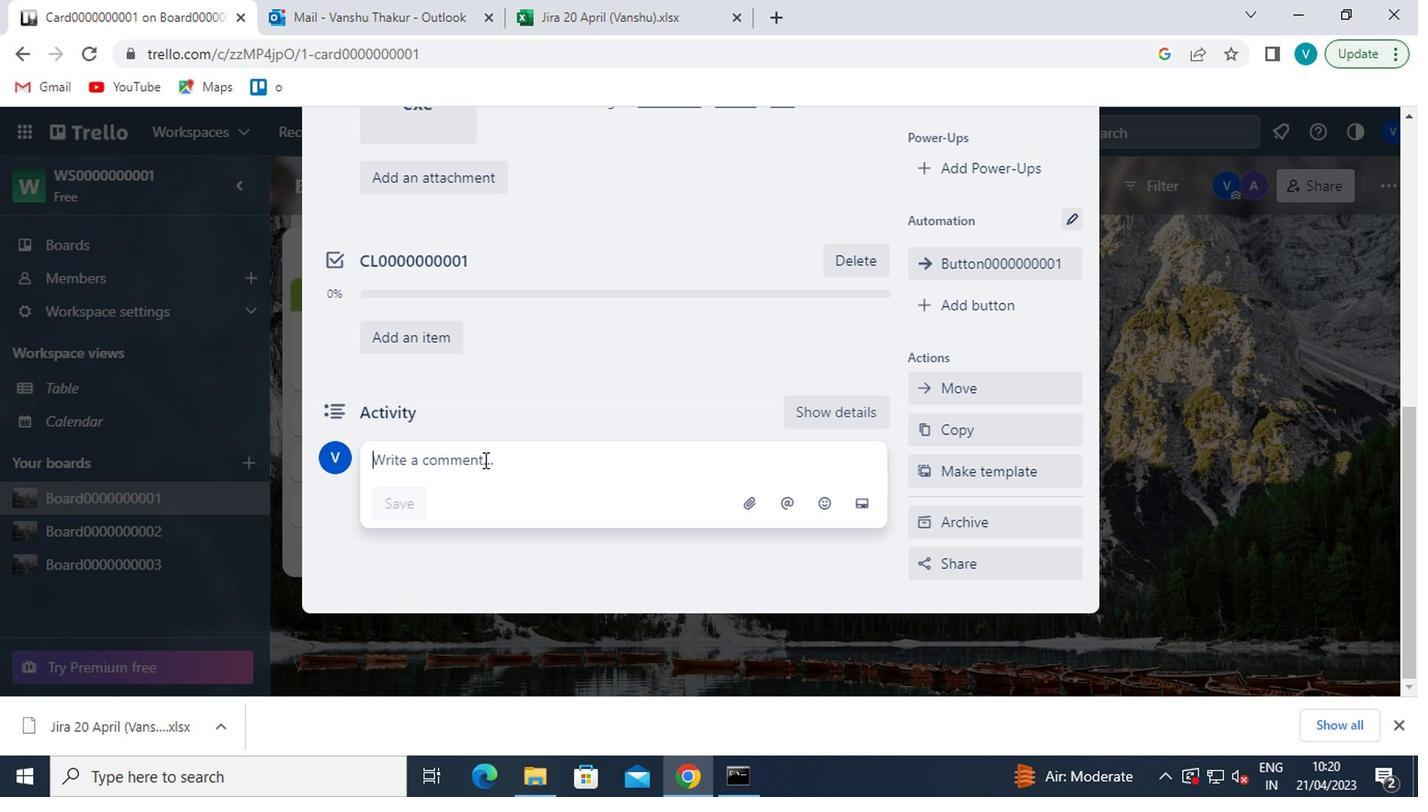
Action: Key pressed <Key.shift>CM0000000001
Screenshot: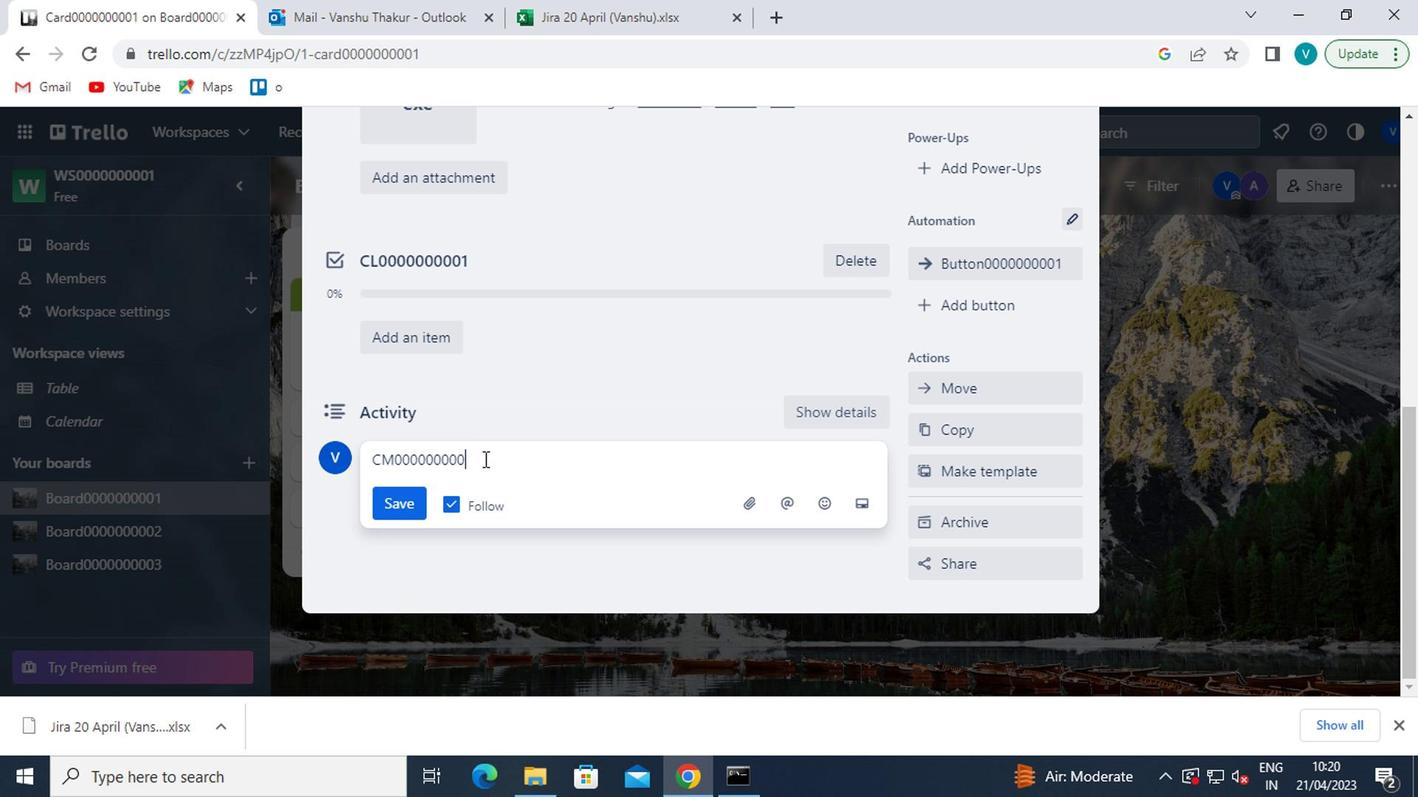 
Action: Mouse moved to (432, 505)
Screenshot: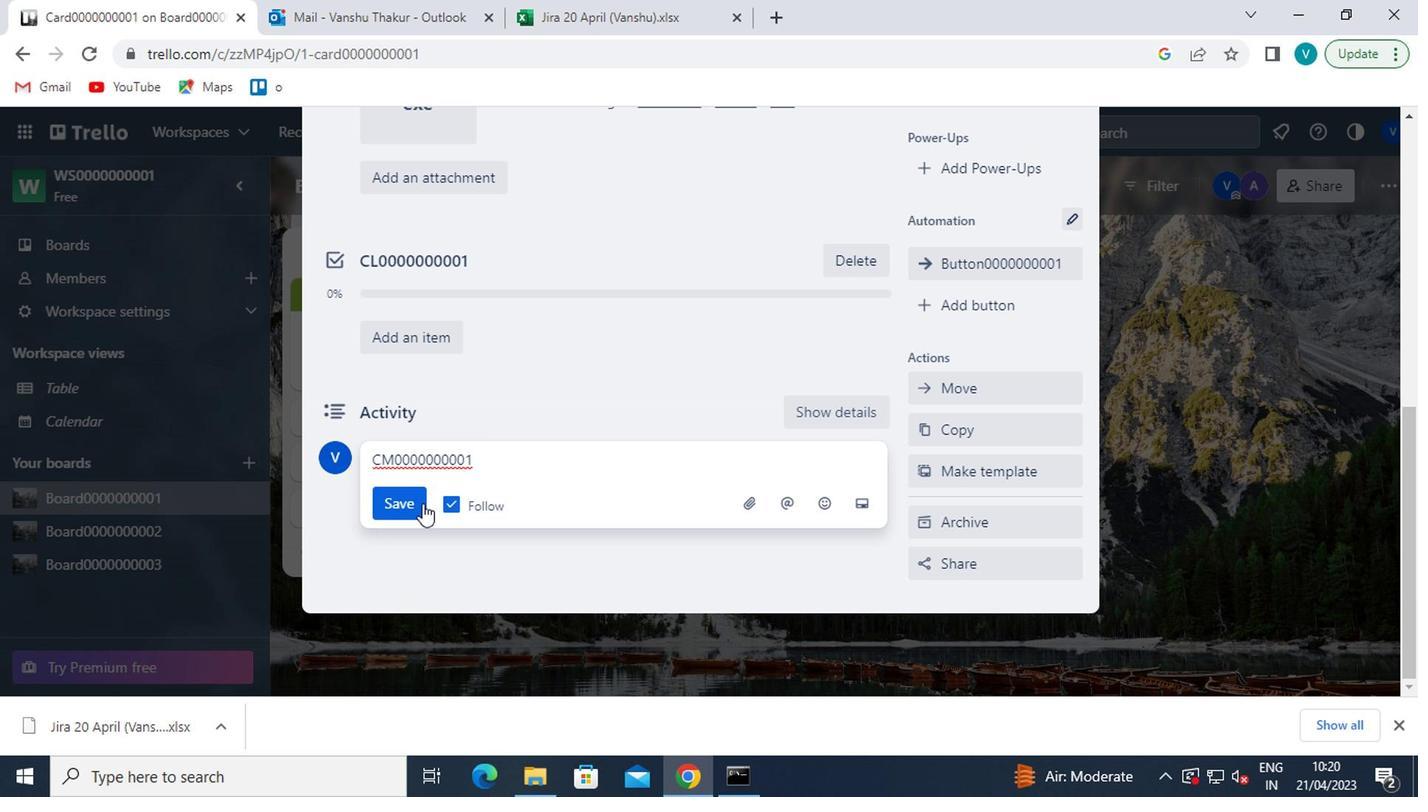 
Action: Mouse pressed left at (432, 505)
Screenshot: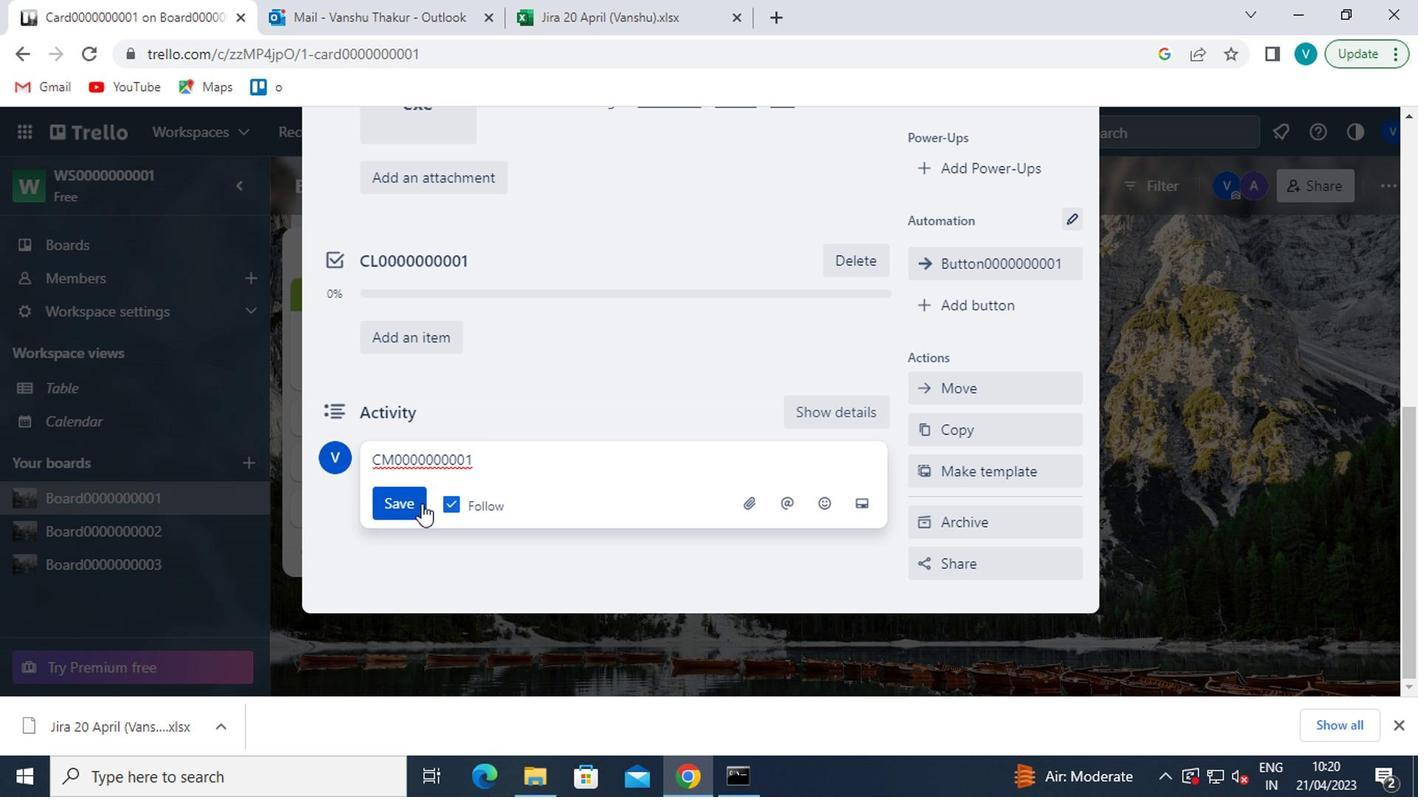 
